 Task: Find connections with filter location Toledo with filter topic #Consultantswith filter profile language Potuguese with filter current company Kimberly-Clark Professional with filter school Visvesvaraya National Institute of Technology with filter industry Dentists with filter service category User Experience Writing with filter keywords title Store Manager
Action: Mouse moved to (569, 210)
Screenshot: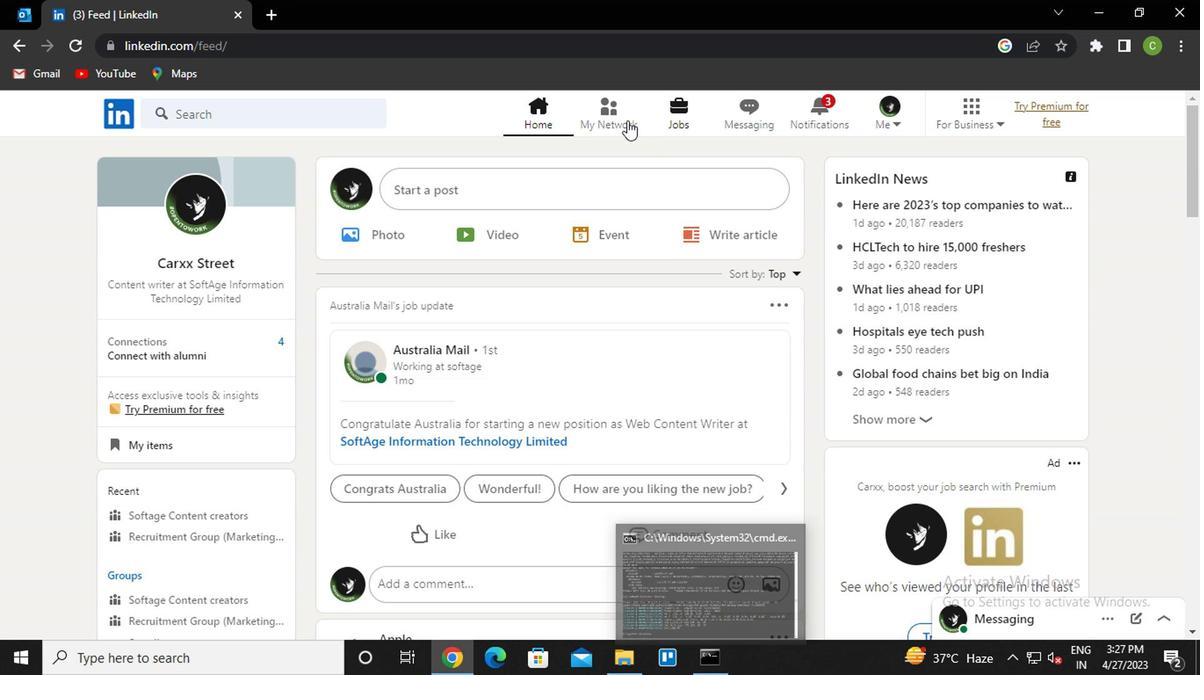 
Action: Mouse pressed left at (569, 210)
Screenshot: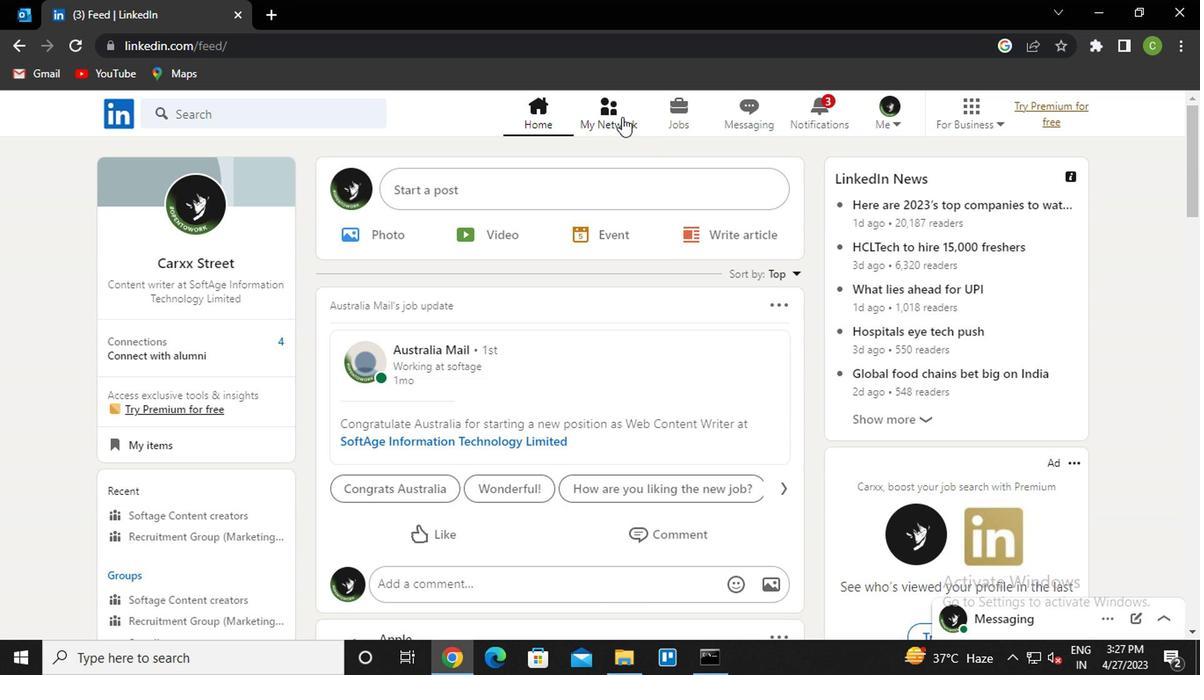
Action: Mouse moved to (307, 283)
Screenshot: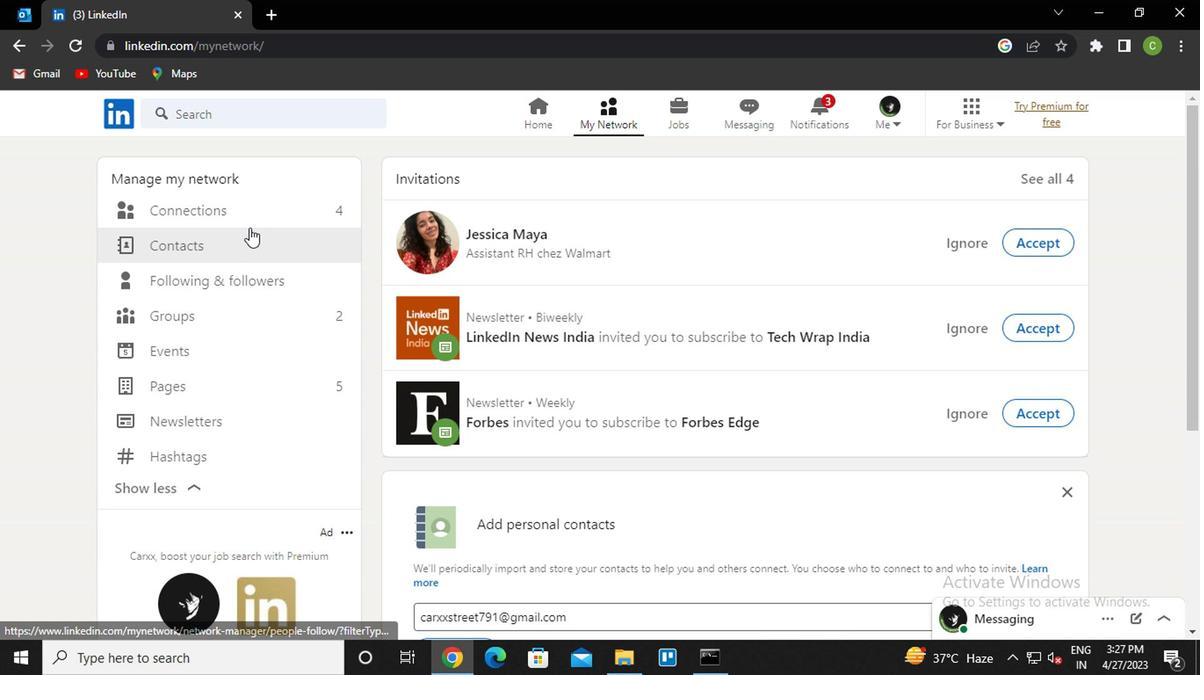 
Action: Mouse pressed left at (307, 283)
Screenshot: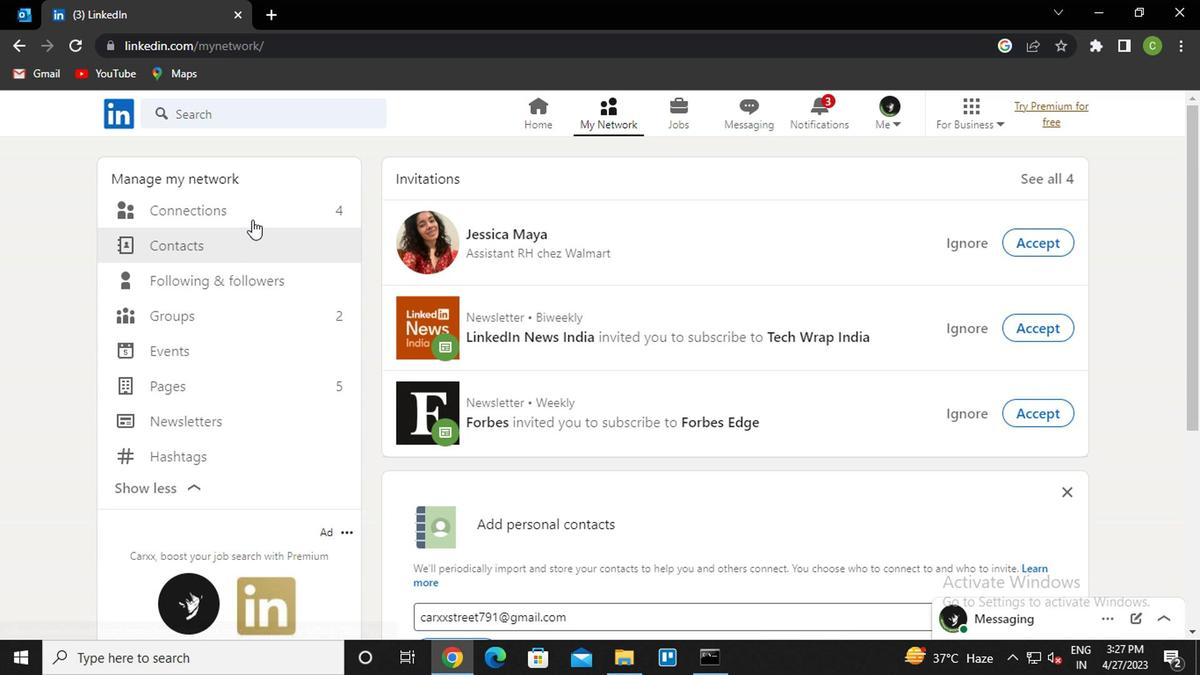 
Action: Mouse moved to (644, 272)
Screenshot: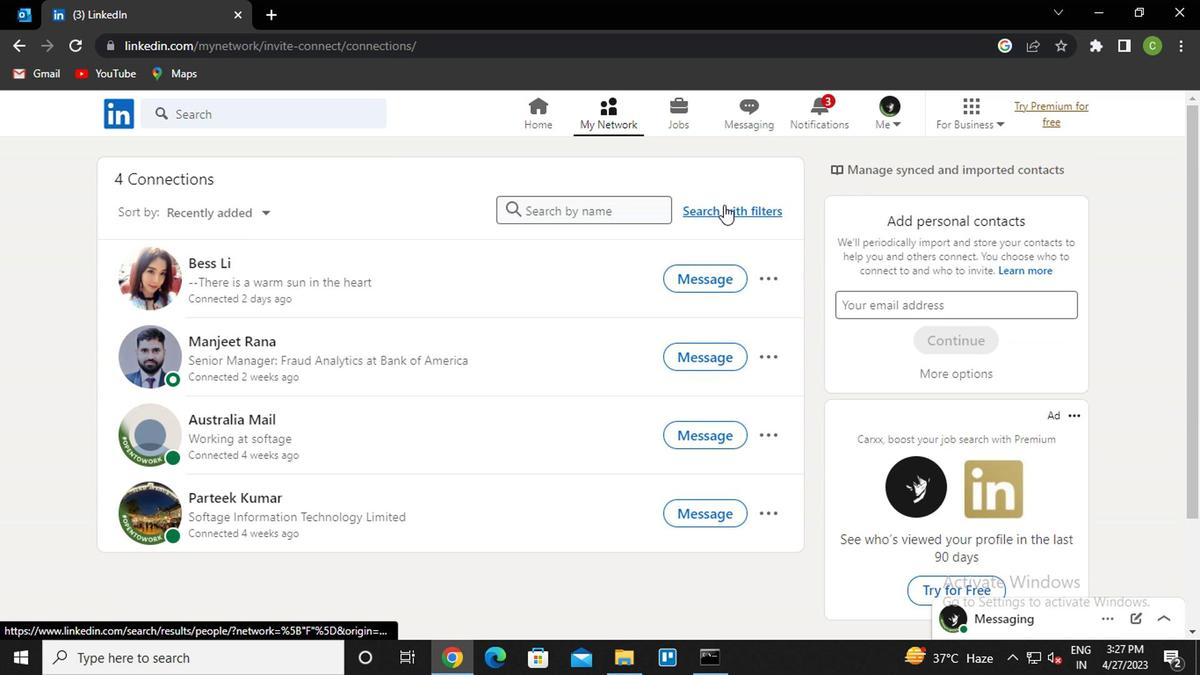 
Action: Mouse pressed left at (644, 272)
Screenshot: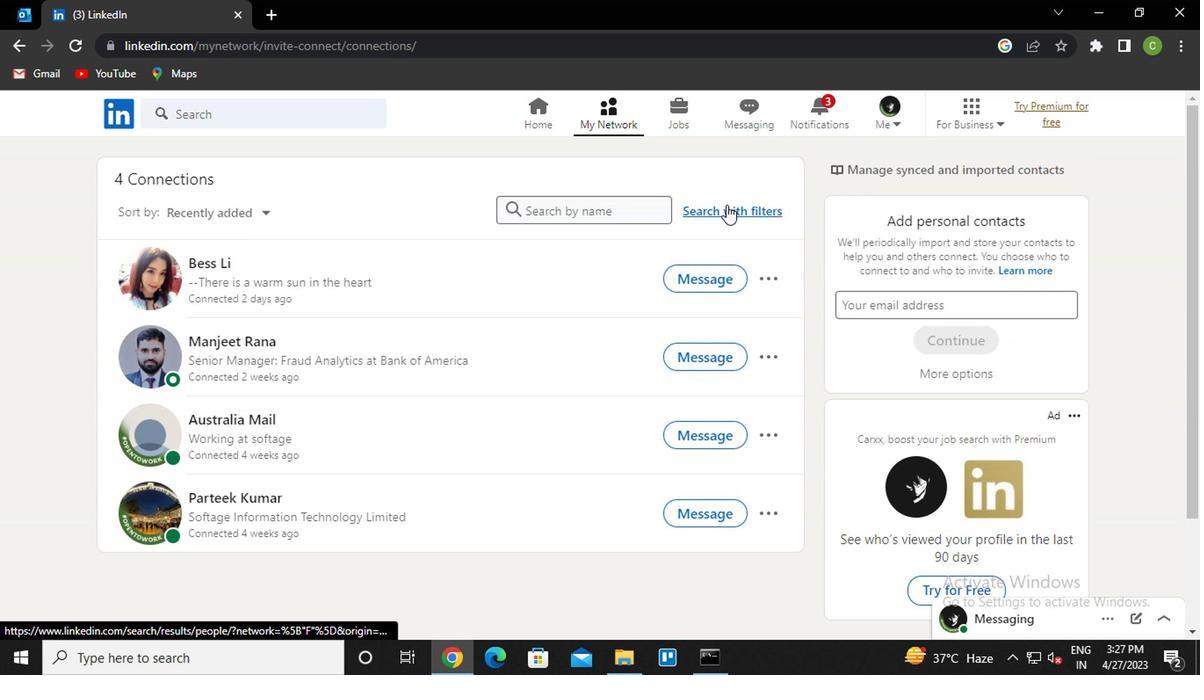 
Action: Mouse moved to (599, 245)
Screenshot: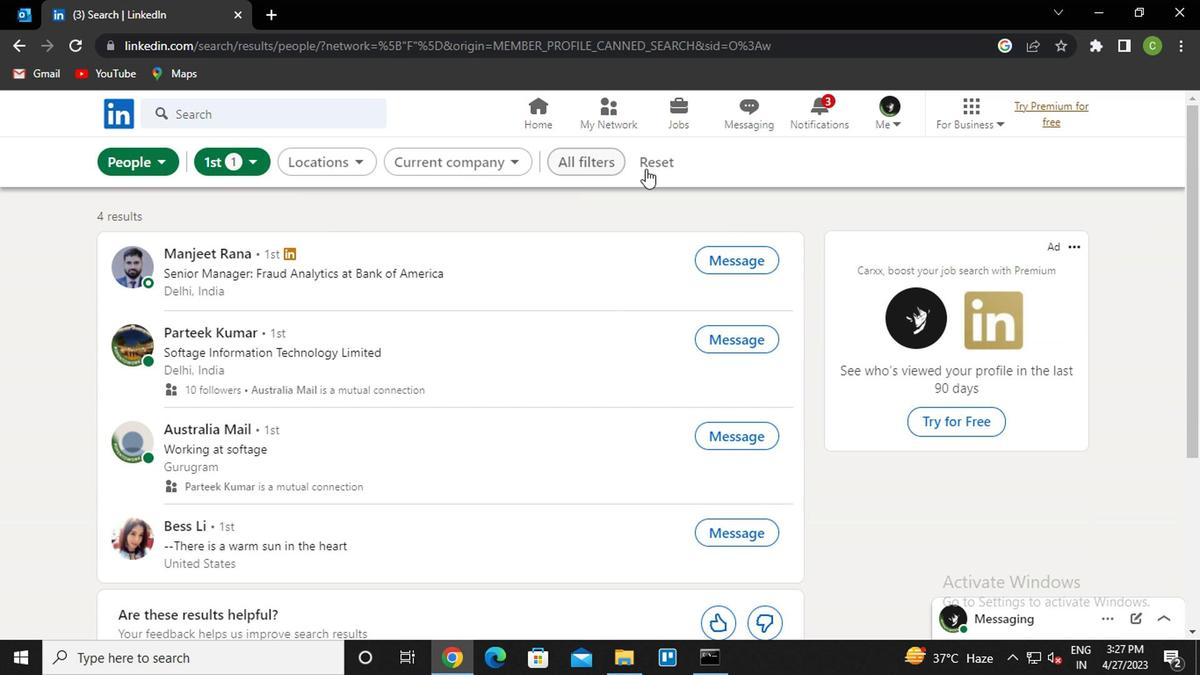 
Action: Mouse pressed left at (599, 245)
Screenshot: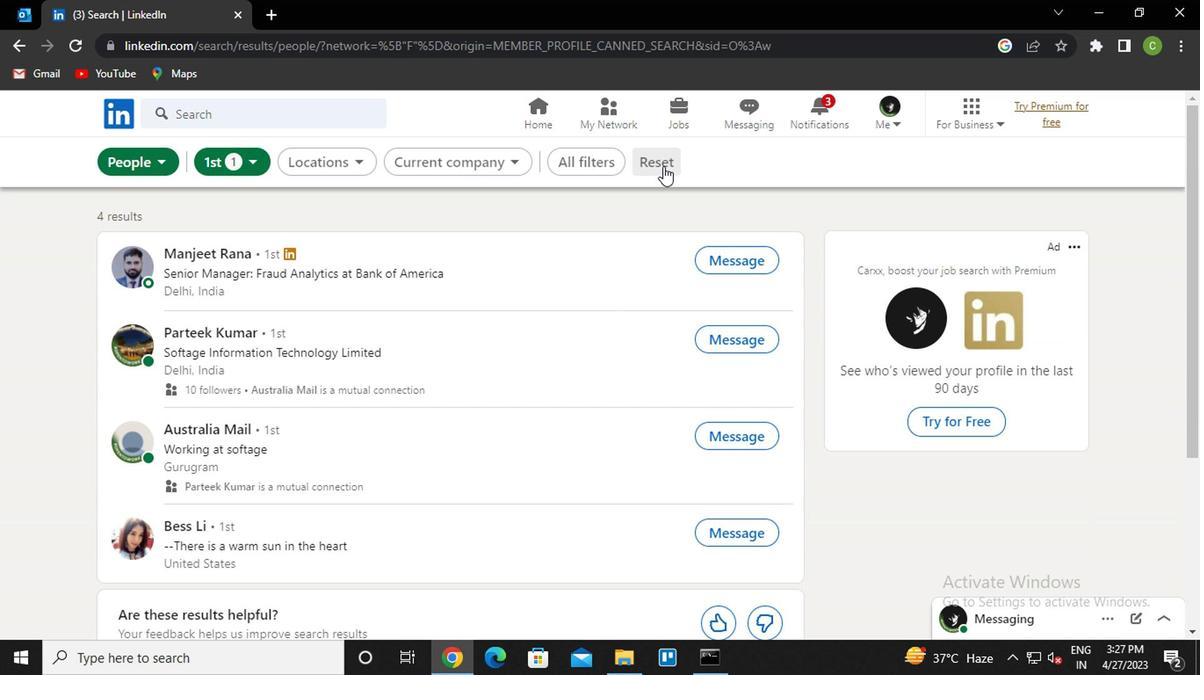 
Action: Mouse moved to (560, 242)
Screenshot: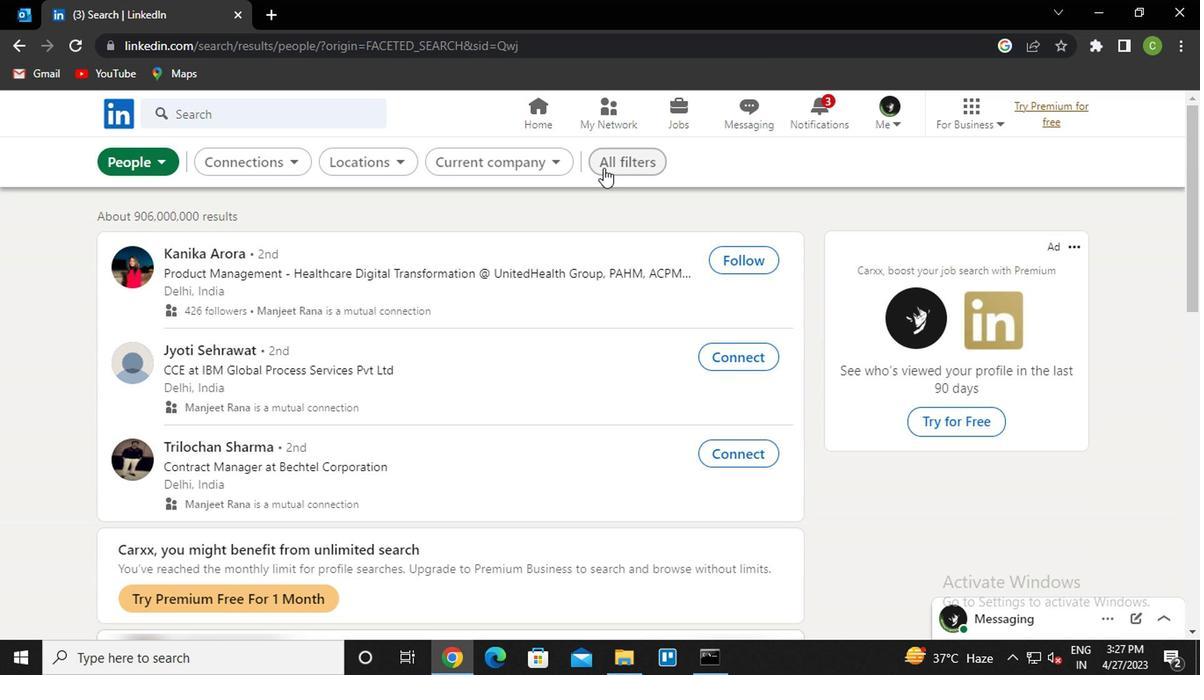 
Action: Mouse pressed left at (560, 242)
Screenshot: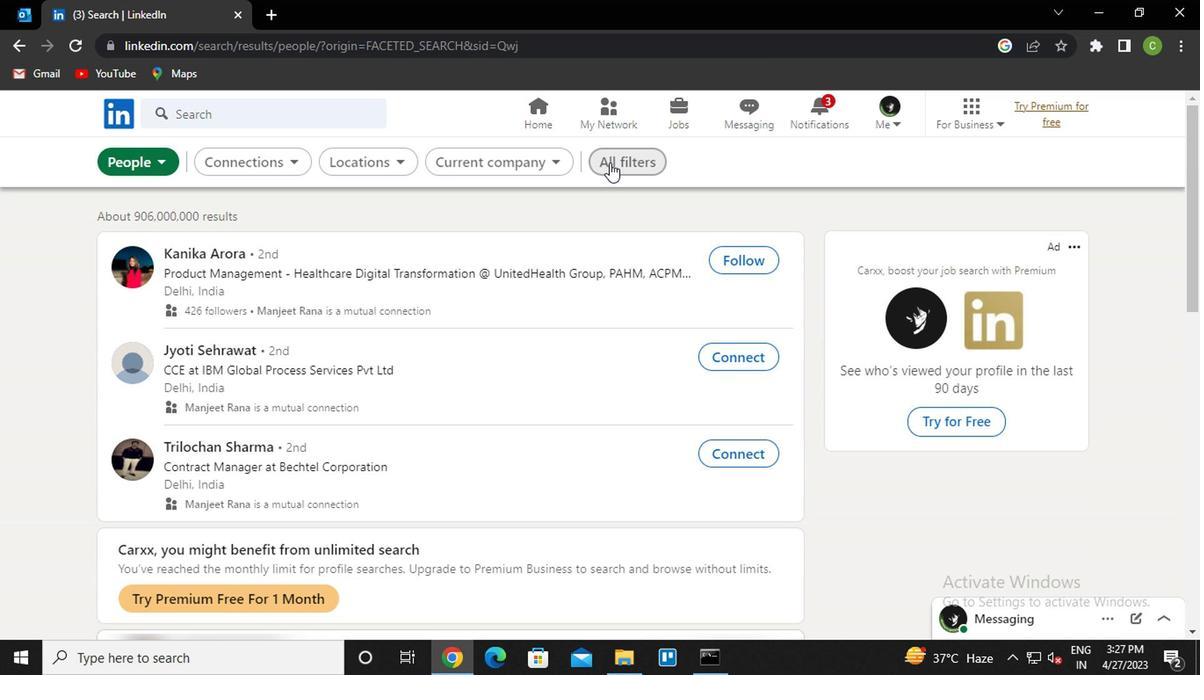 
Action: Mouse moved to (859, 377)
Screenshot: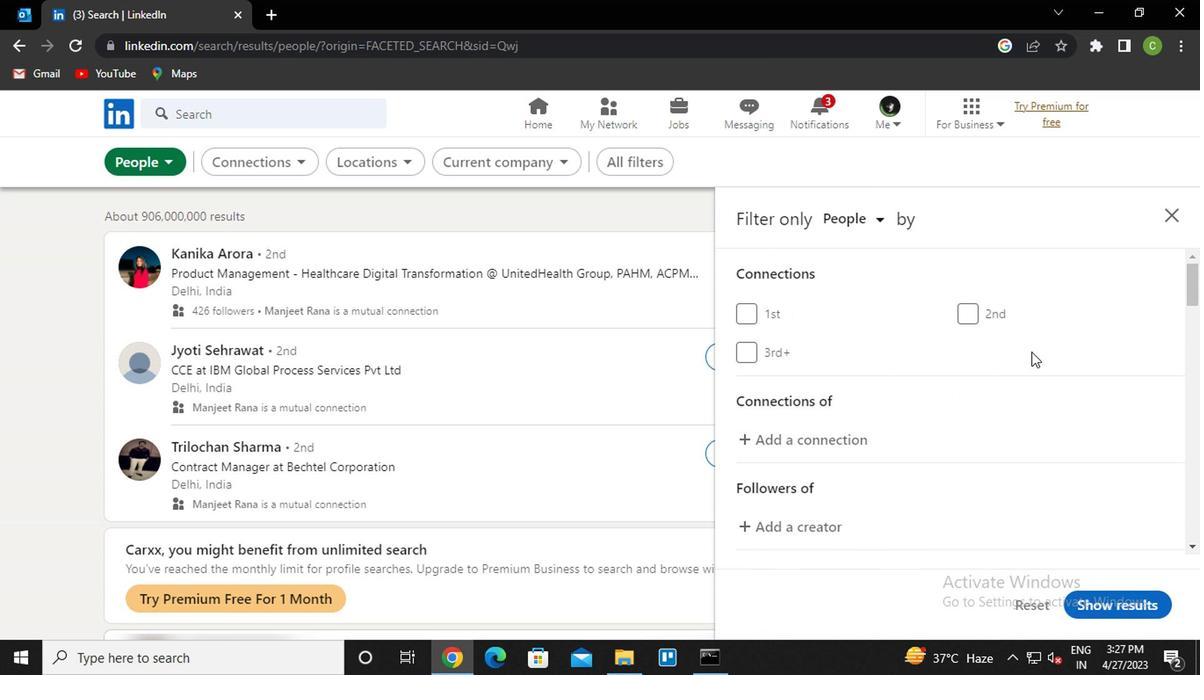 
Action: Mouse scrolled (859, 376) with delta (0, 0)
Screenshot: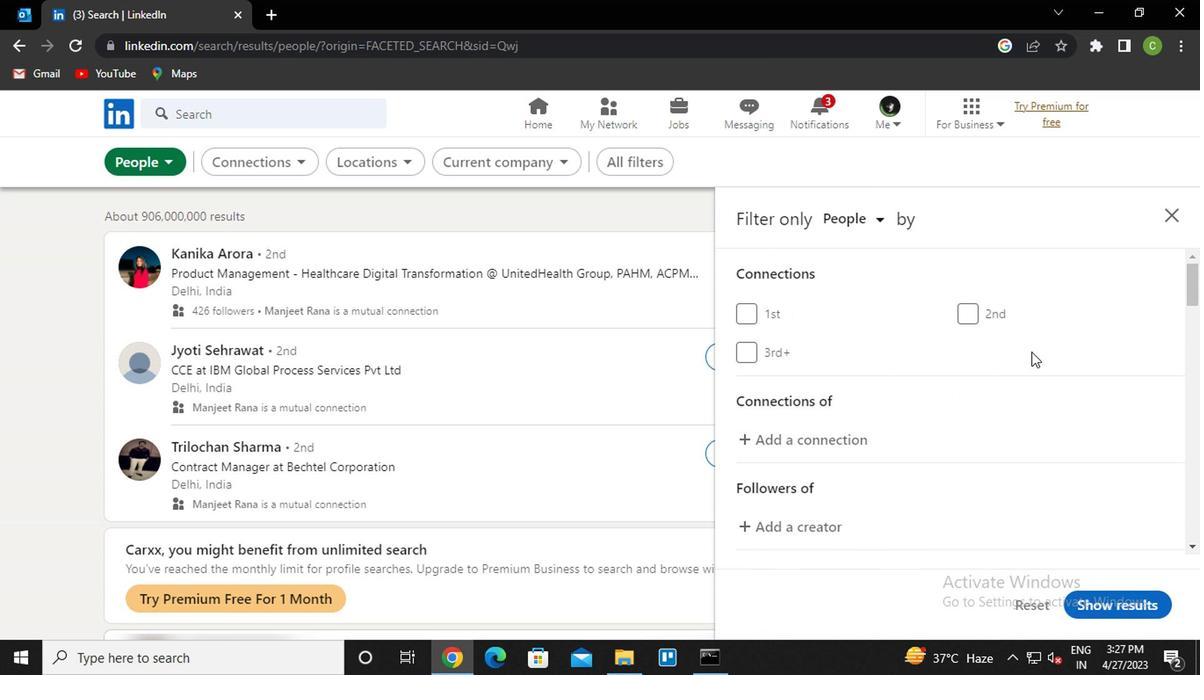 
Action: Mouse moved to (857, 378)
Screenshot: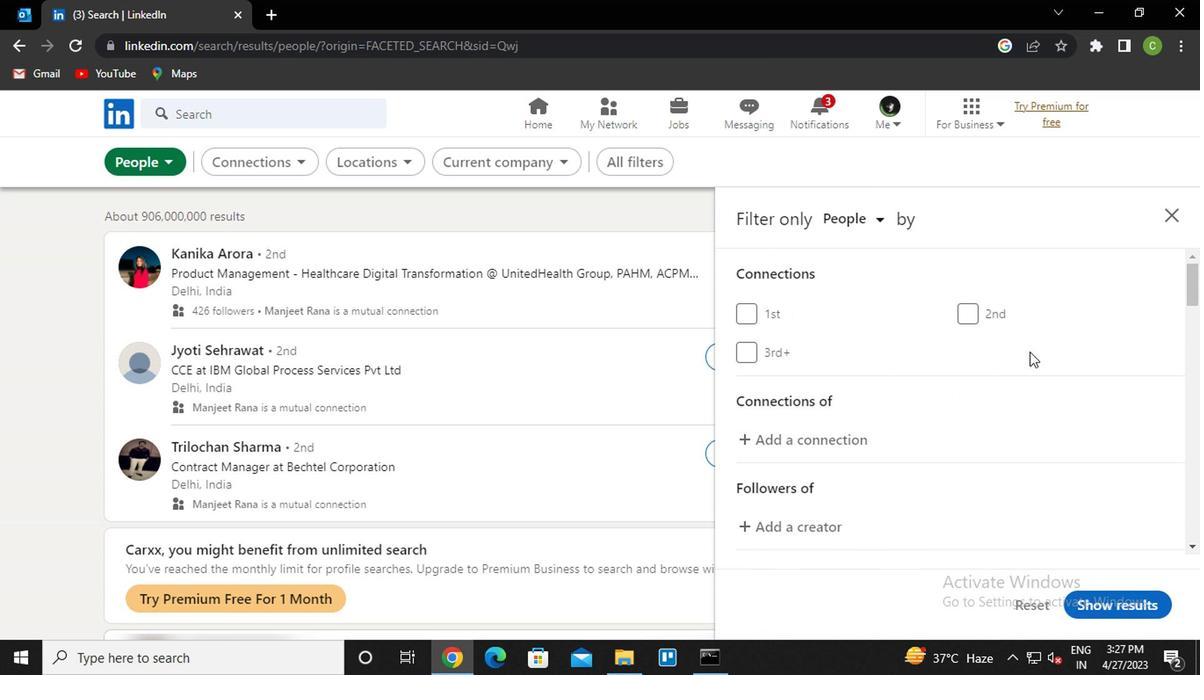 
Action: Mouse scrolled (857, 377) with delta (0, 0)
Screenshot: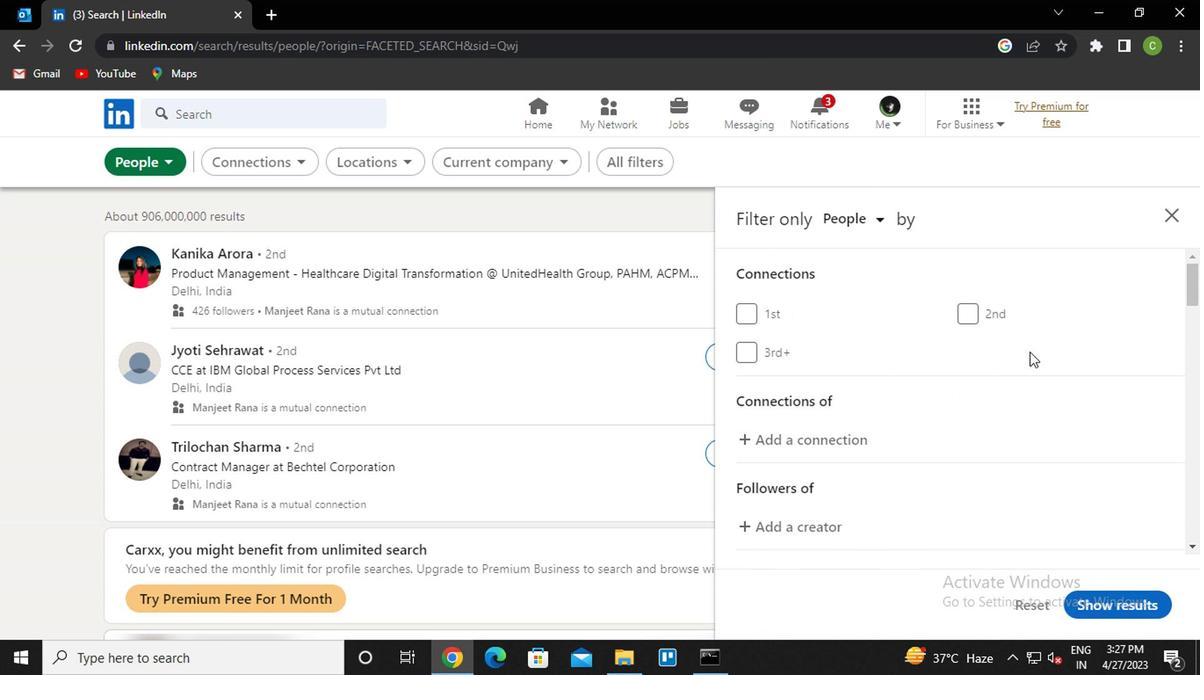 
Action: Mouse moved to (801, 408)
Screenshot: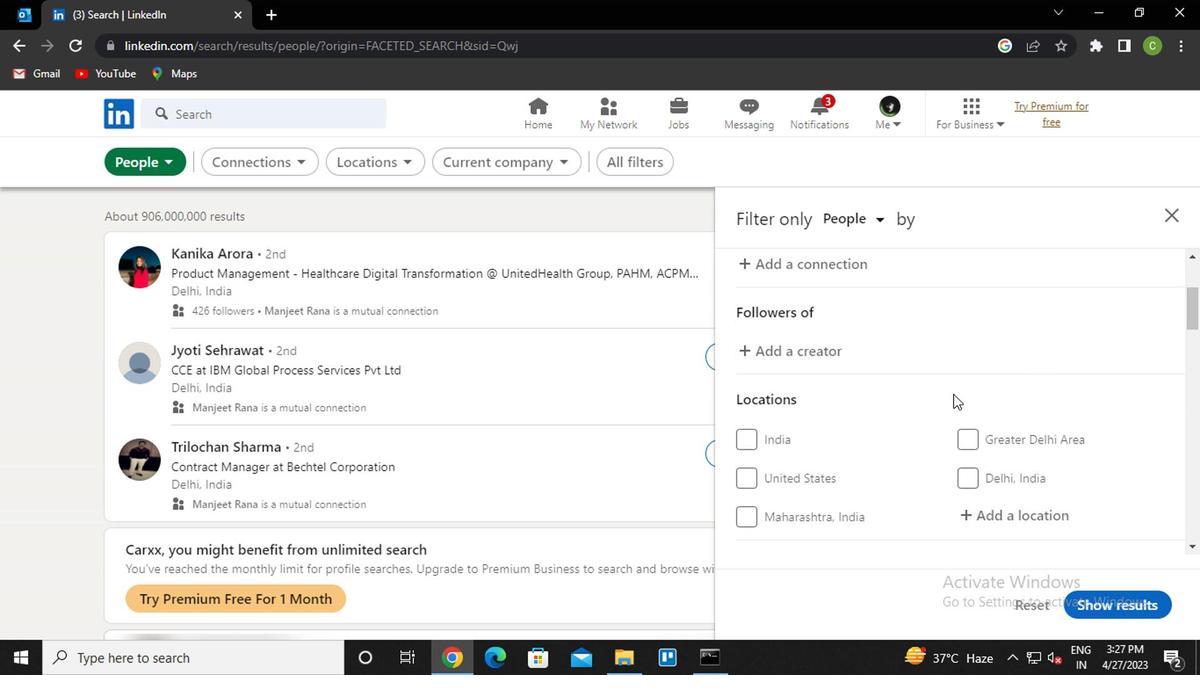 
Action: Mouse scrolled (801, 407) with delta (0, 0)
Screenshot: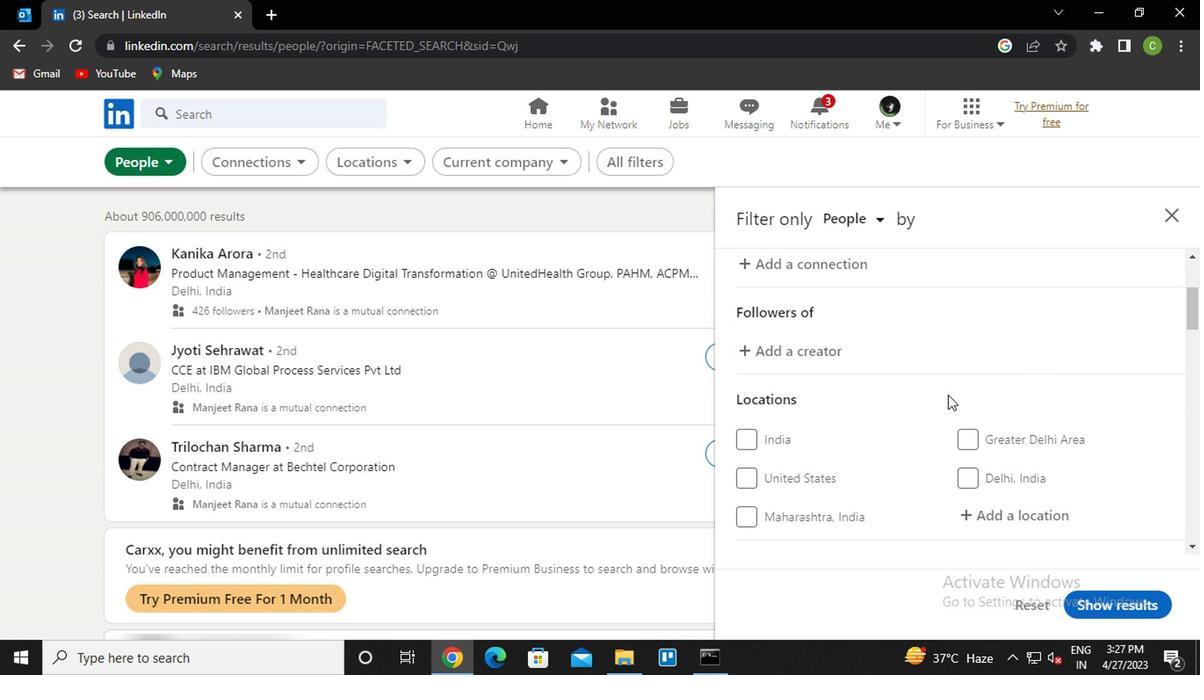 
Action: Mouse moved to (836, 425)
Screenshot: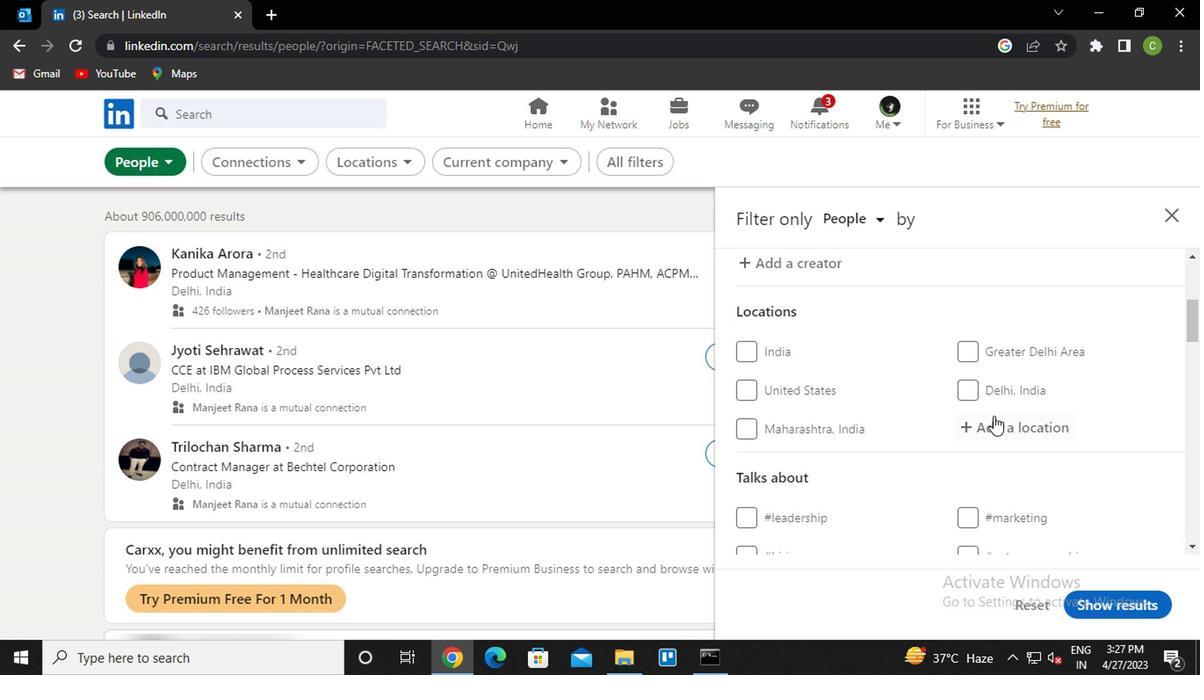 
Action: Mouse pressed left at (836, 425)
Screenshot: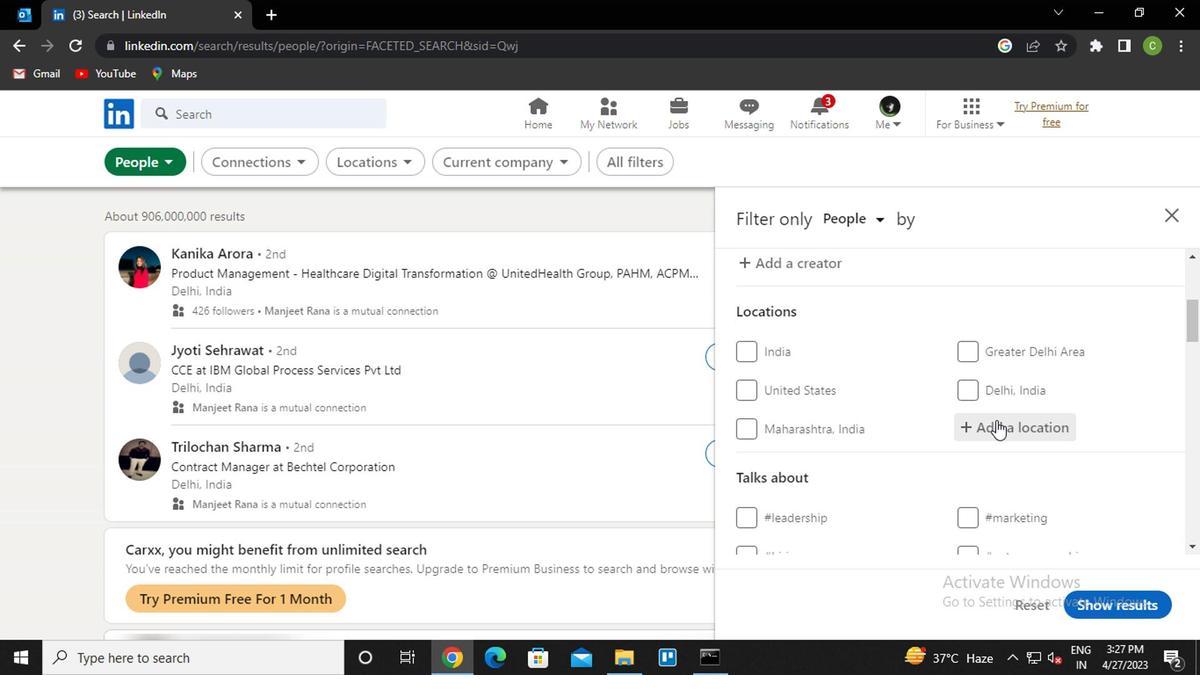 
Action: Key pressed <Key.caps_lock>t<Key.caps_lock>oledo<Key.down><Key.enter>
Screenshot: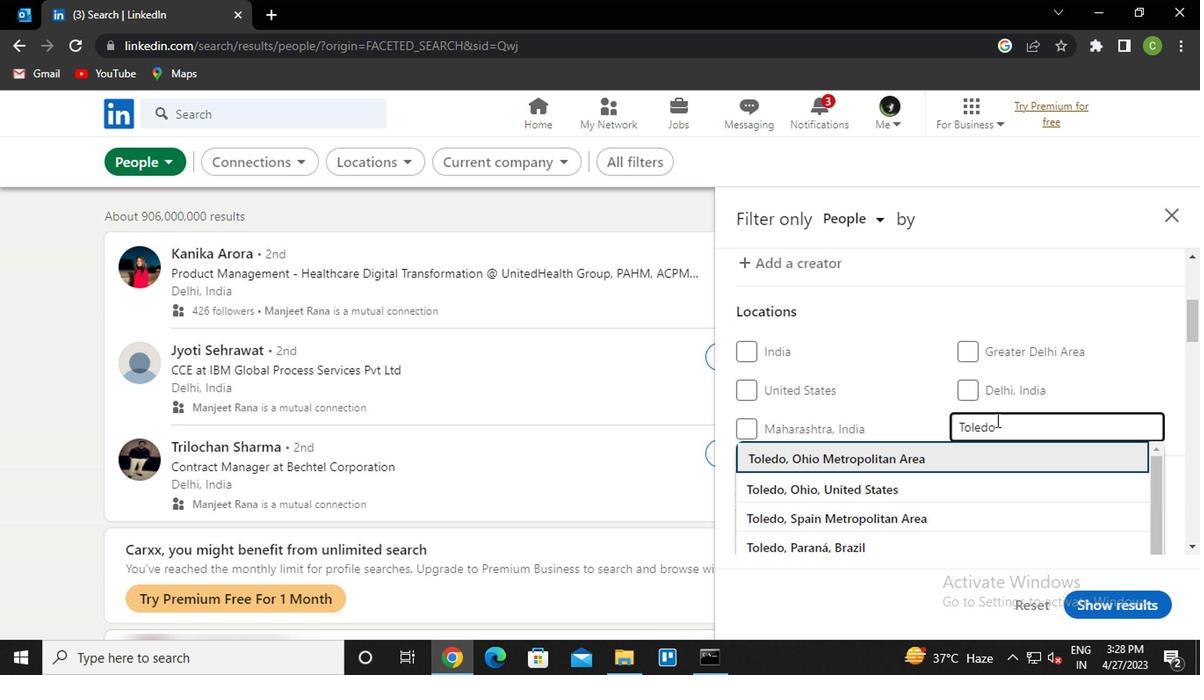 
Action: Mouse moved to (861, 427)
Screenshot: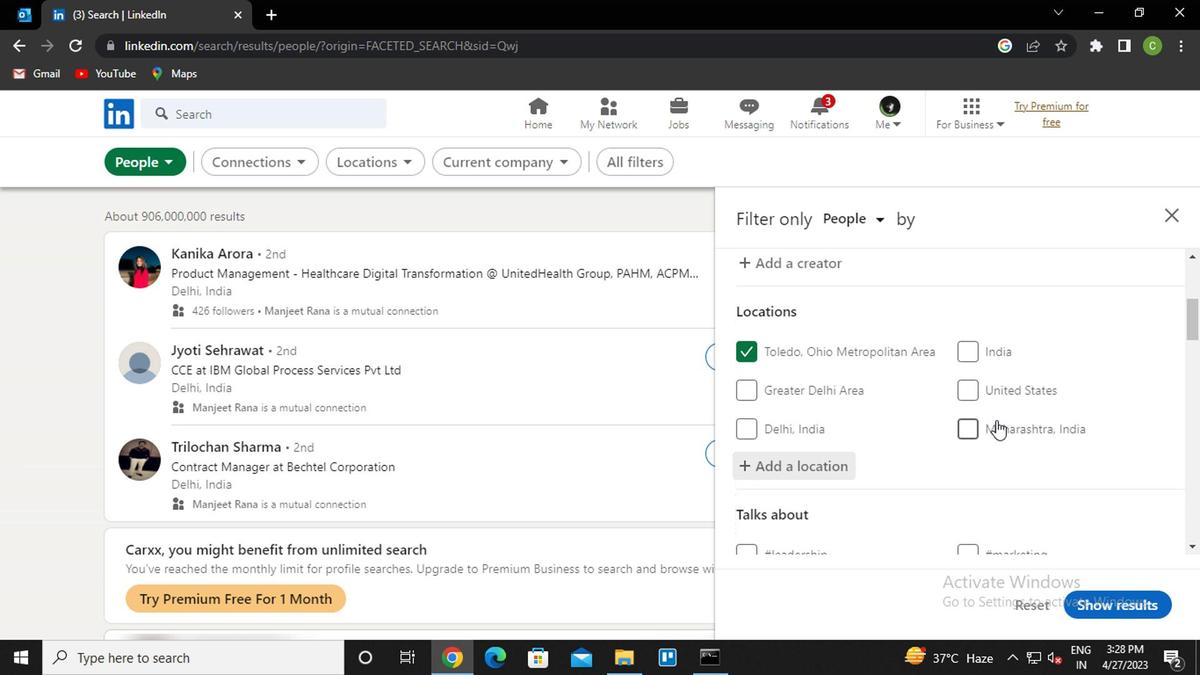 
Action: Mouse scrolled (861, 426) with delta (0, 0)
Screenshot: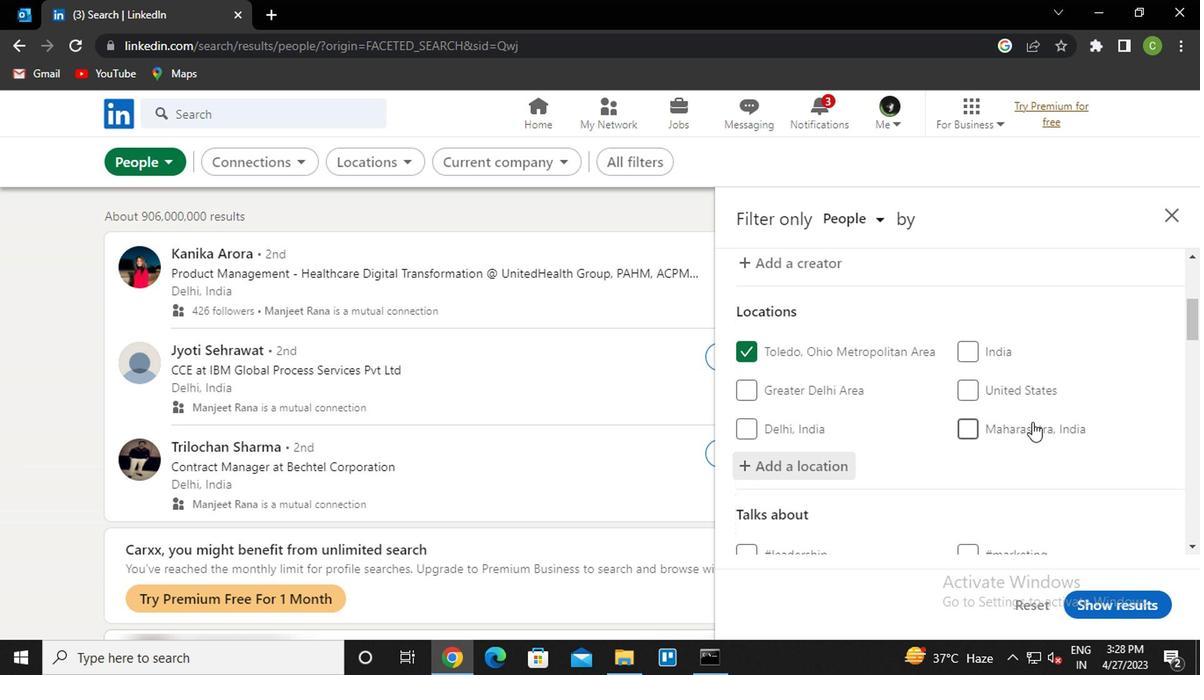 
Action: Mouse scrolled (861, 426) with delta (0, 0)
Screenshot: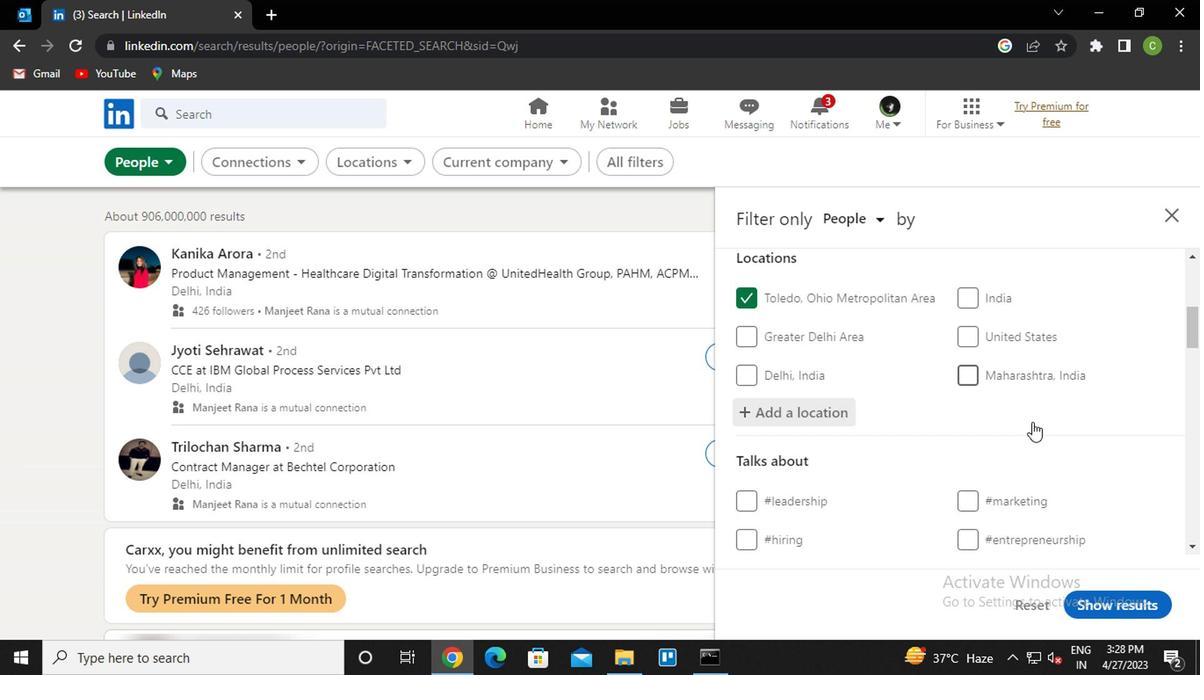
Action: Mouse moved to (841, 451)
Screenshot: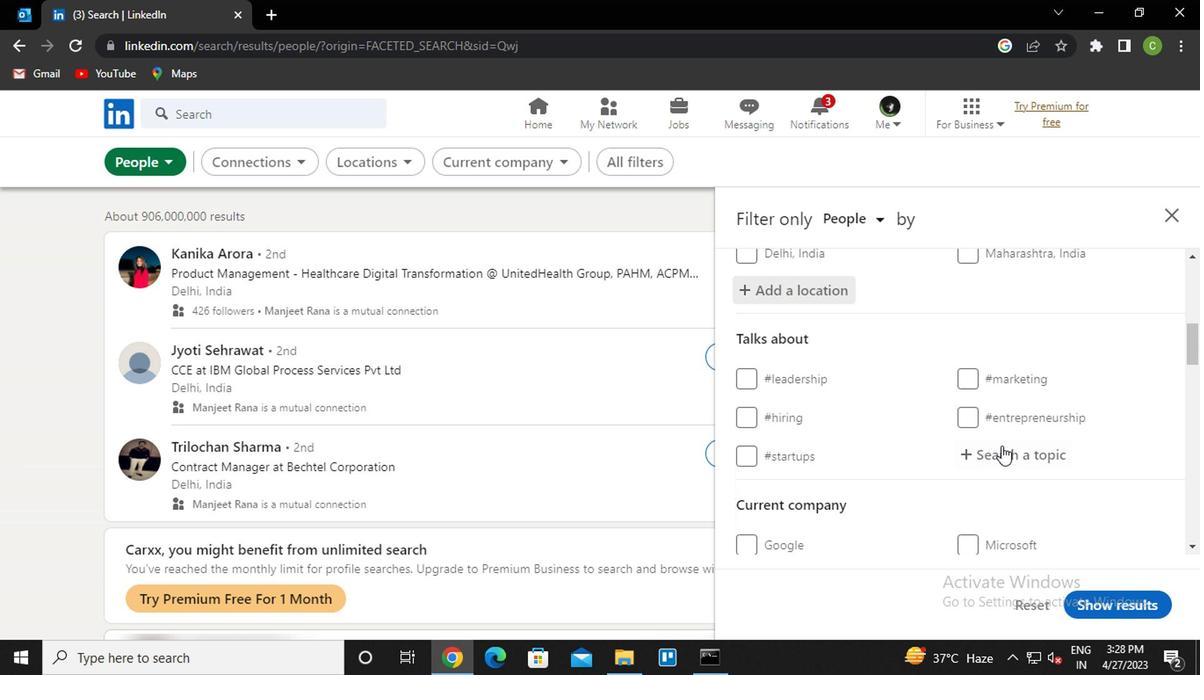 
Action: Mouse pressed left at (841, 451)
Screenshot: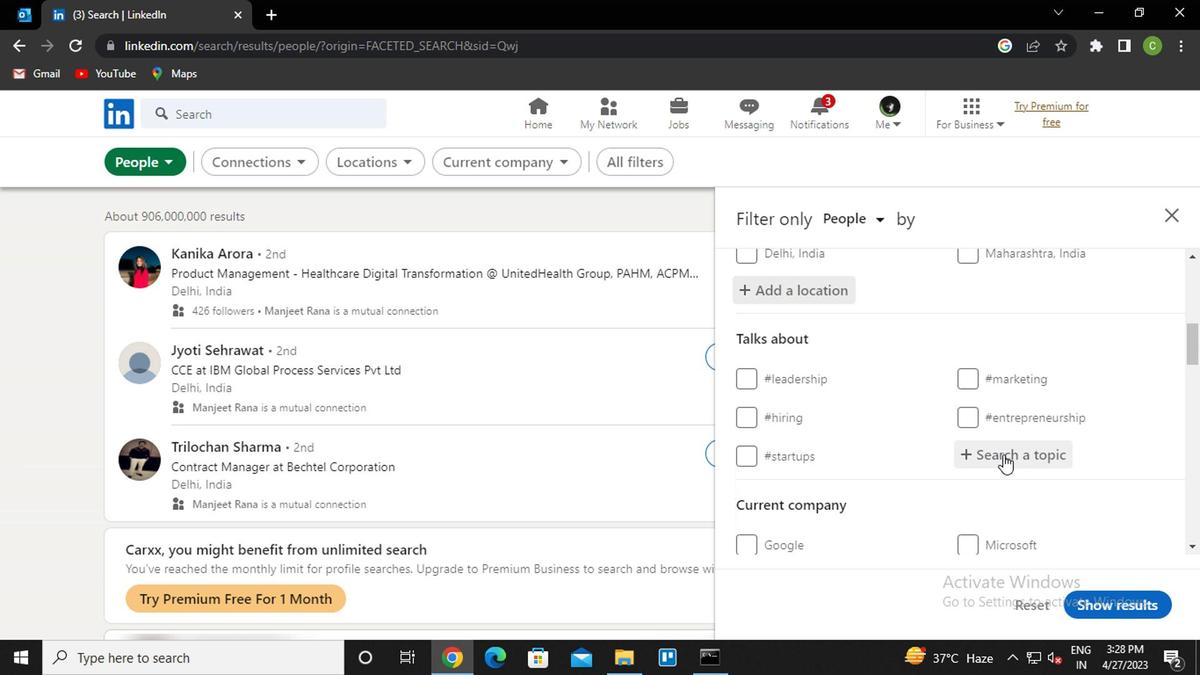
Action: Key pressed <Key.caps_lock>c<Key.caps_lock>onsult<Key.down><Key.down><Key.down><Key.enter>
Screenshot: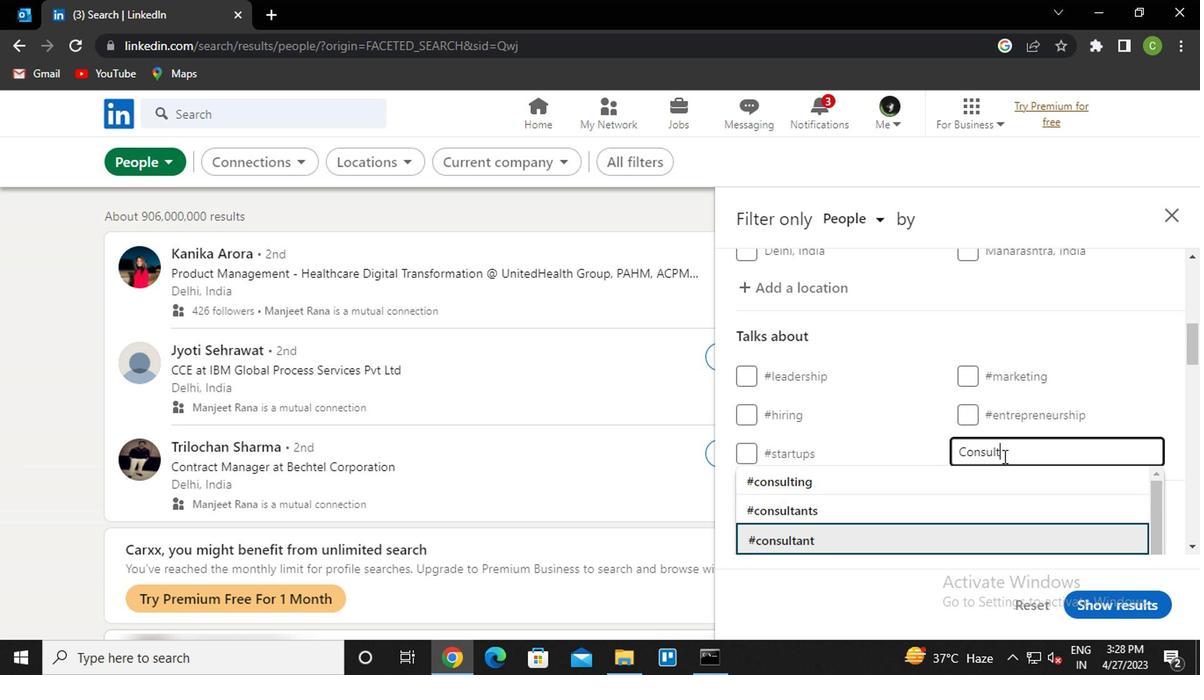 
Action: Mouse moved to (842, 452)
Screenshot: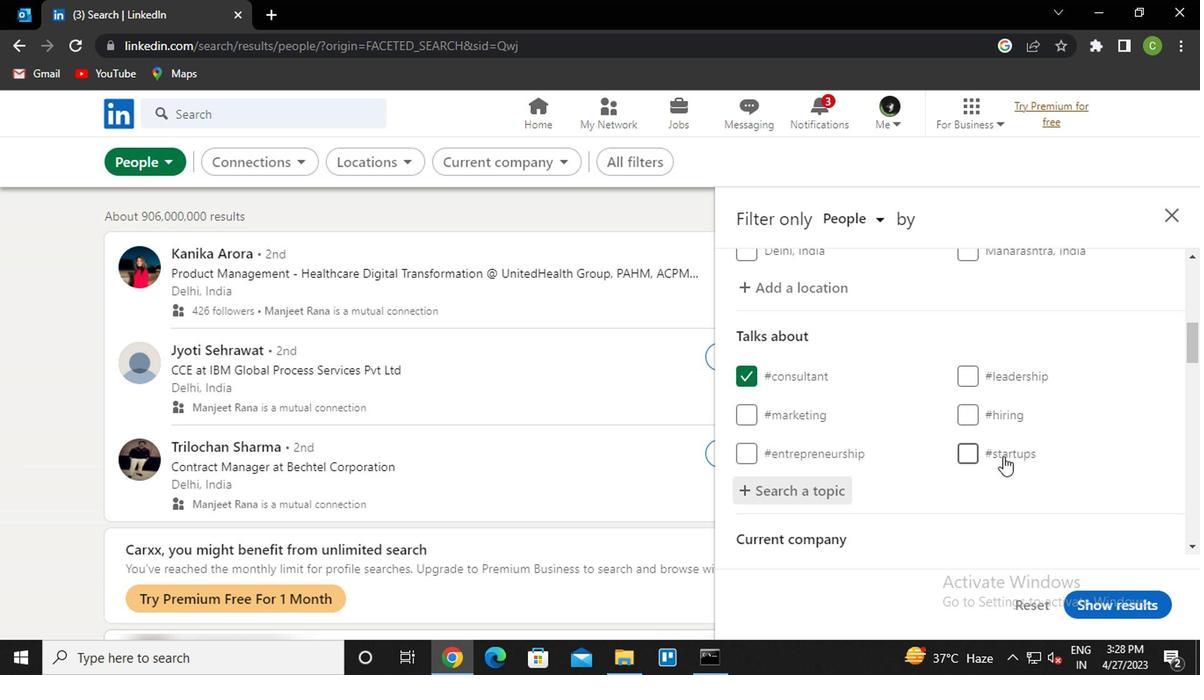 
Action: Mouse scrolled (842, 451) with delta (0, 0)
Screenshot: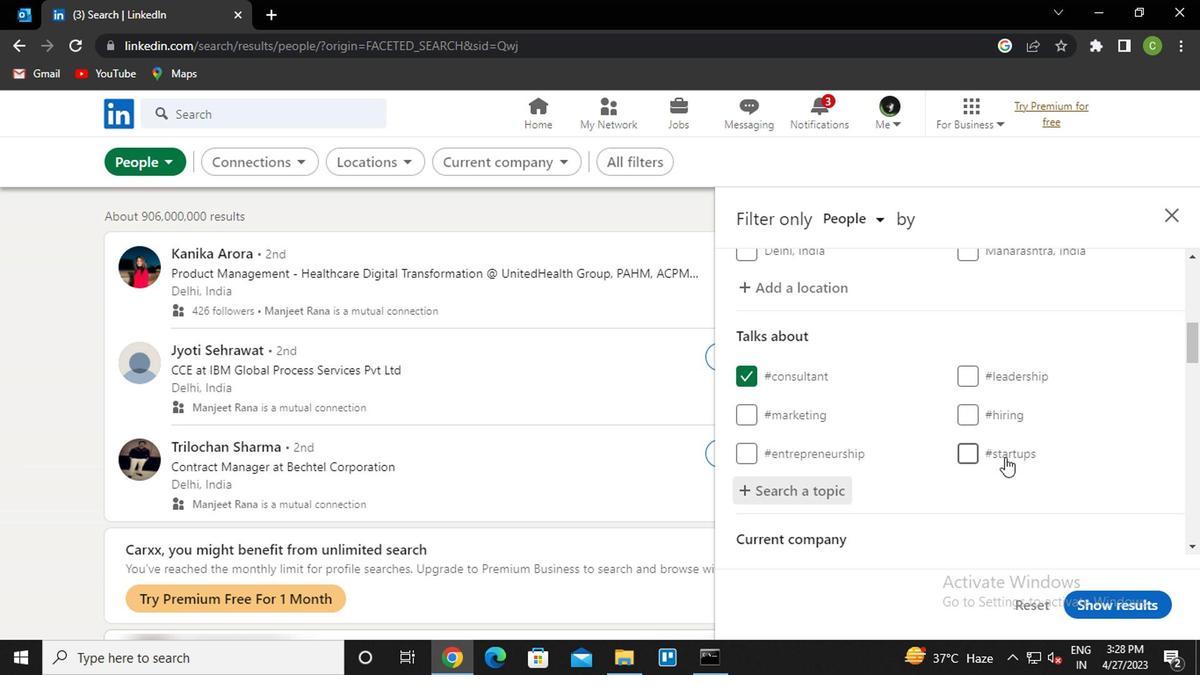 
Action: Mouse moved to (827, 449)
Screenshot: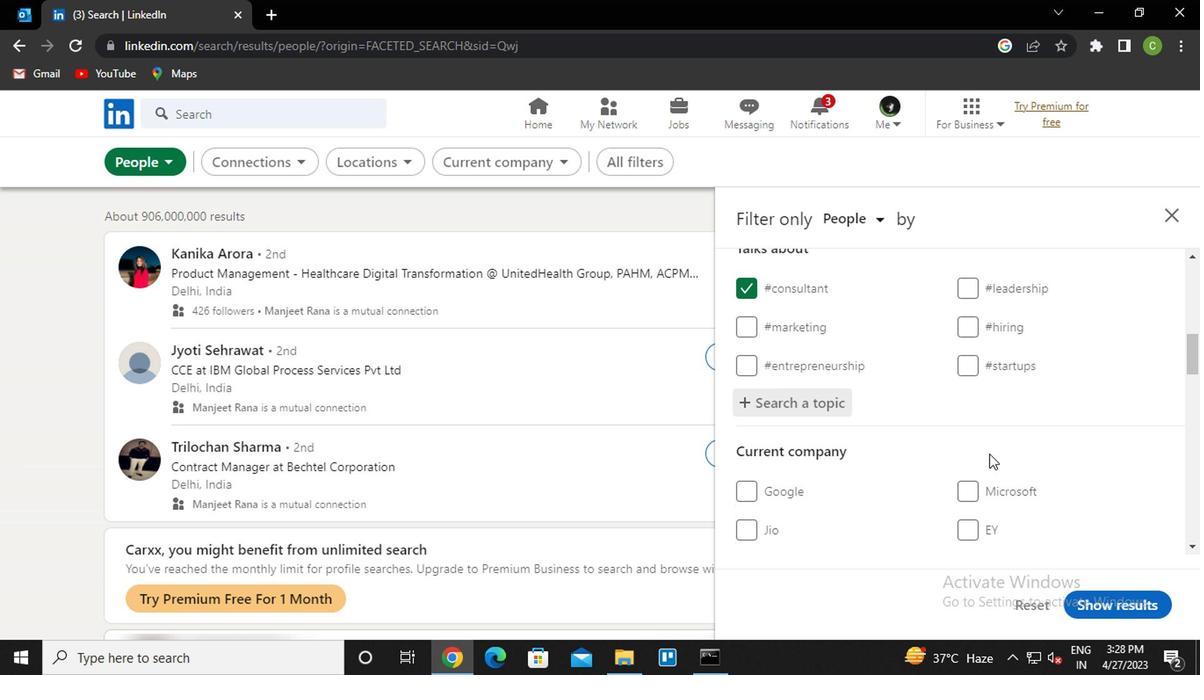 
Action: Mouse scrolled (827, 448) with delta (0, 0)
Screenshot: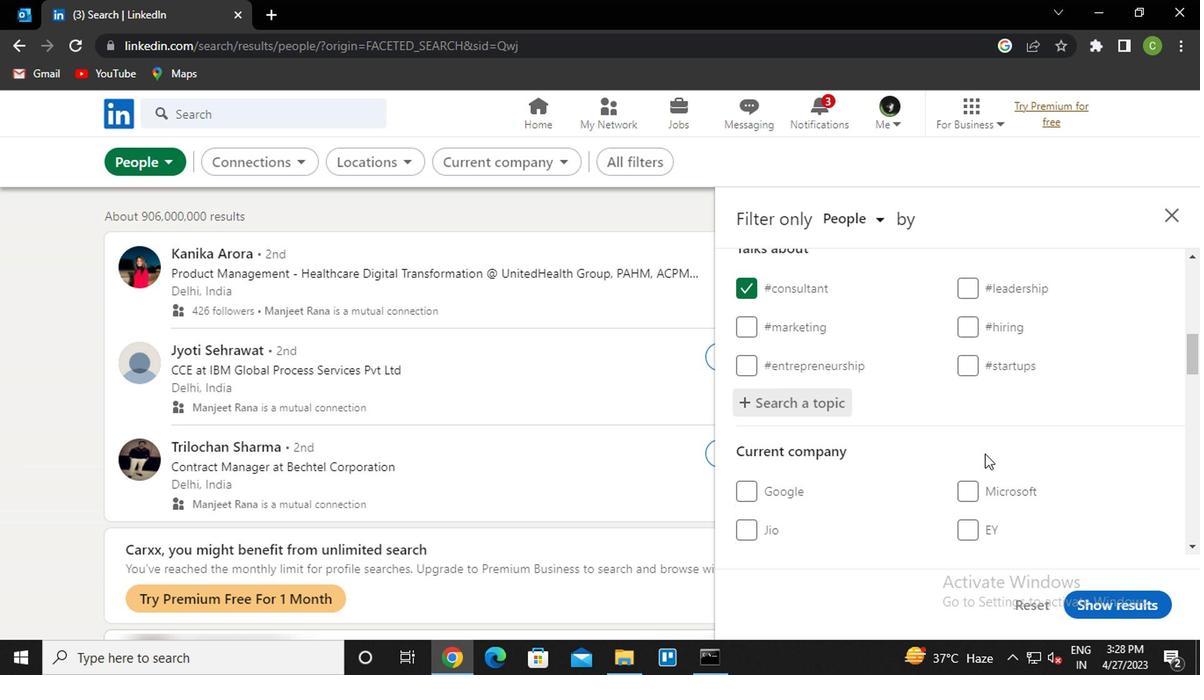 
Action: Mouse moved to (827, 449)
Screenshot: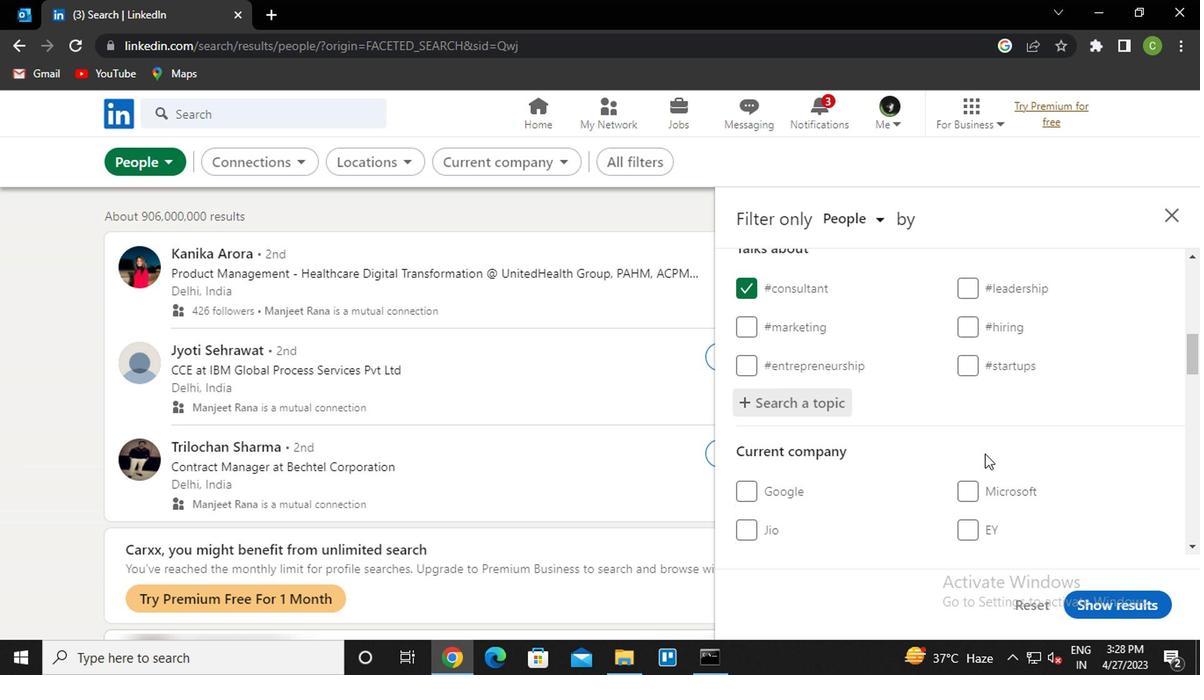 
Action: Mouse scrolled (827, 448) with delta (0, 0)
Screenshot: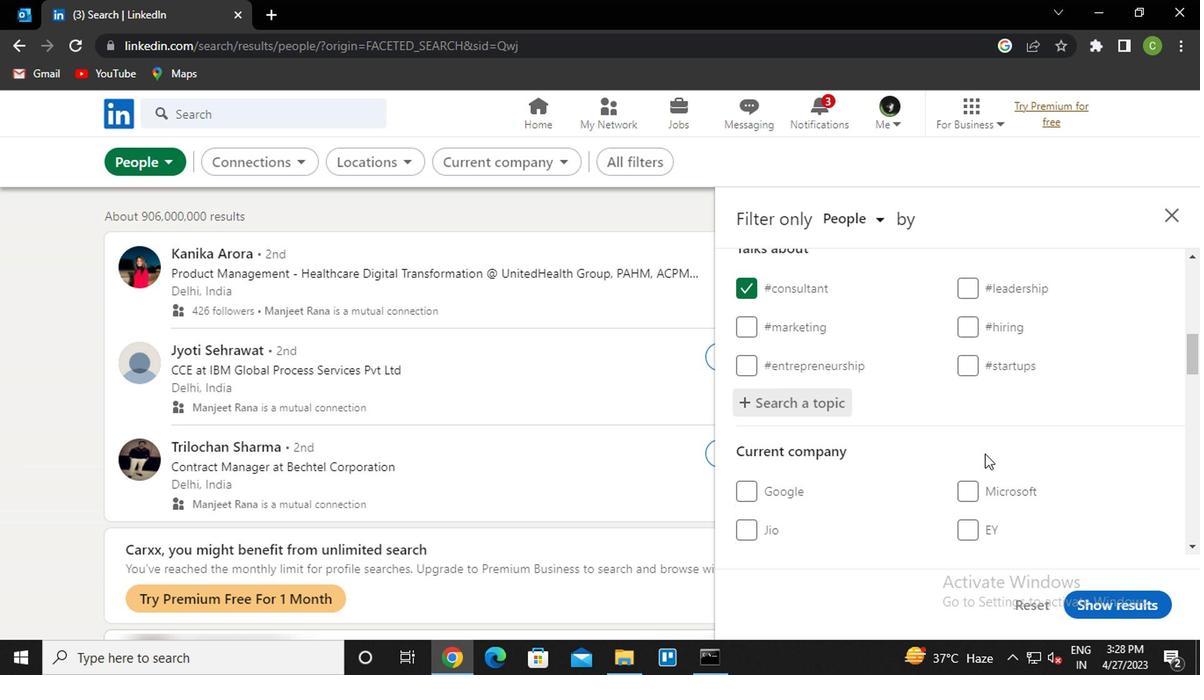 
Action: Mouse scrolled (827, 448) with delta (0, 0)
Screenshot: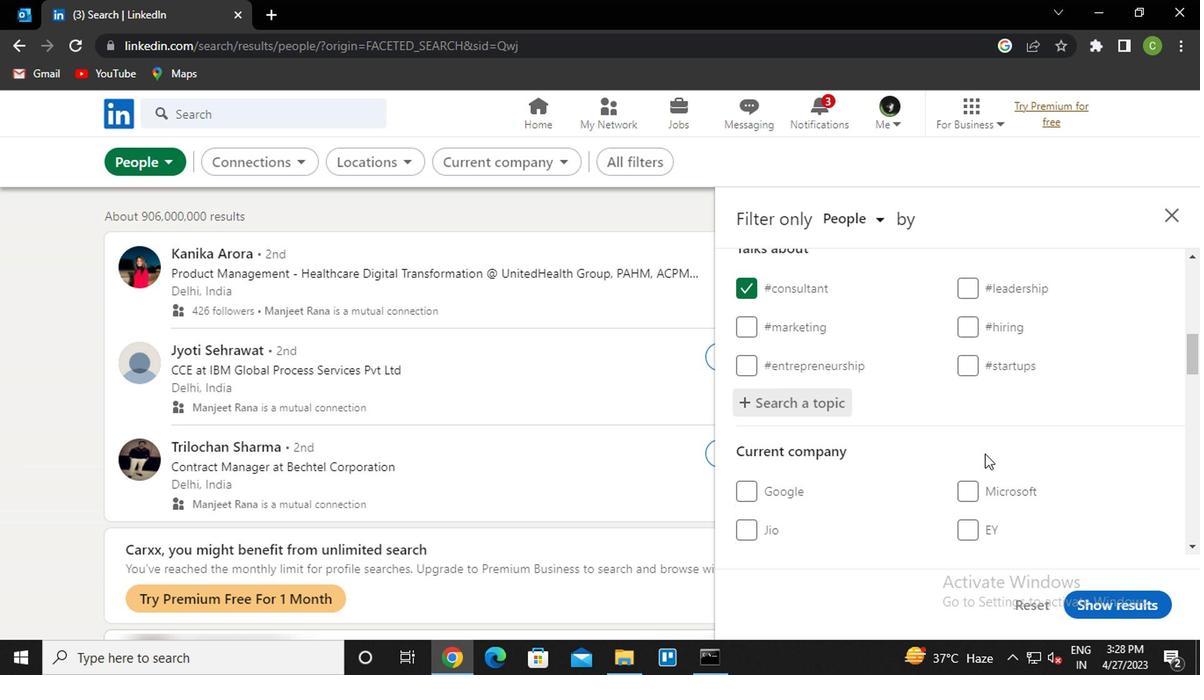 
Action: Mouse scrolled (827, 448) with delta (0, 0)
Screenshot: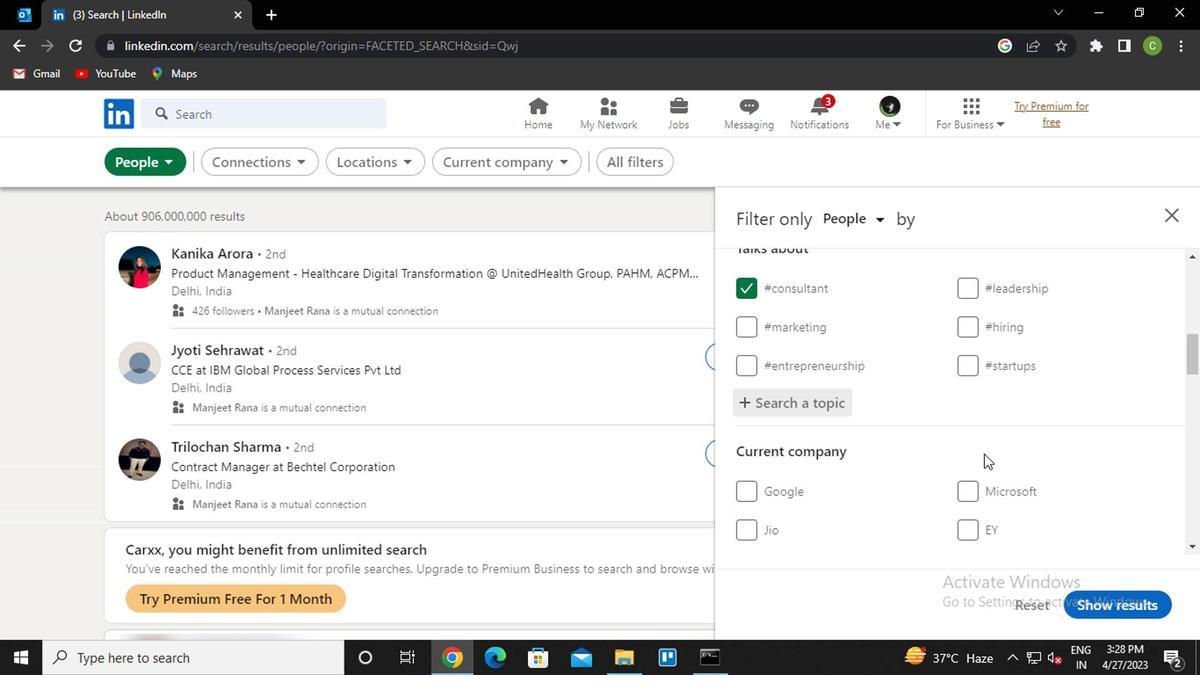 
Action: Mouse scrolled (827, 448) with delta (0, 0)
Screenshot: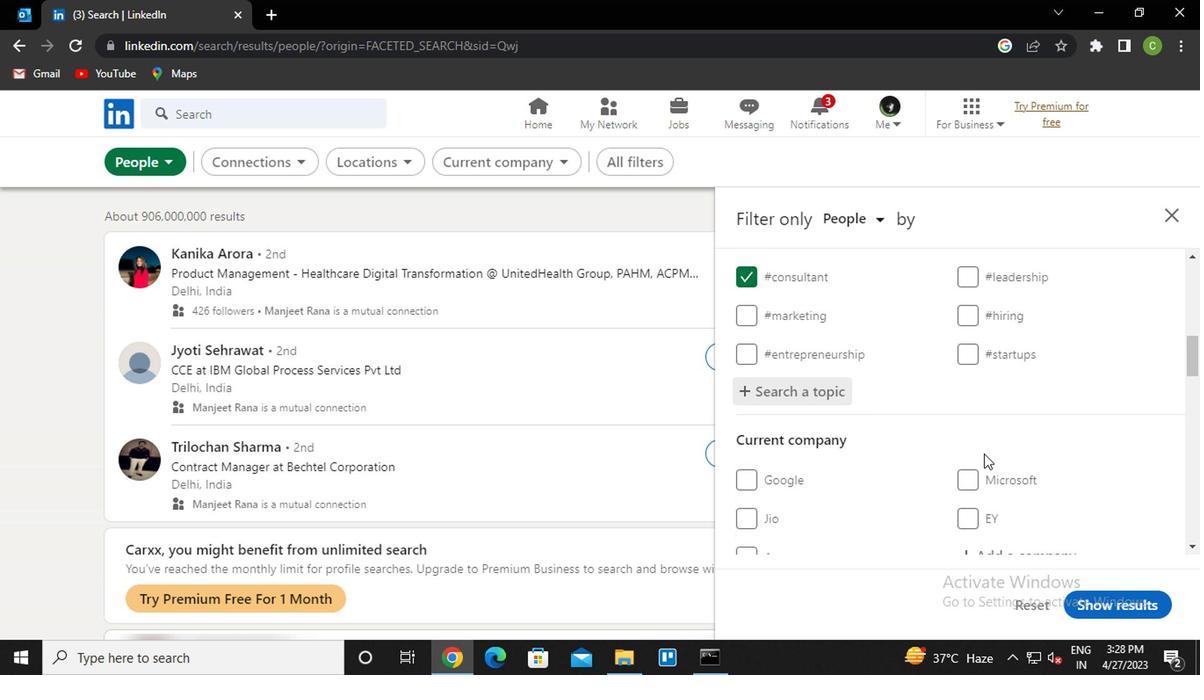 
Action: Mouse scrolled (827, 448) with delta (0, 0)
Screenshot: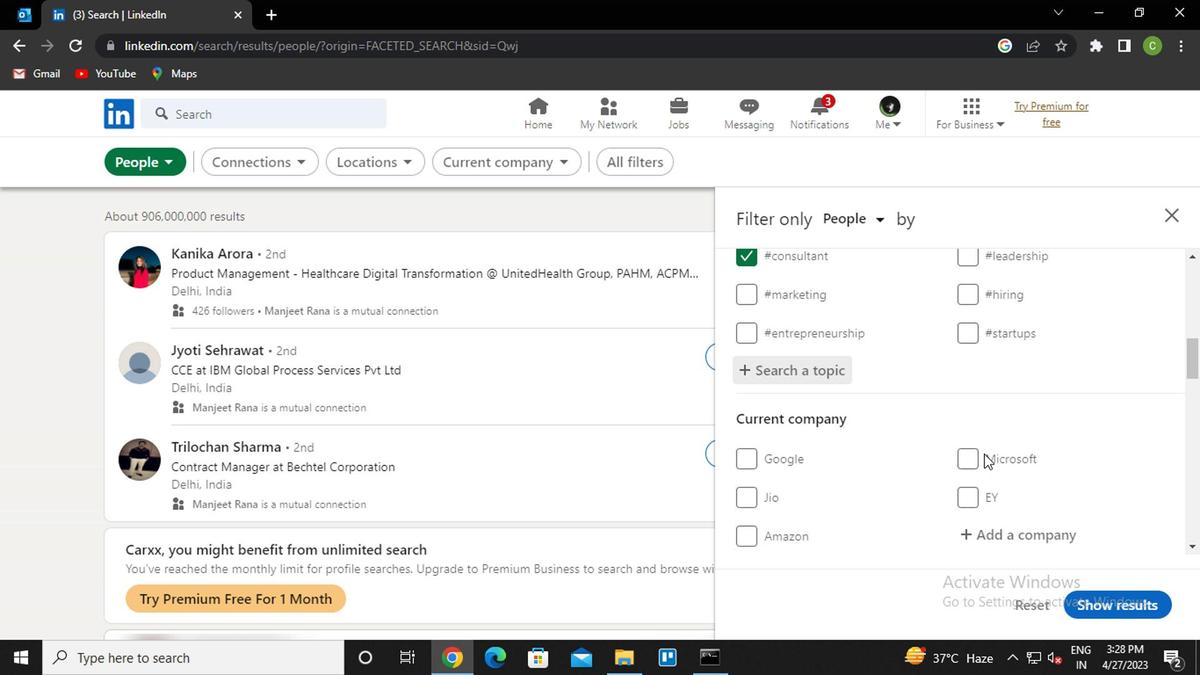 
Action: Mouse moved to (826, 450)
Screenshot: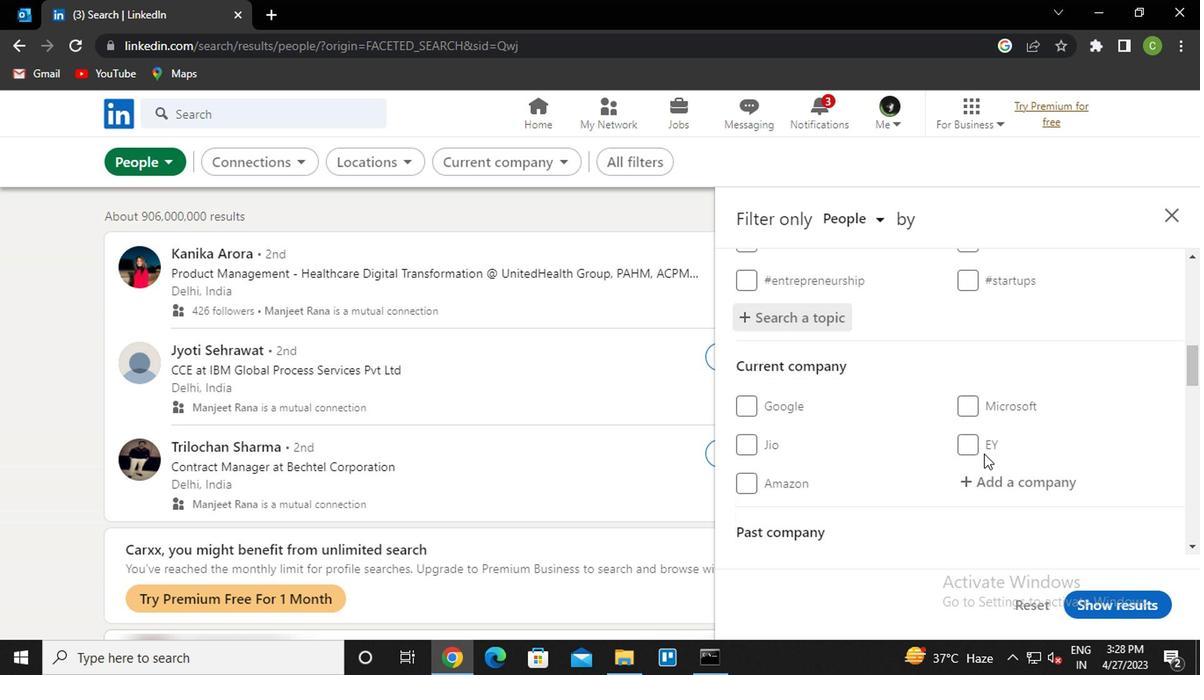 
Action: Mouse scrolled (826, 449) with delta (0, 0)
Screenshot: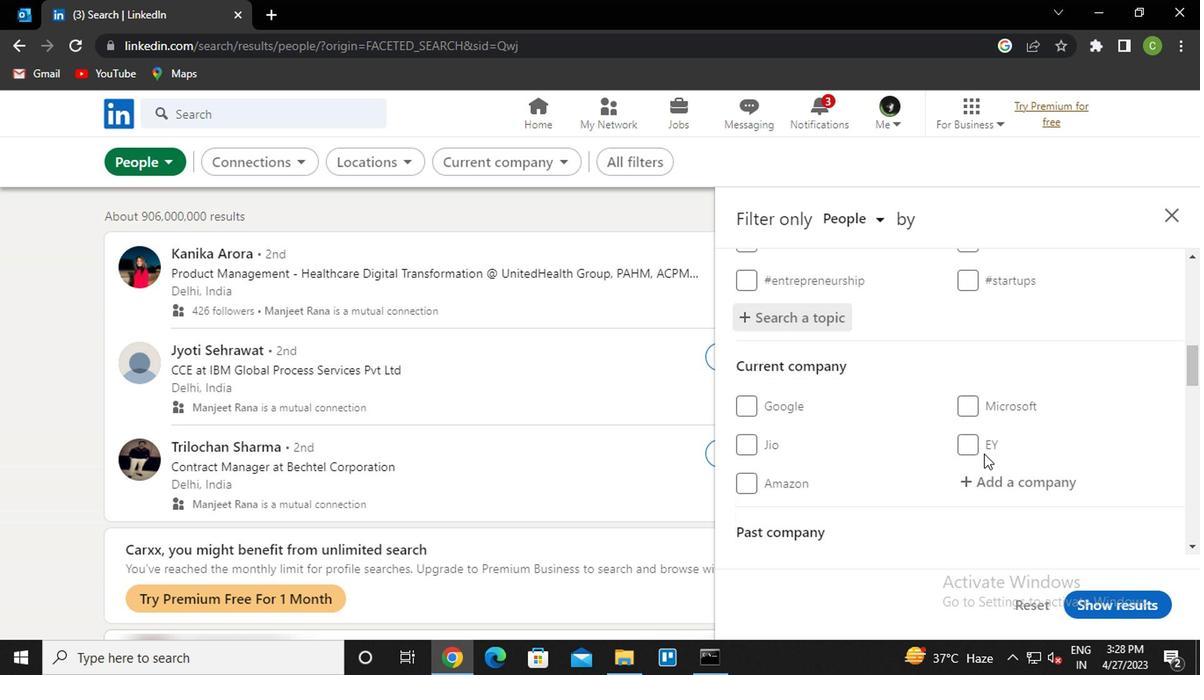 
Action: Mouse moved to (821, 453)
Screenshot: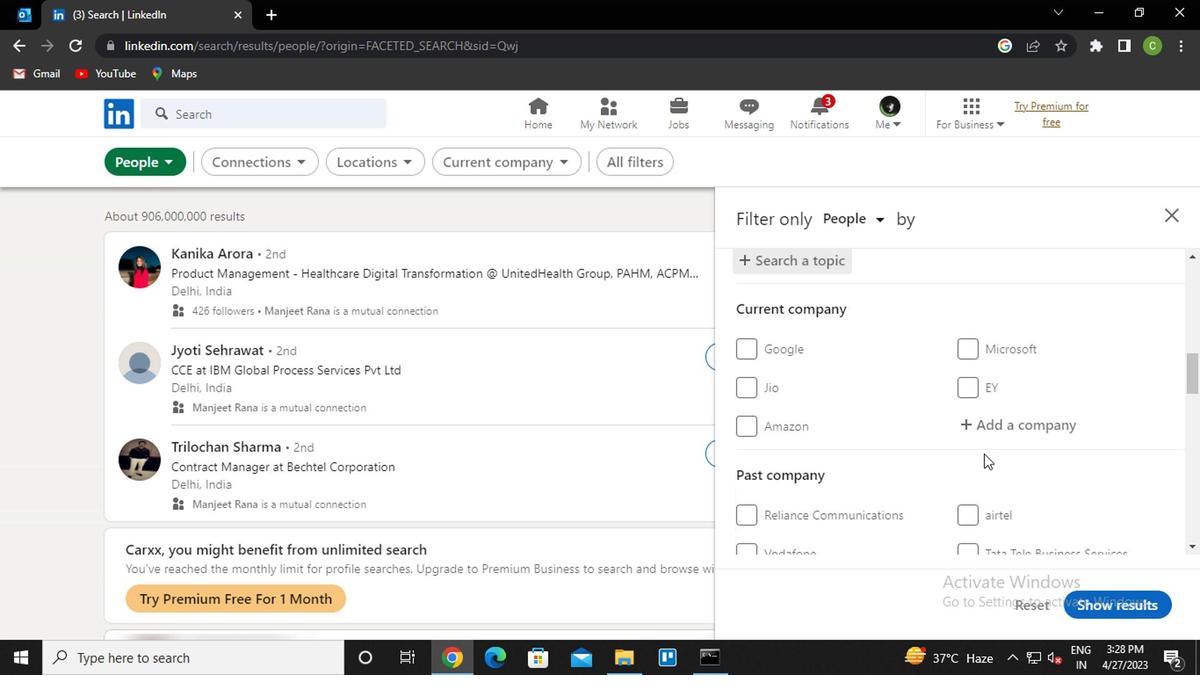 
Action: Mouse scrolled (821, 452) with delta (0, 0)
Screenshot: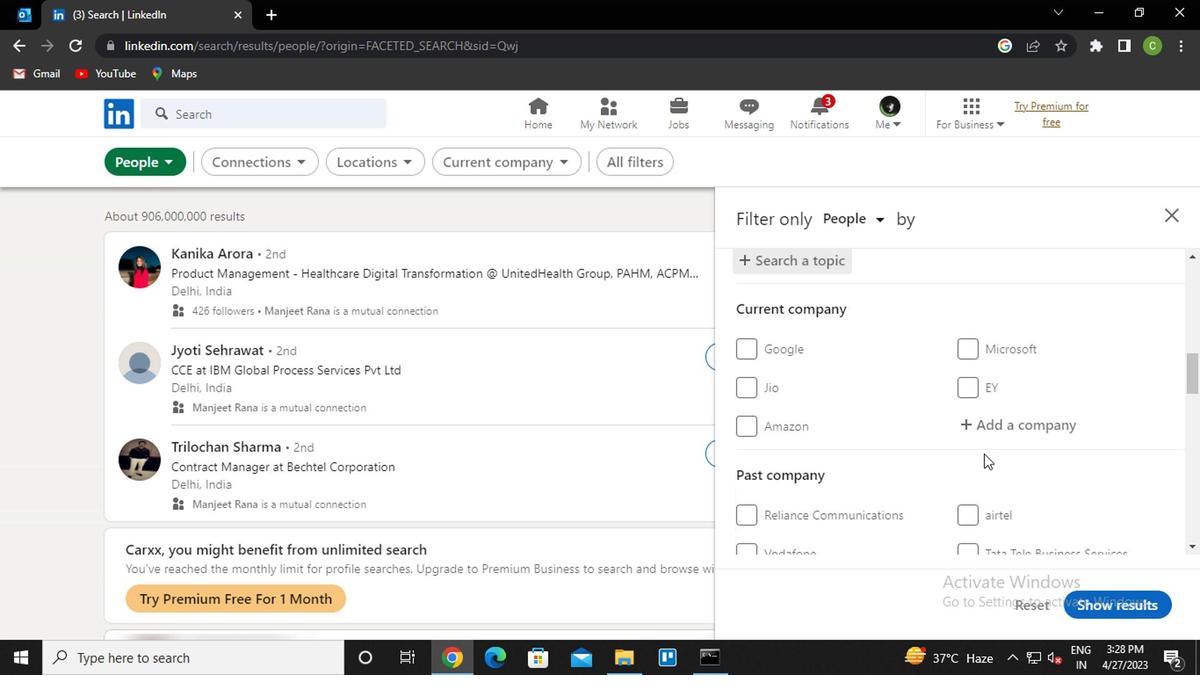 
Action: Mouse moved to (806, 459)
Screenshot: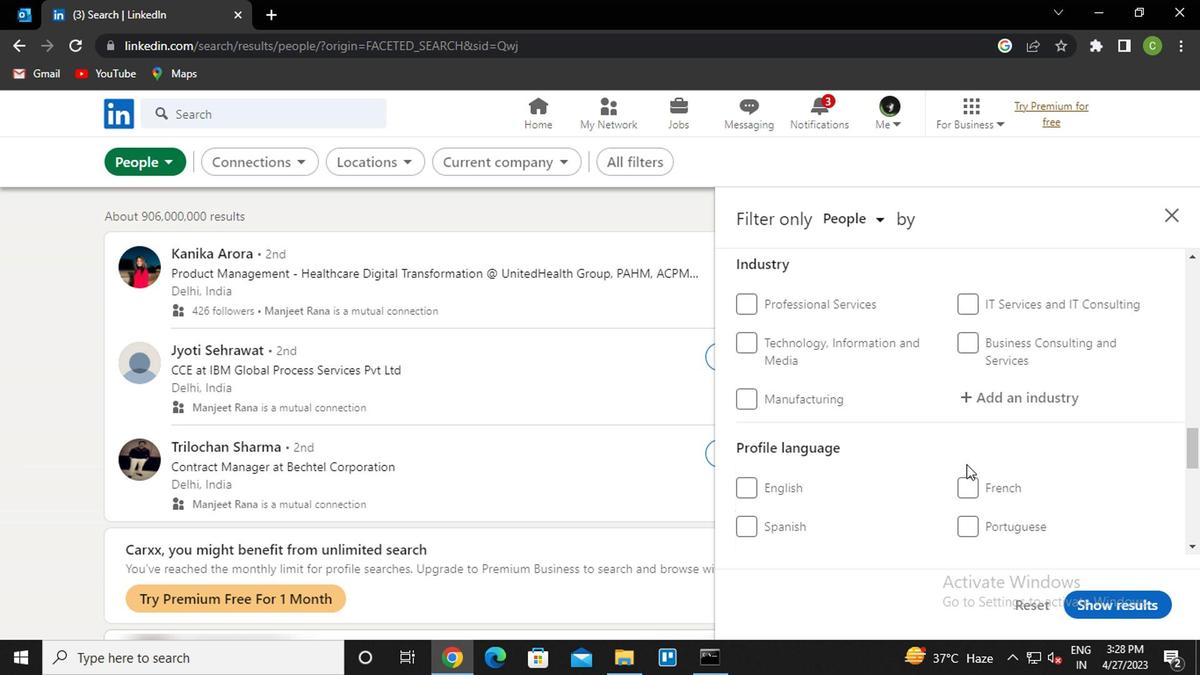 
Action: Mouse scrolled (806, 458) with delta (0, 0)
Screenshot: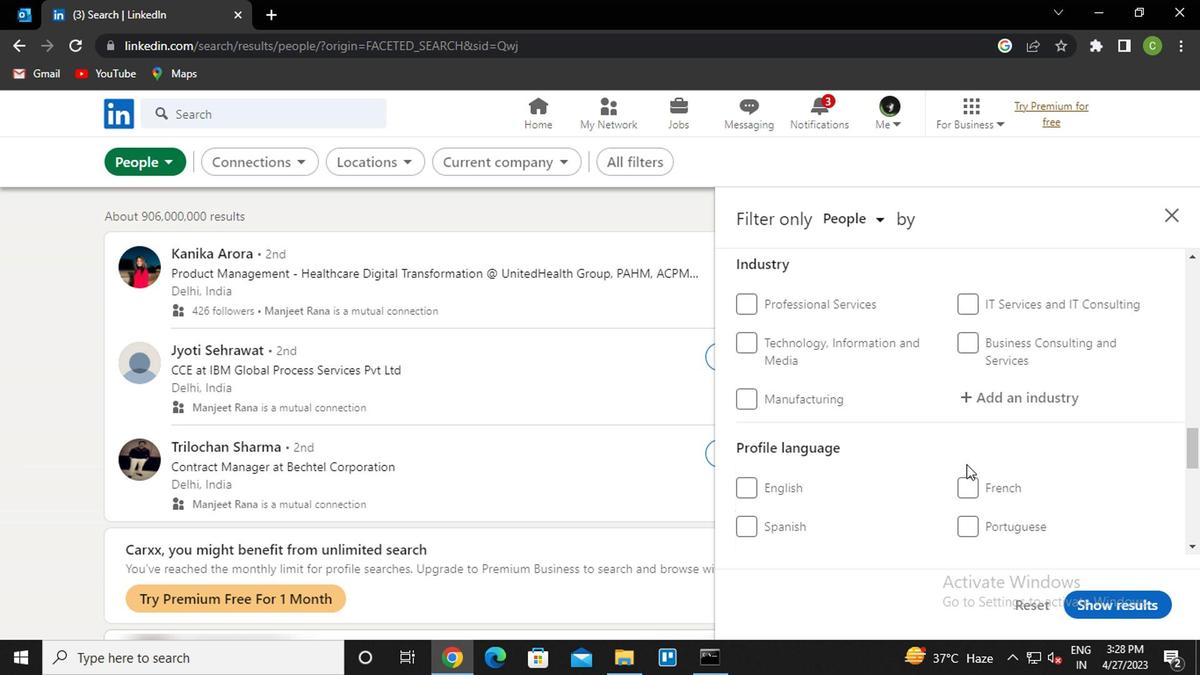 
Action: Mouse moved to (823, 429)
Screenshot: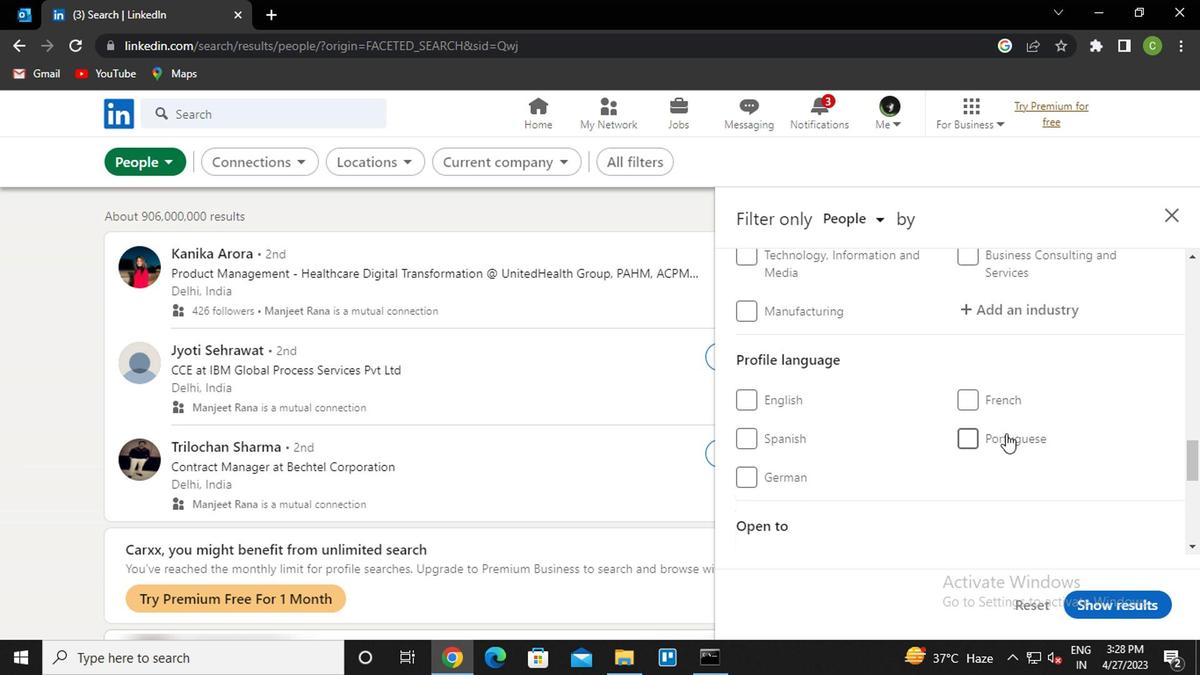 
Action: Mouse pressed left at (823, 429)
Screenshot: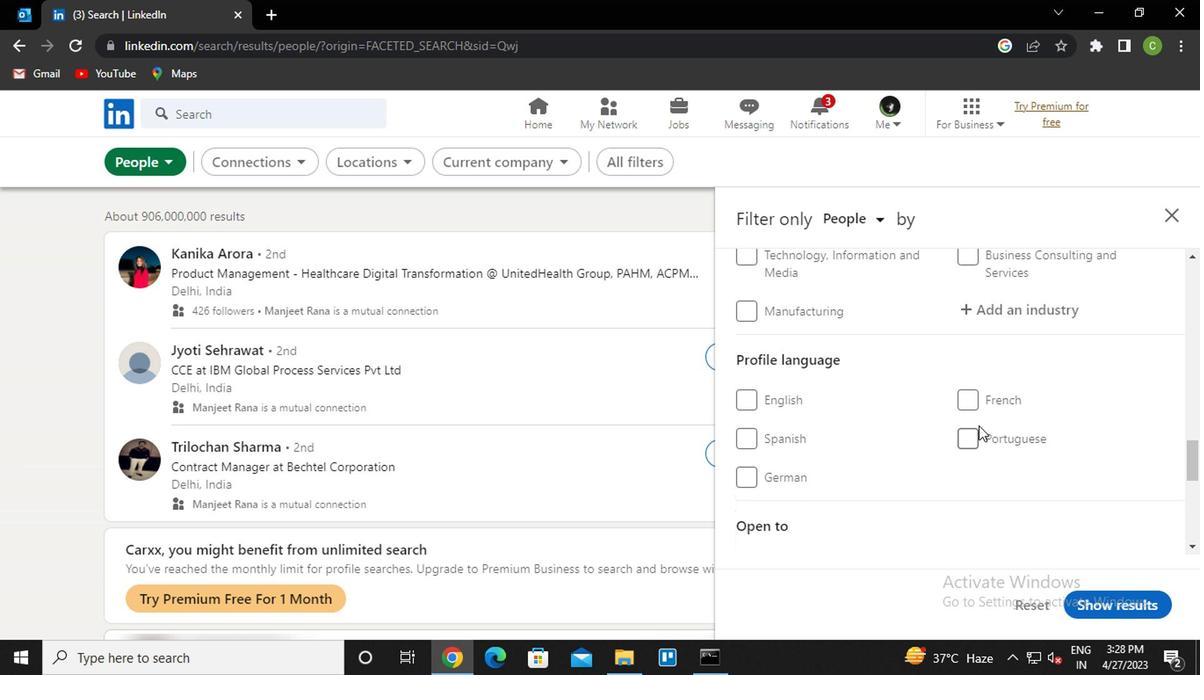 
Action: Mouse moved to (819, 435)
Screenshot: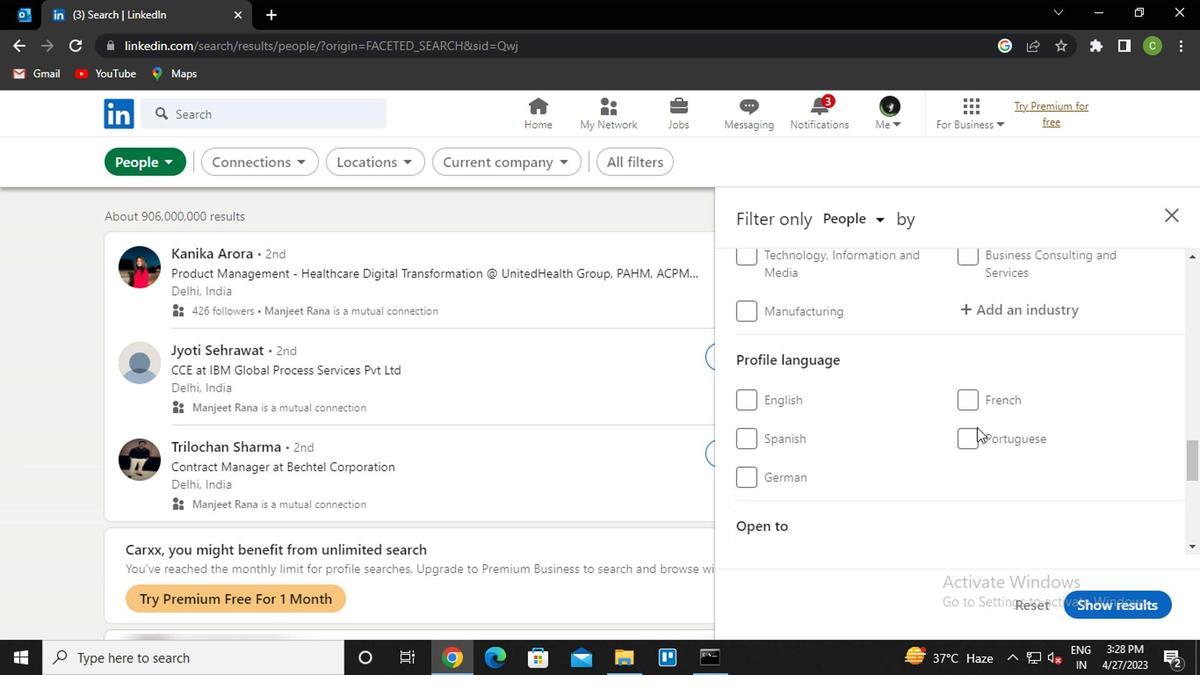 
Action: Mouse pressed left at (819, 435)
Screenshot: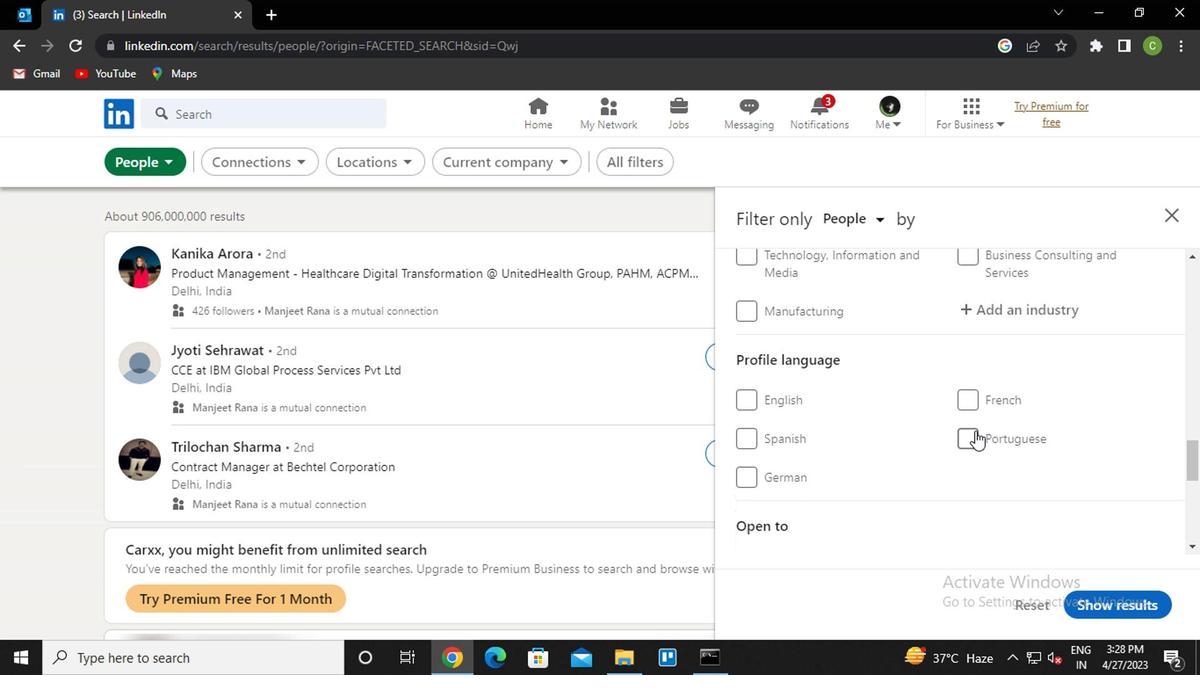 
Action: Mouse scrolled (819, 435) with delta (0, 0)
Screenshot: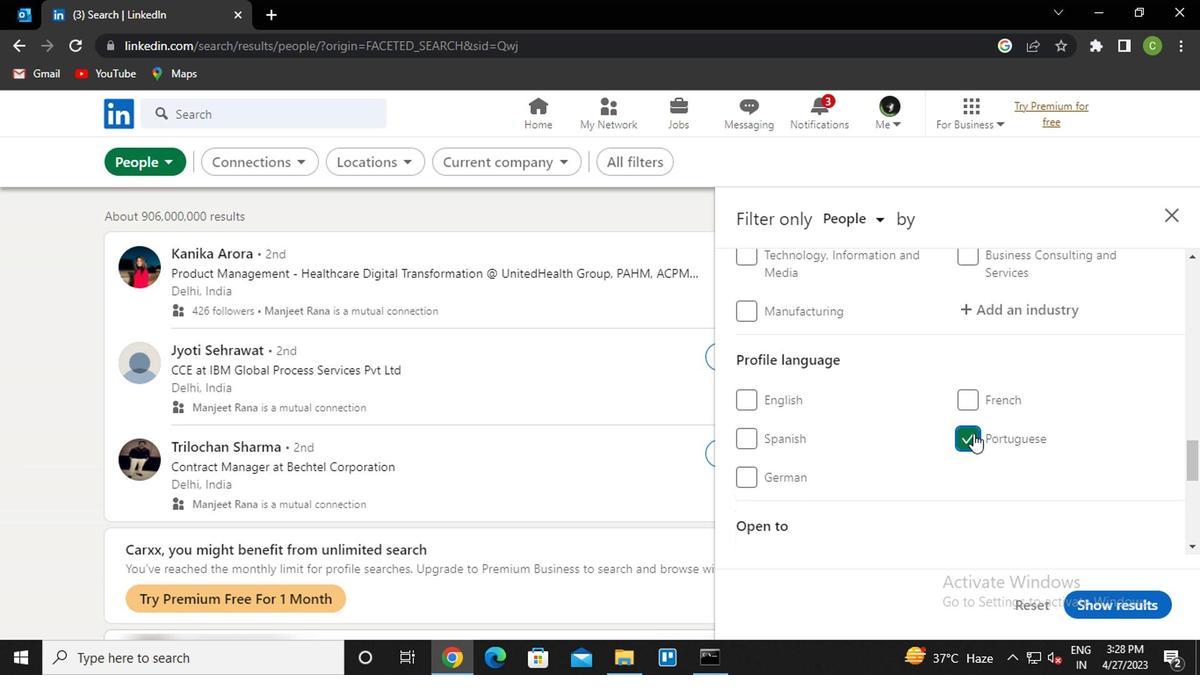 
Action: Mouse scrolled (819, 435) with delta (0, 0)
Screenshot: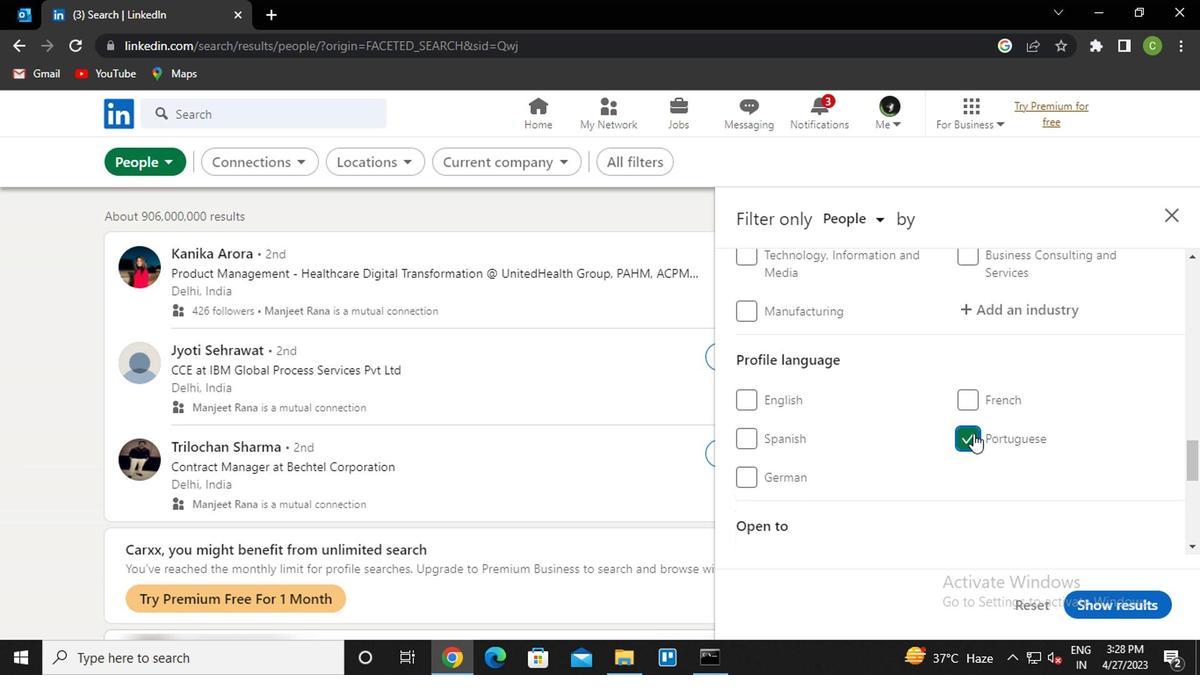
Action: Mouse scrolled (819, 435) with delta (0, 0)
Screenshot: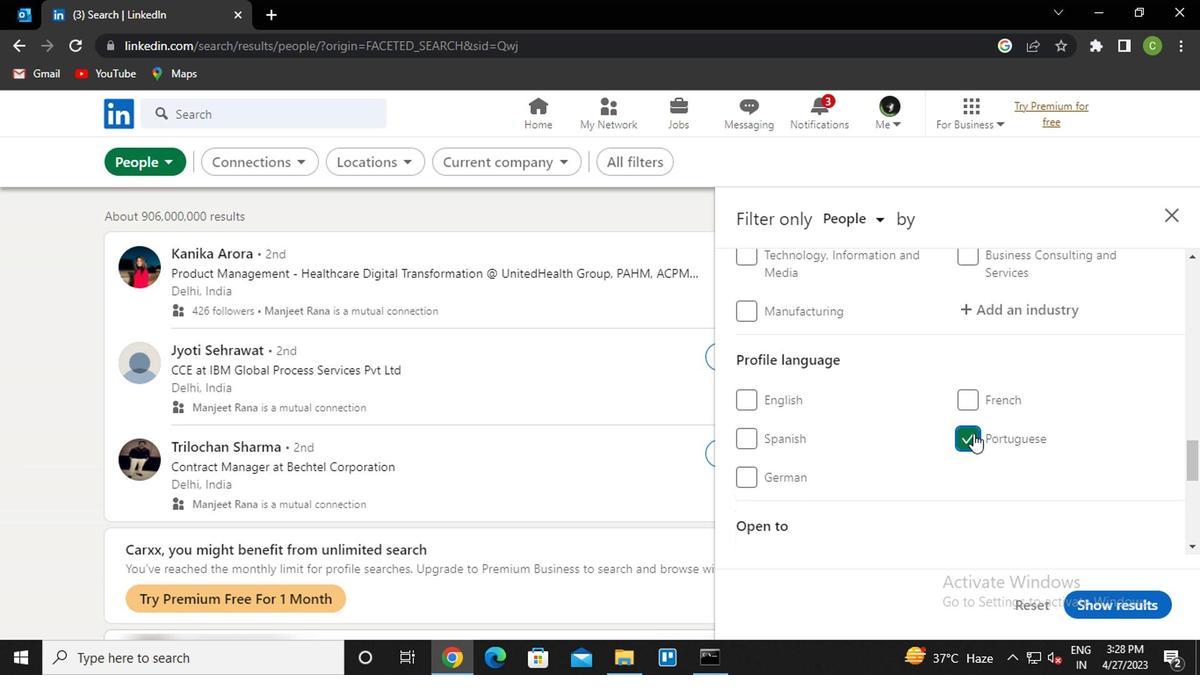 
Action: Mouse scrolled (819, 435) with delta (0, 0)
Screenshot: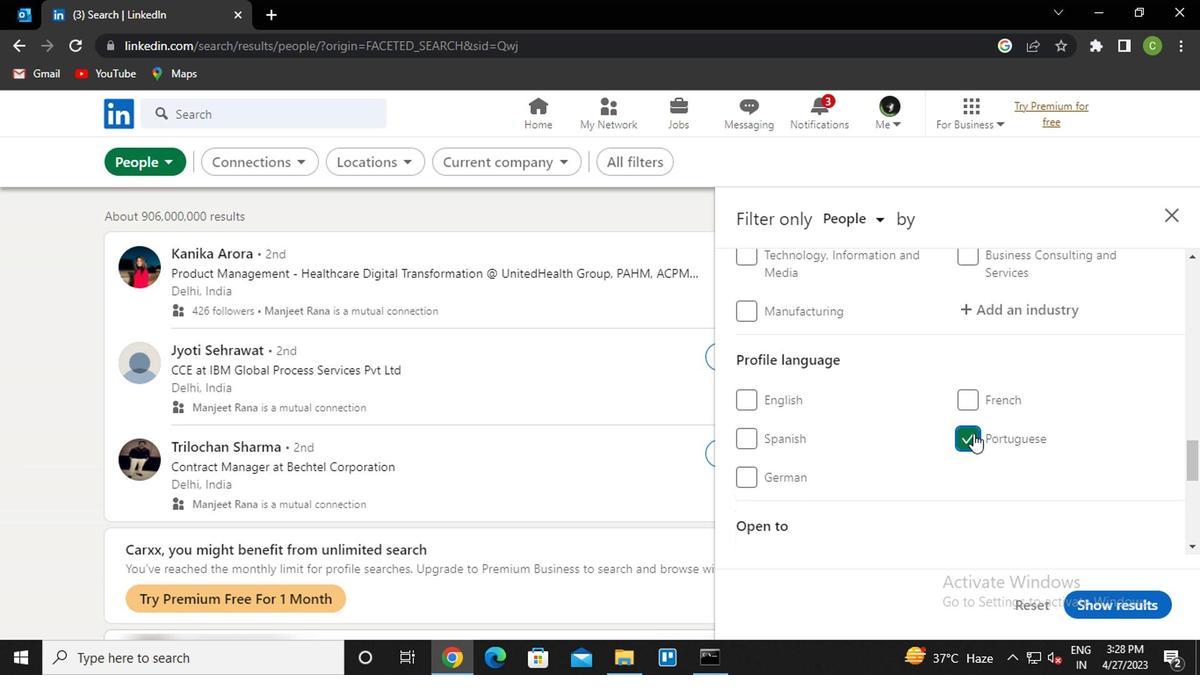 
Action: Mouse scrolled (819, 435) with delta (0, 0)
Screenshot: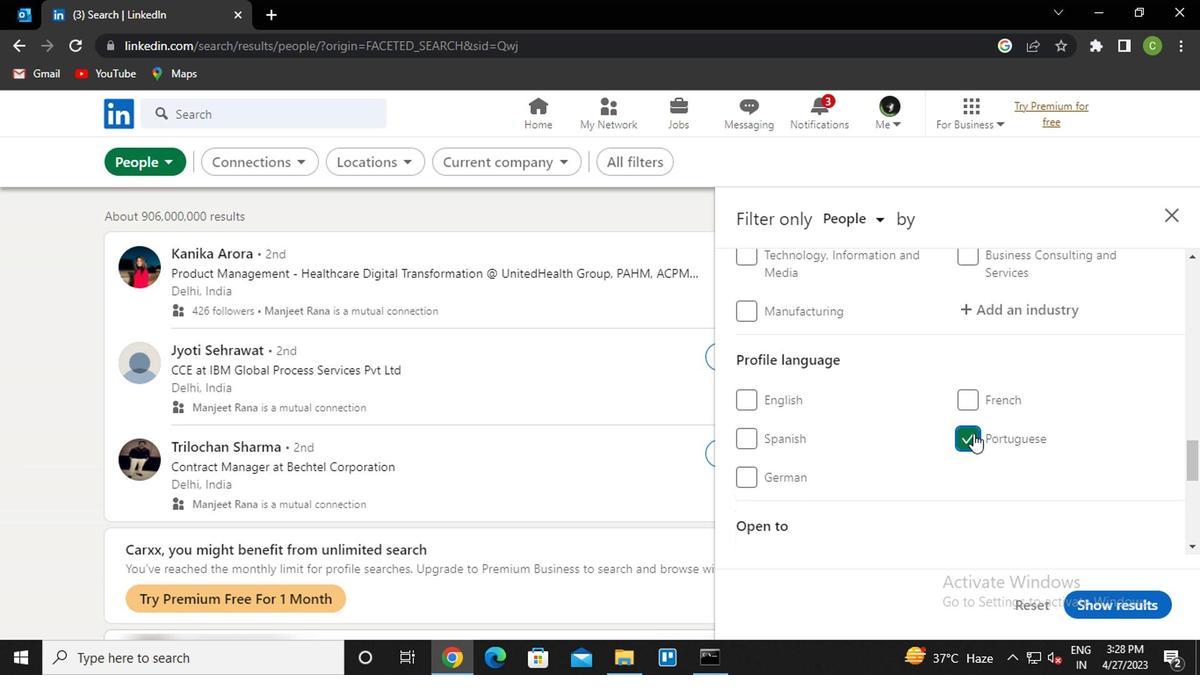 
Action: Mouse scrolled (819, 435) with delta (0, 0)
Screenshot: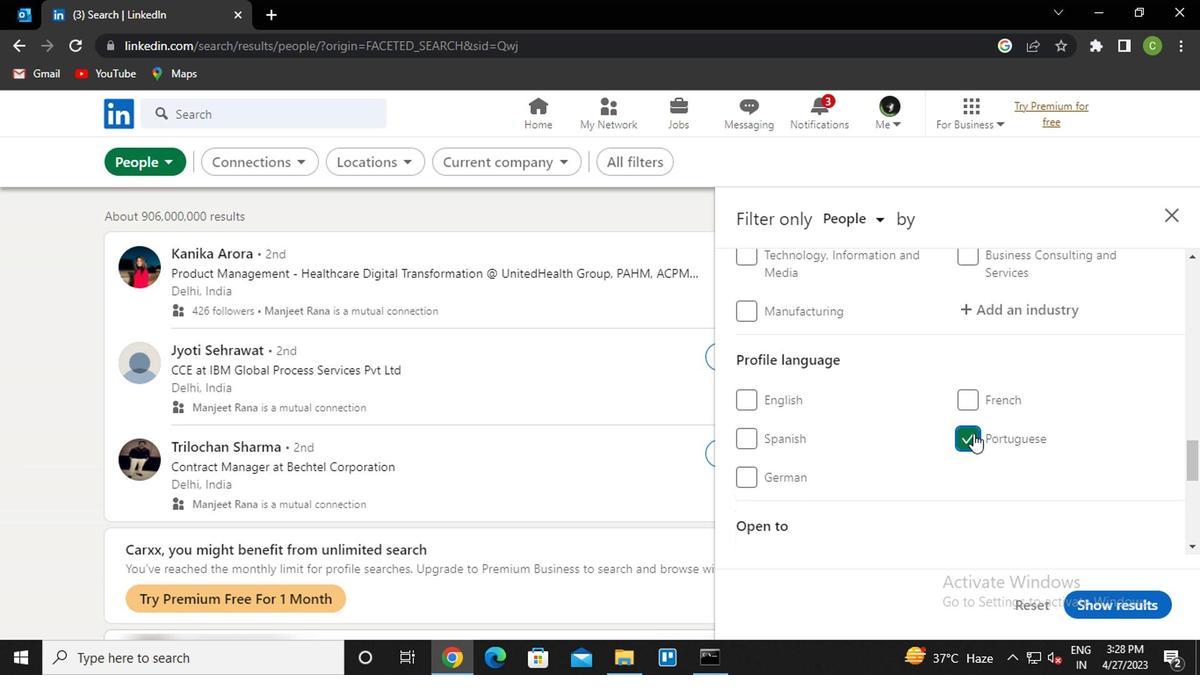 
Action: Mouse scrolled (819, 435) with delta (0, 0)
Screenshot: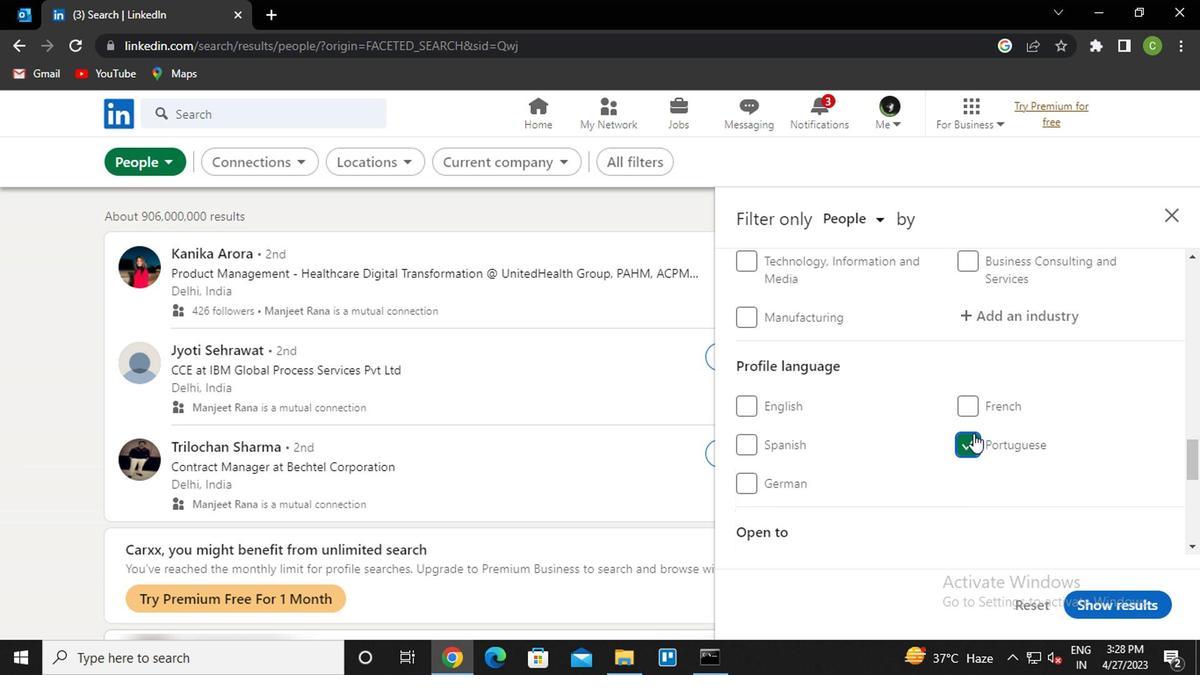
Action: Mouse moved to (813, 434)
Screenshot: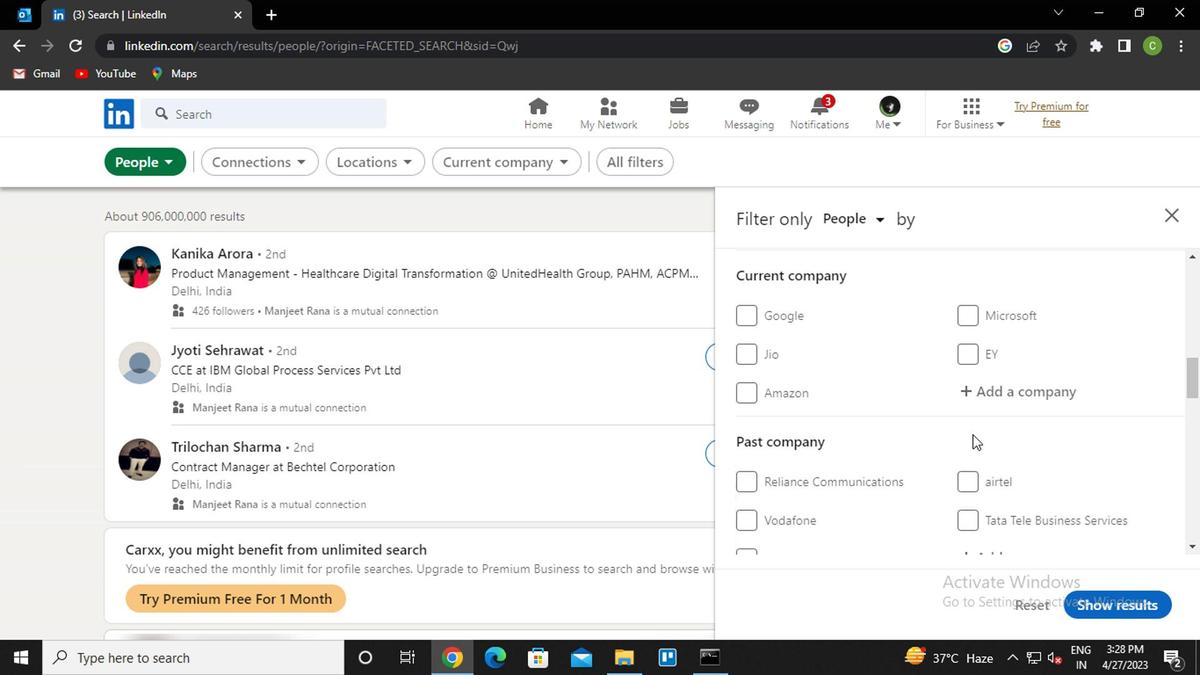 
Action: Mouse scrolled (813, 435) with delta (0, 0)
Screenshot: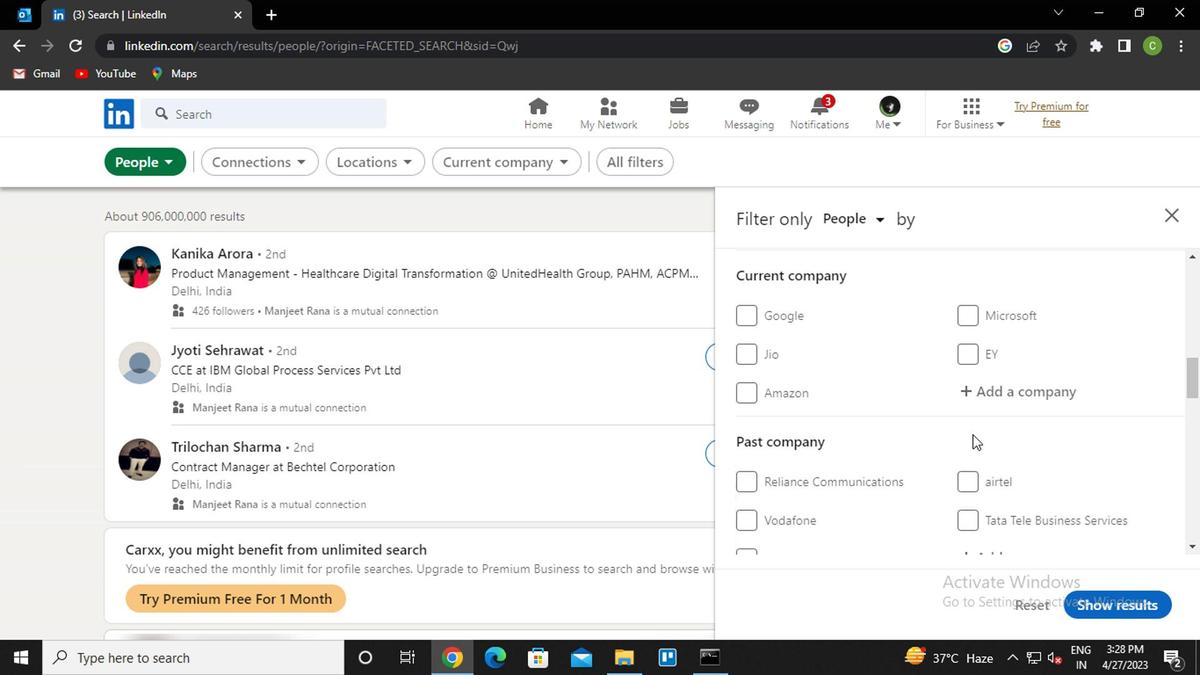 
Action: Mouse scrolled (813, 433) with delta (0, 0)
Screenshot: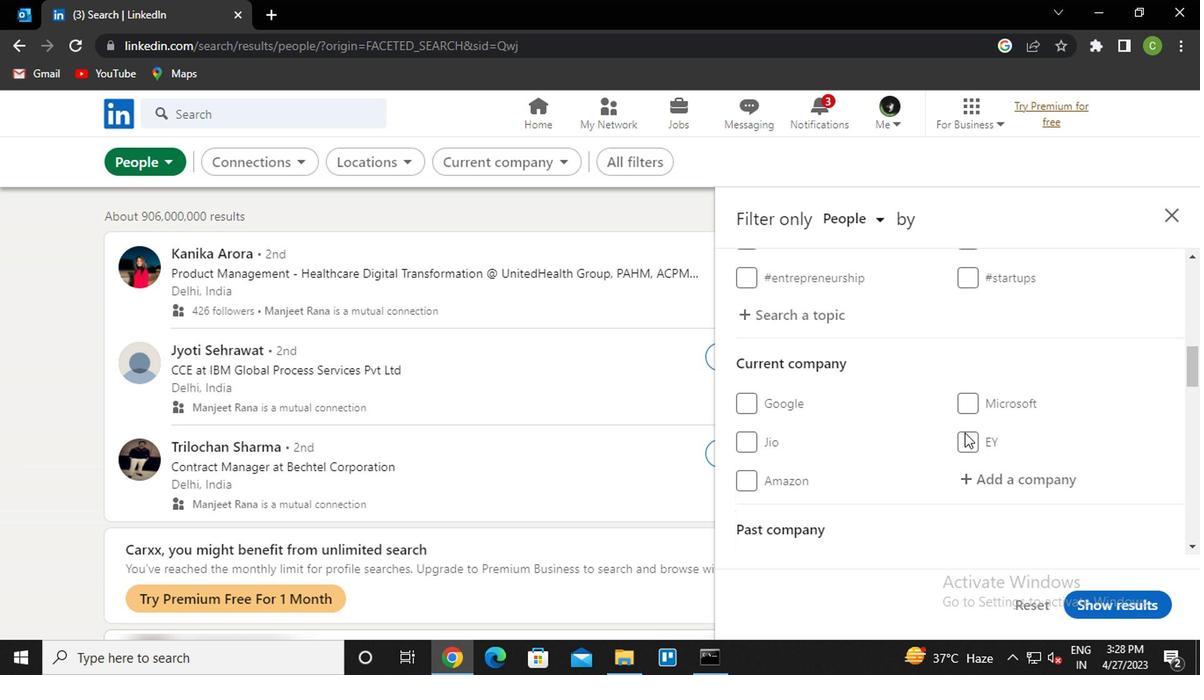 
Action: Mouse moved to (813, 433)
Screenshot: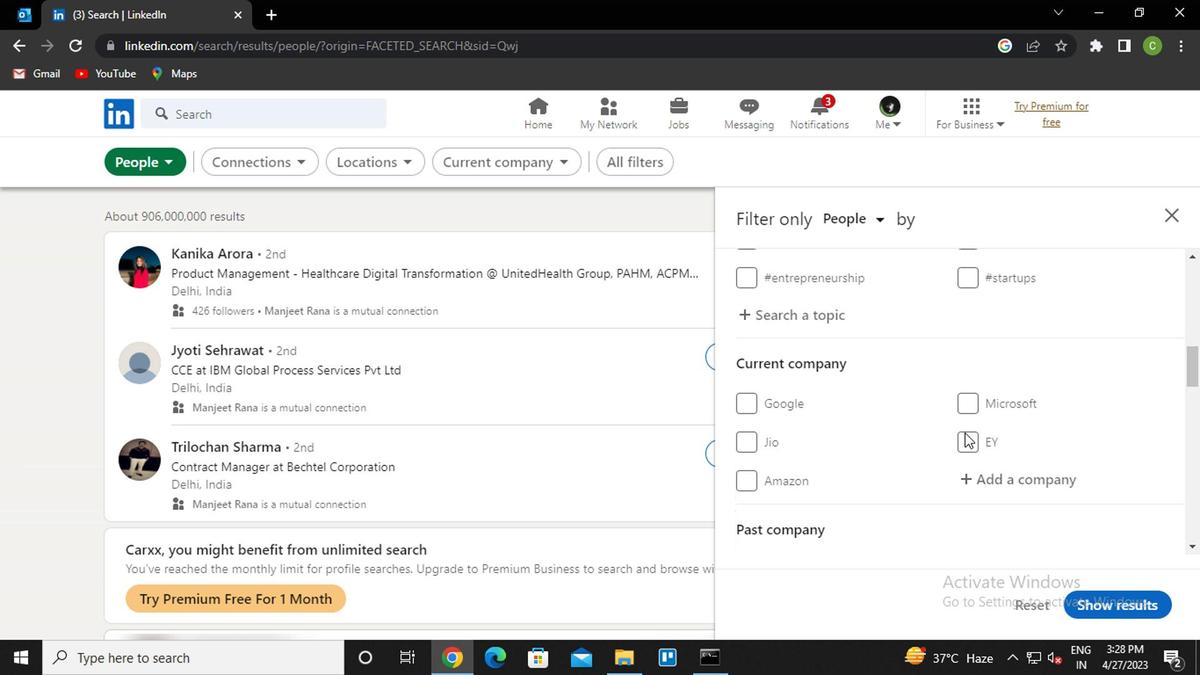 
Action: Mouse scrolled (813, 432) with delta (0, 0)
Screenshot: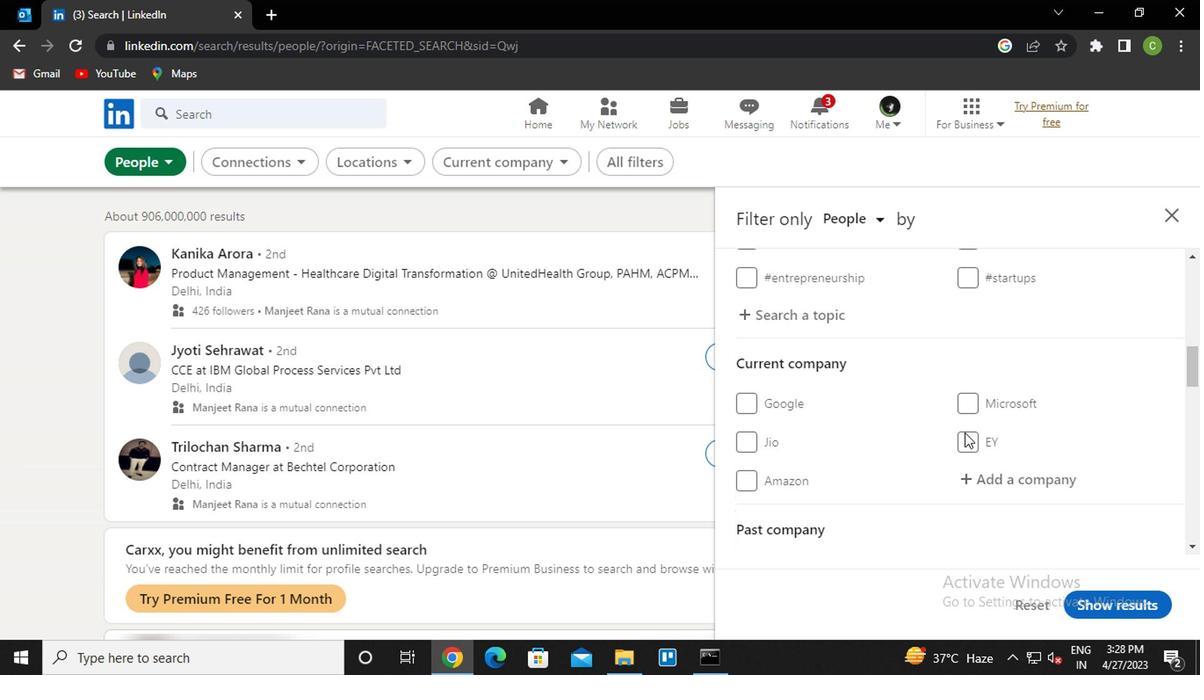 
Action: Mouse moved to (854, 340)
Screenshot: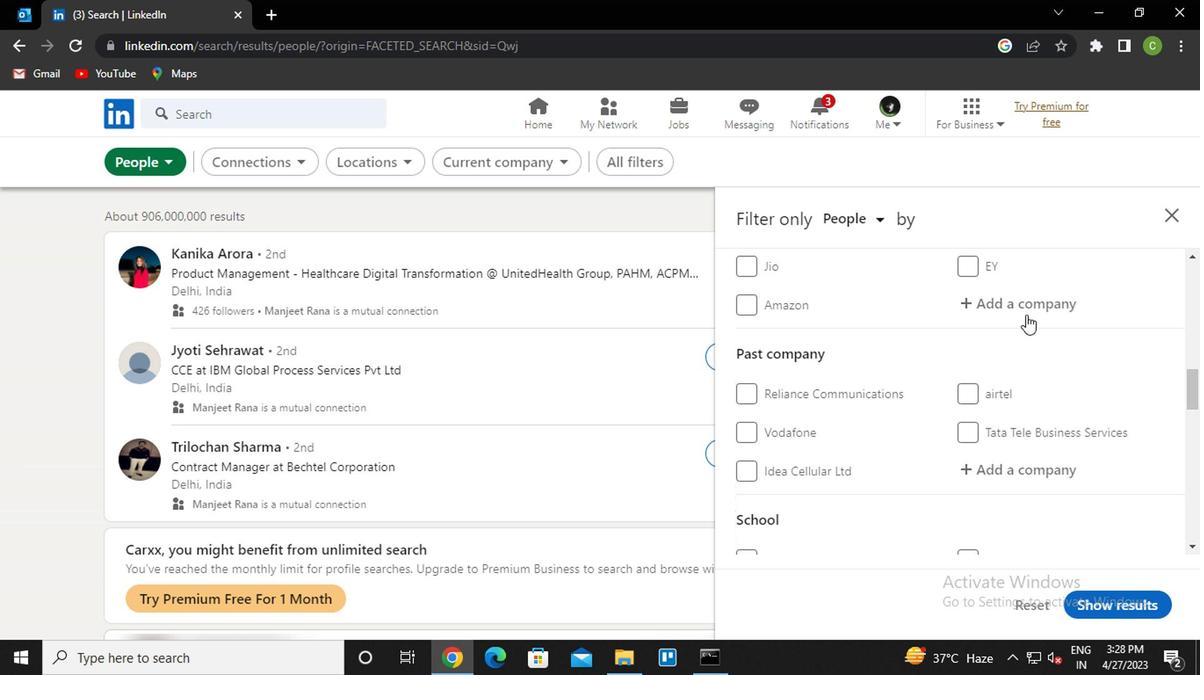 
Action: Mouse pressed left at (854, 340)
Screenshot: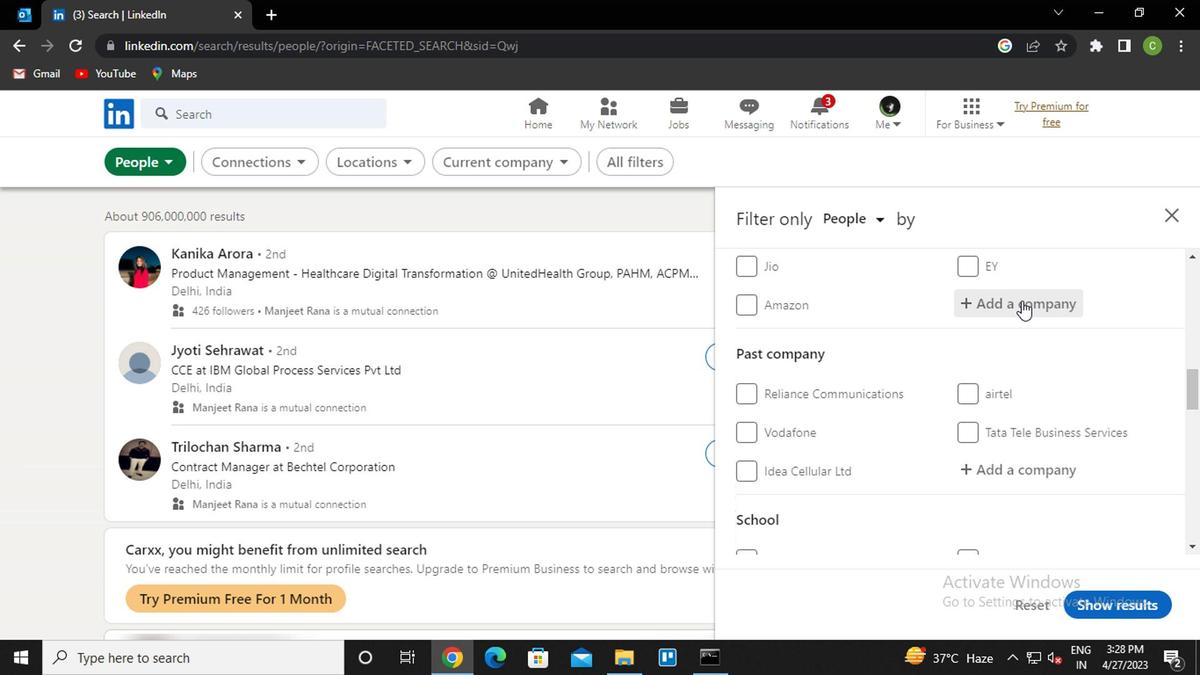 
Action: Key pressed <Key.caps_lock>k<Key.caps_lock>imber<Key.down><Key.down><Key.enter>
Screenshot: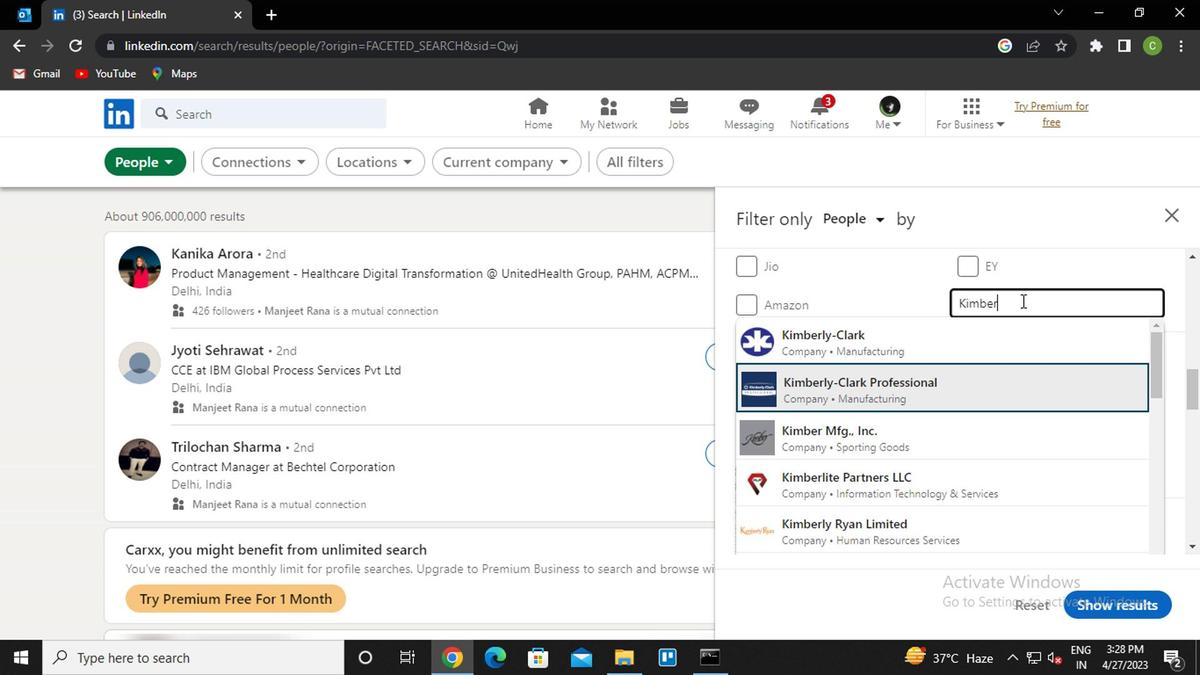 
Action: Mouse scrolled (854, 340) with delta (0, 0)
Screenshot: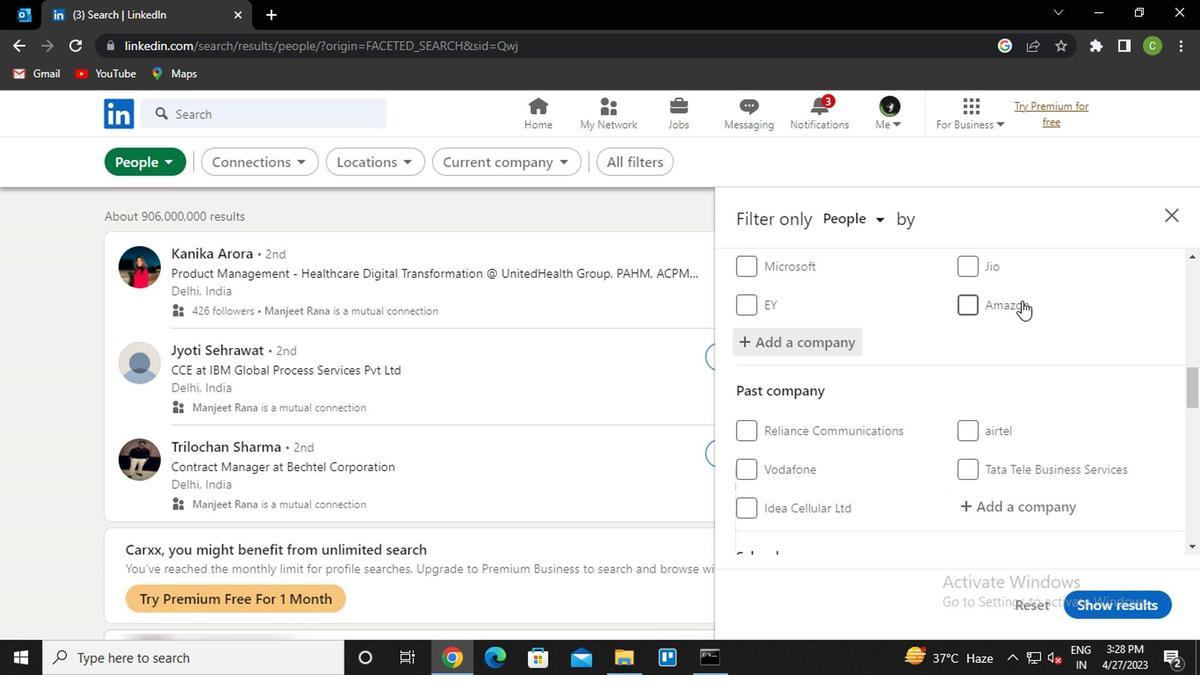 
Action: Mouse scrolled (854, 340) with delta (0, 0)
Screenshot: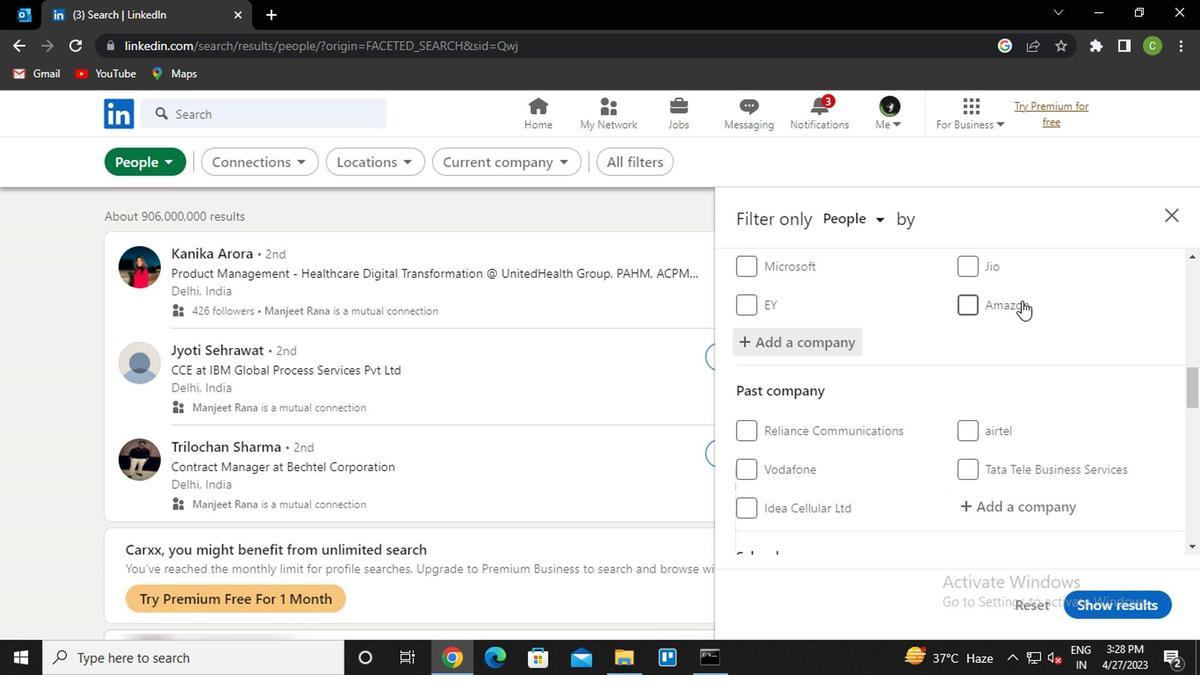 
Action: Mouse scrolled (854, 340) with delta (0, 0)
Screenshot: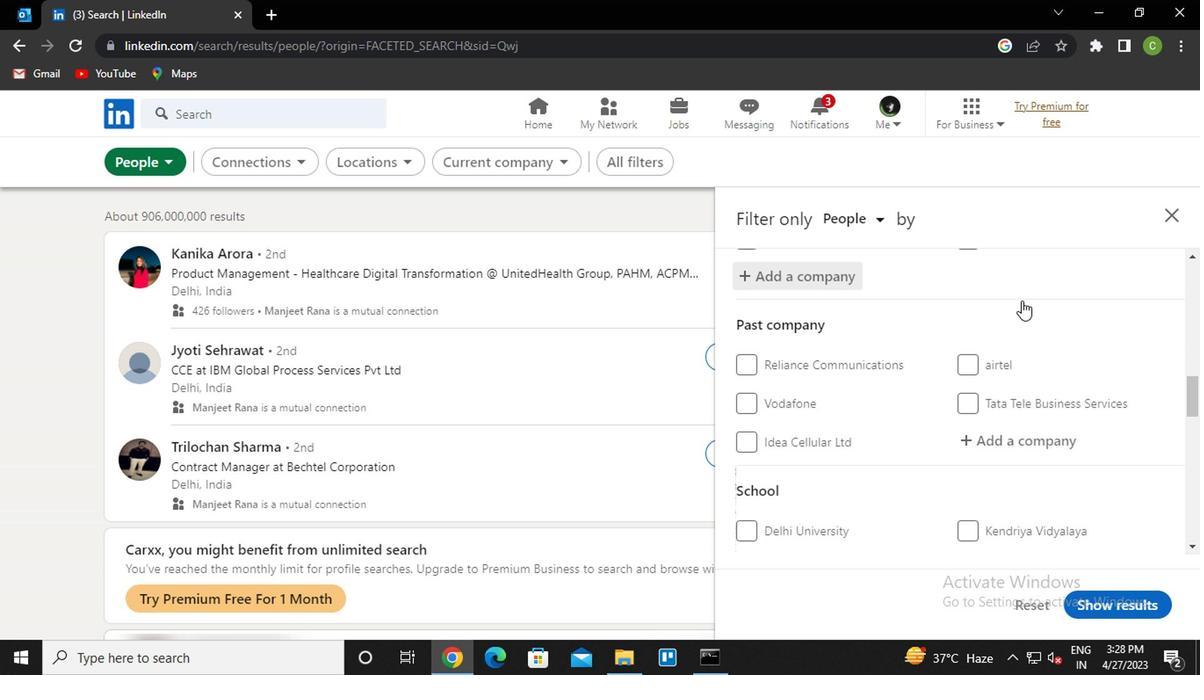 
Action: Mouse scrolled (854, 340) with delta (0, 0)
Screenshot: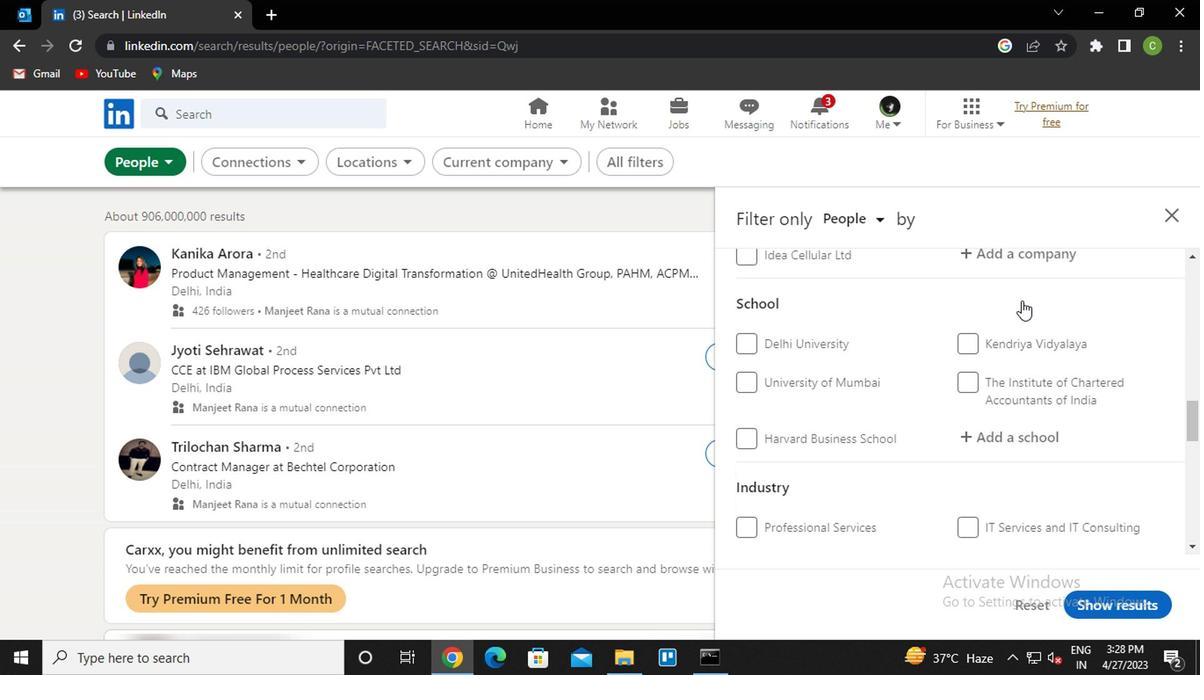 
Action: Mouse moved to (850, 372)
Screenshot: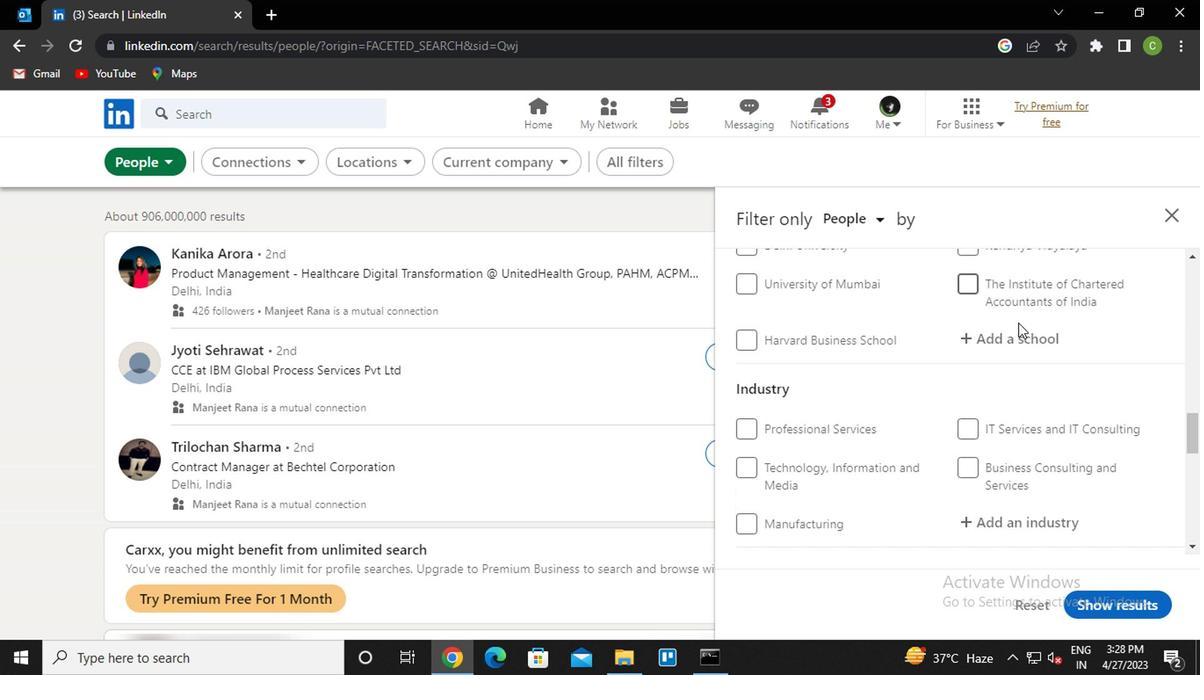 
Action: Mouse pressed left at (850, 372)
Screenshot: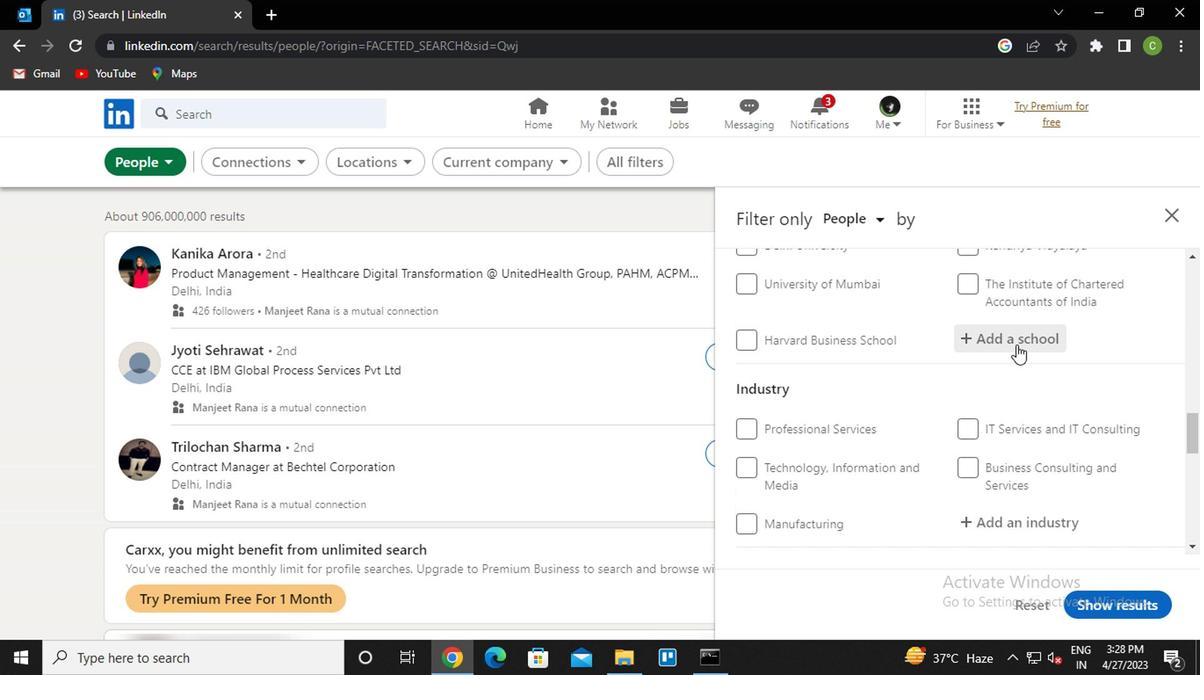 
Action: Key pressed <Key.caps_lock>v<Key.caps_lock>isves<Key.down><Key.down><Key.enter>
Screenshot: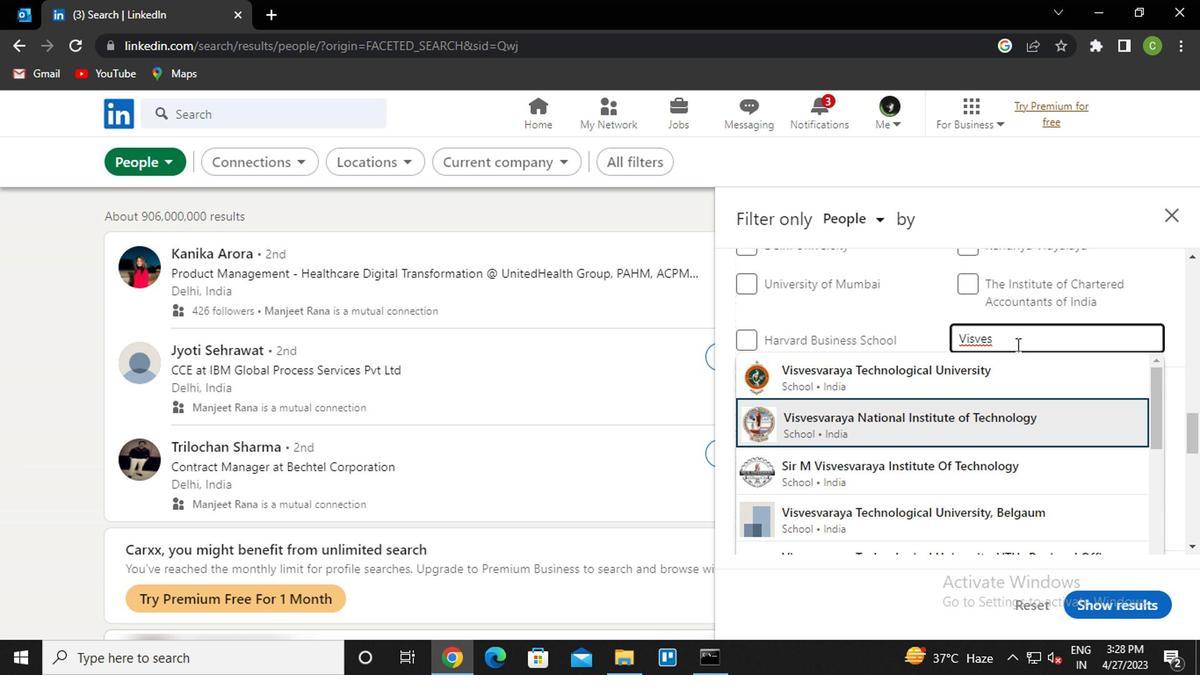 
Action: Mouse scrolled (850, 371) with delta (0, 0)
Screenshot: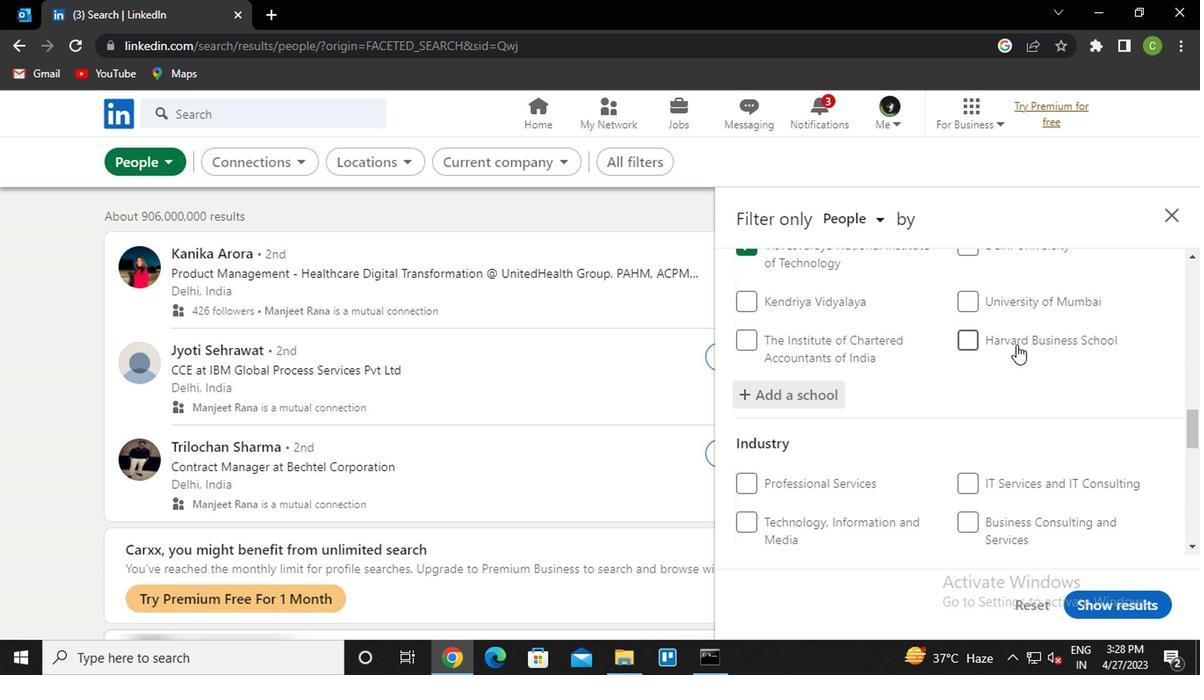 
Action: Mouse scrolled (850, 371) with delta (0, 0)
Screenshot: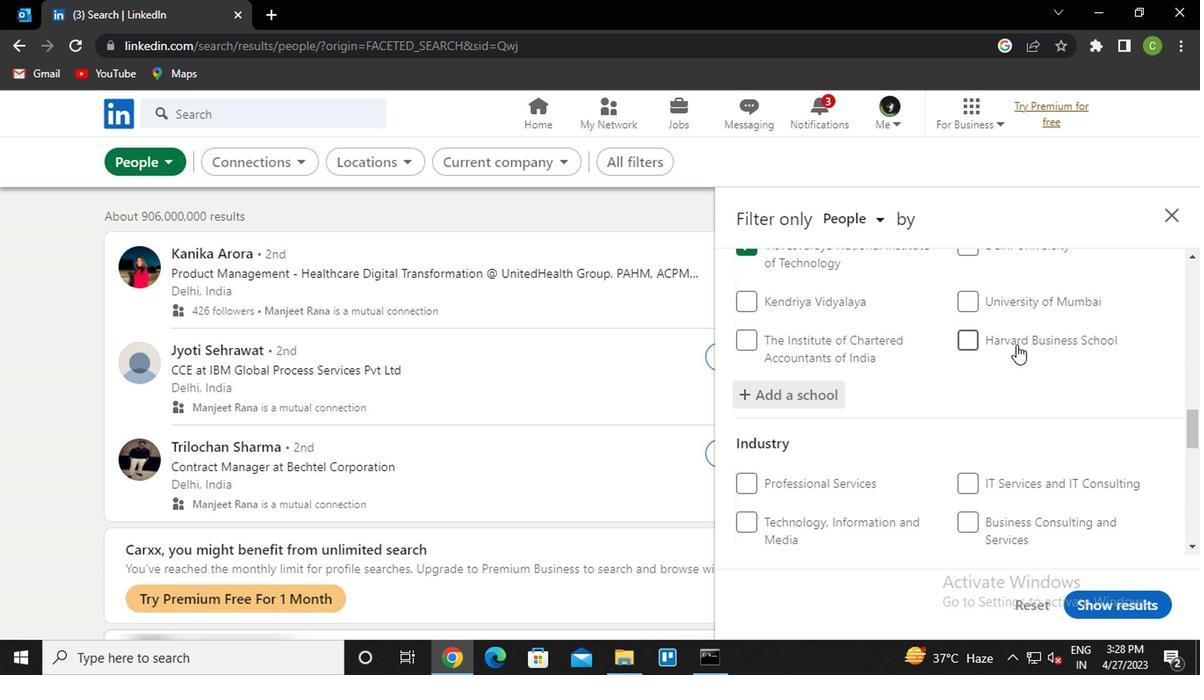 
Action: Mouse moved to (836, 408)
Screenshot: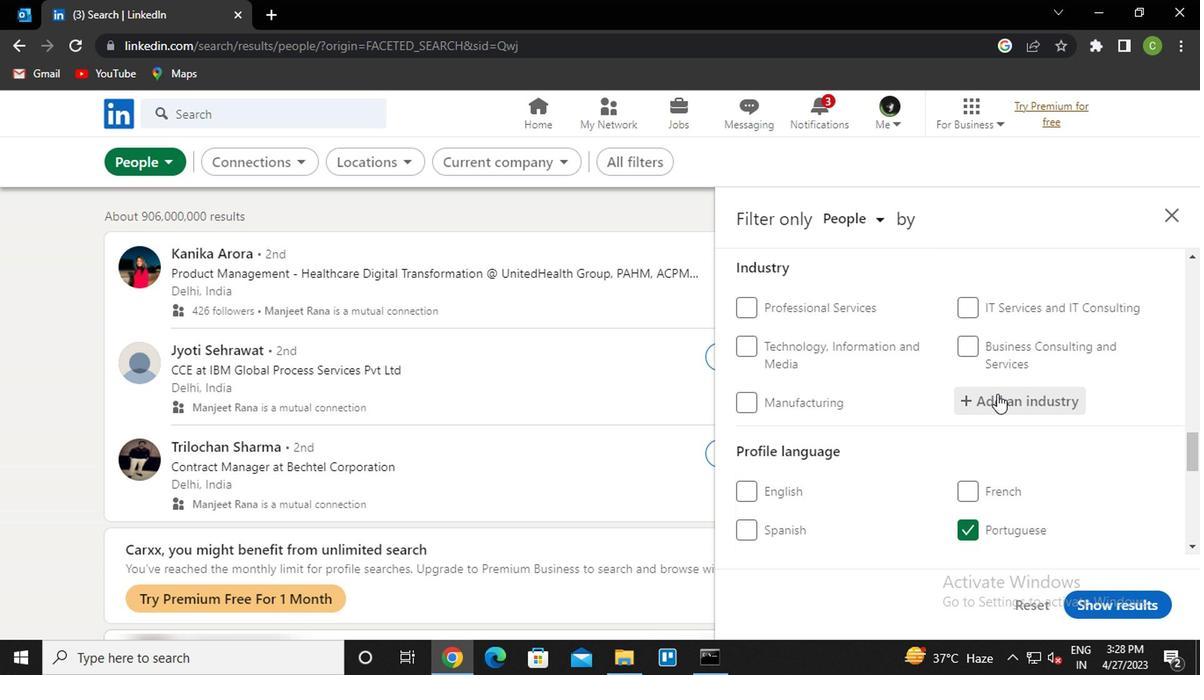 
Action: Mouse pressed left at (836, 408)
Screenshot: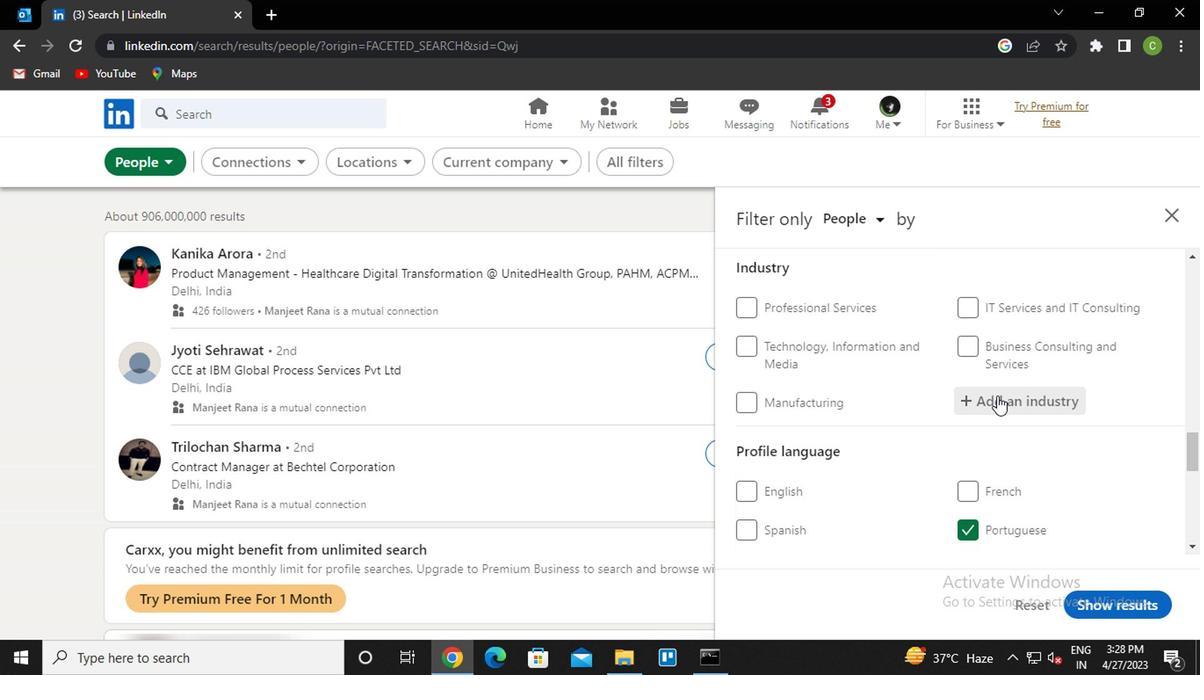 
Action: Key pressed <Key.caps_lock>d<Key.caps_lock>entis<Key.down><Key.enter>
Screenshot: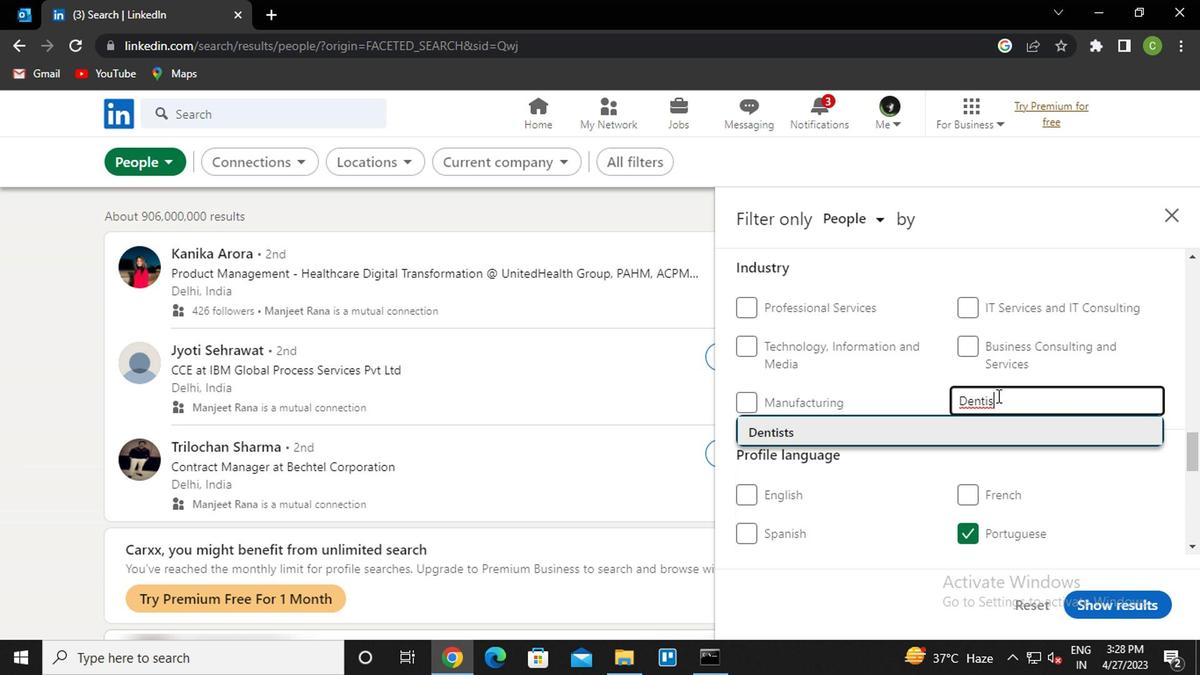 
Action: Mouse scrolled (836, 407) with delta (0, 0)
Screenshot: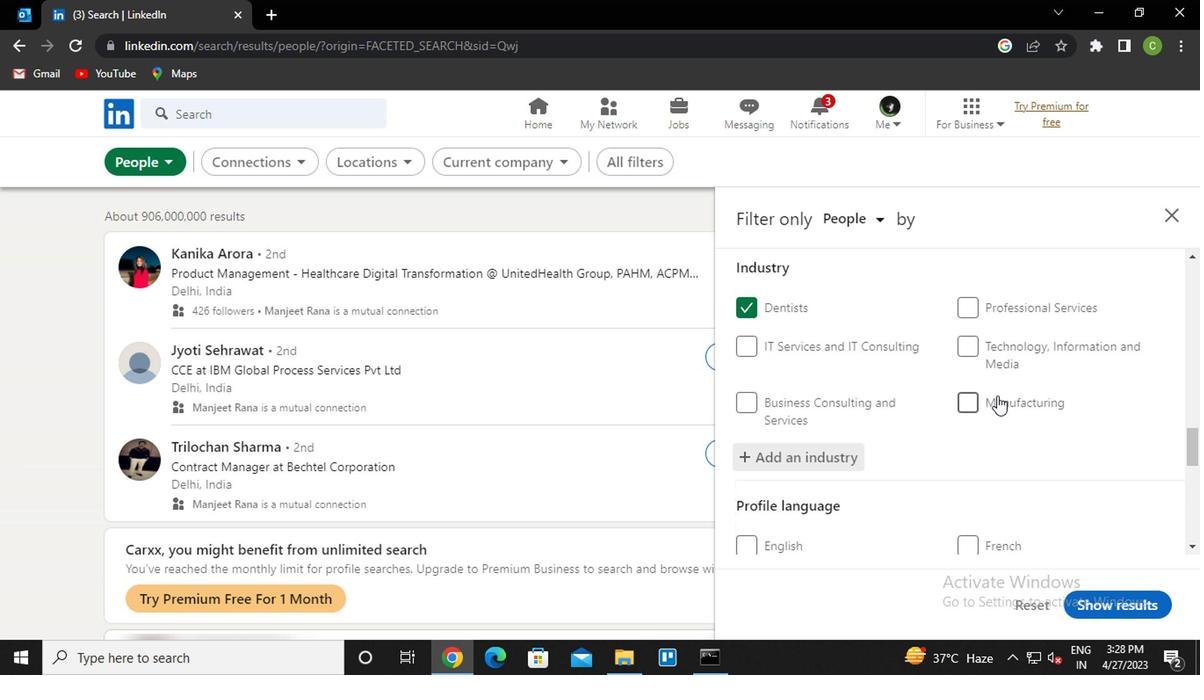 
Action: Mouse moved to (836, 410)
Screenshot: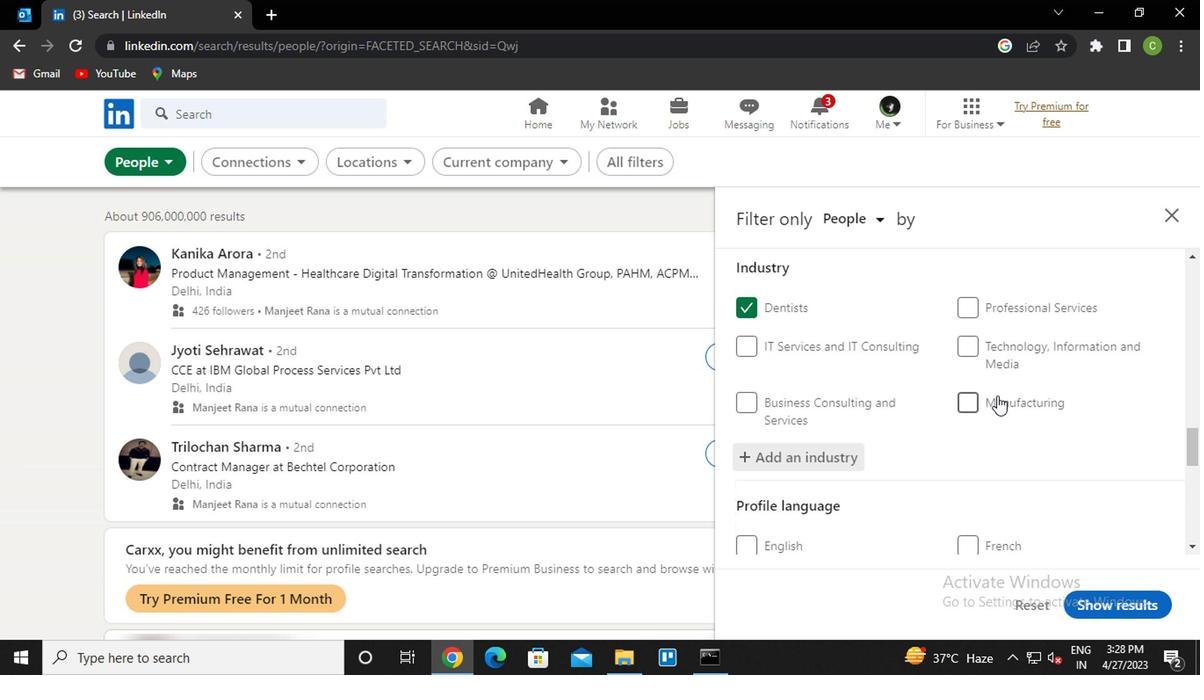 
Action: Mouse scrolled (836, 410) with delta (0, 0)
Screenshot: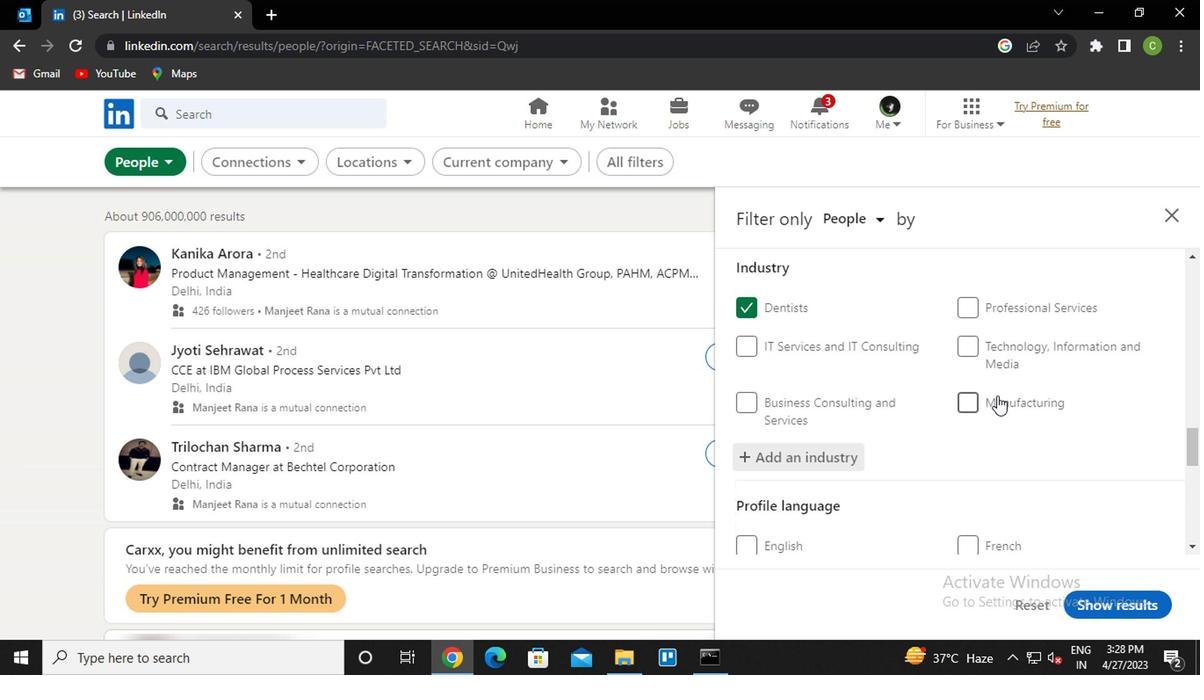 
Action: Mouse moved to (834, 411)
Screenshot: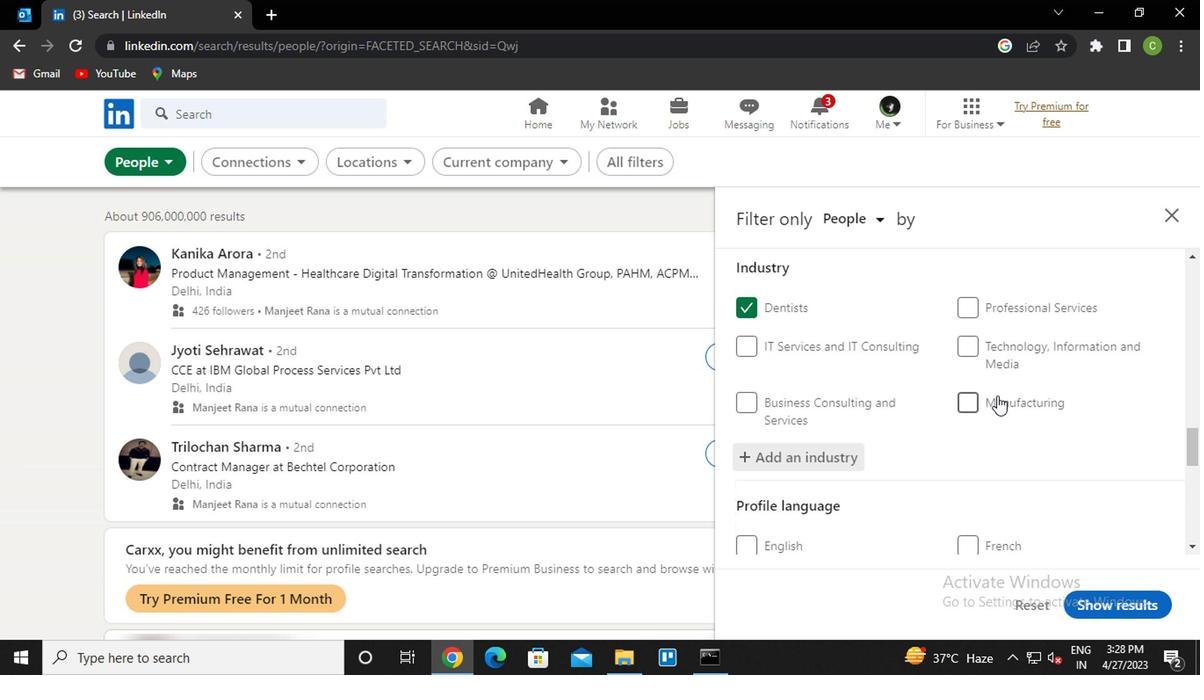 
Action: Mouse scrolled (834, 410) with delta (0, 0)
Screenshot: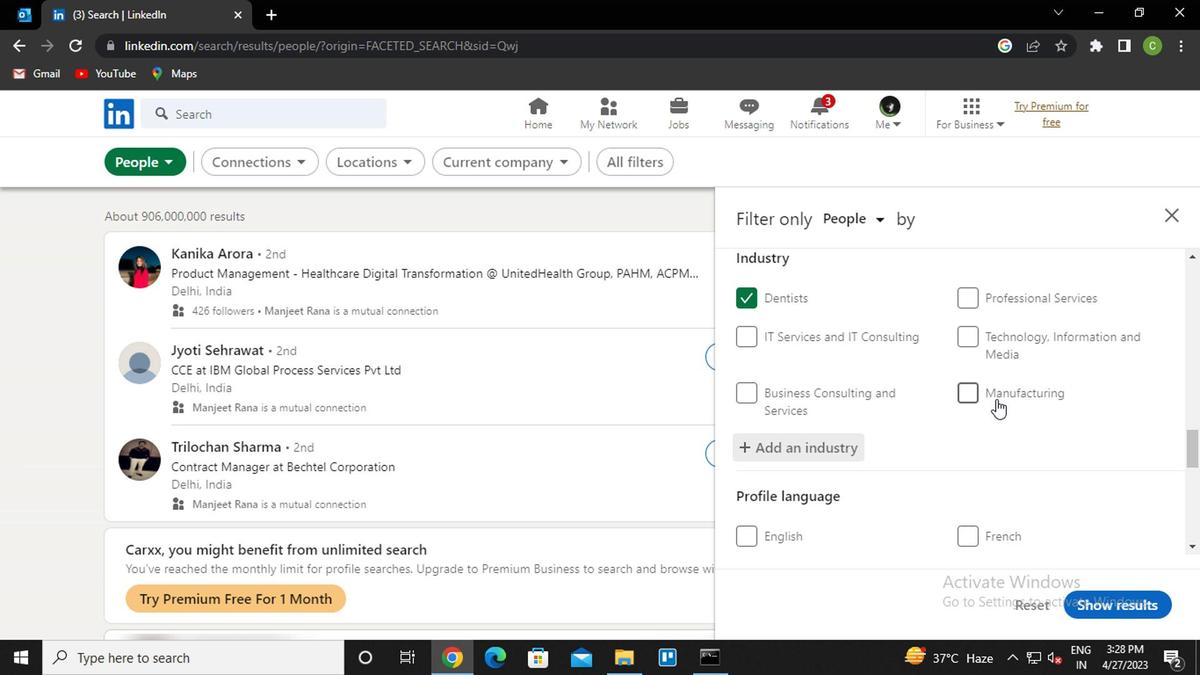 
Action: Mouse moved to (832, 413)
Screenshot: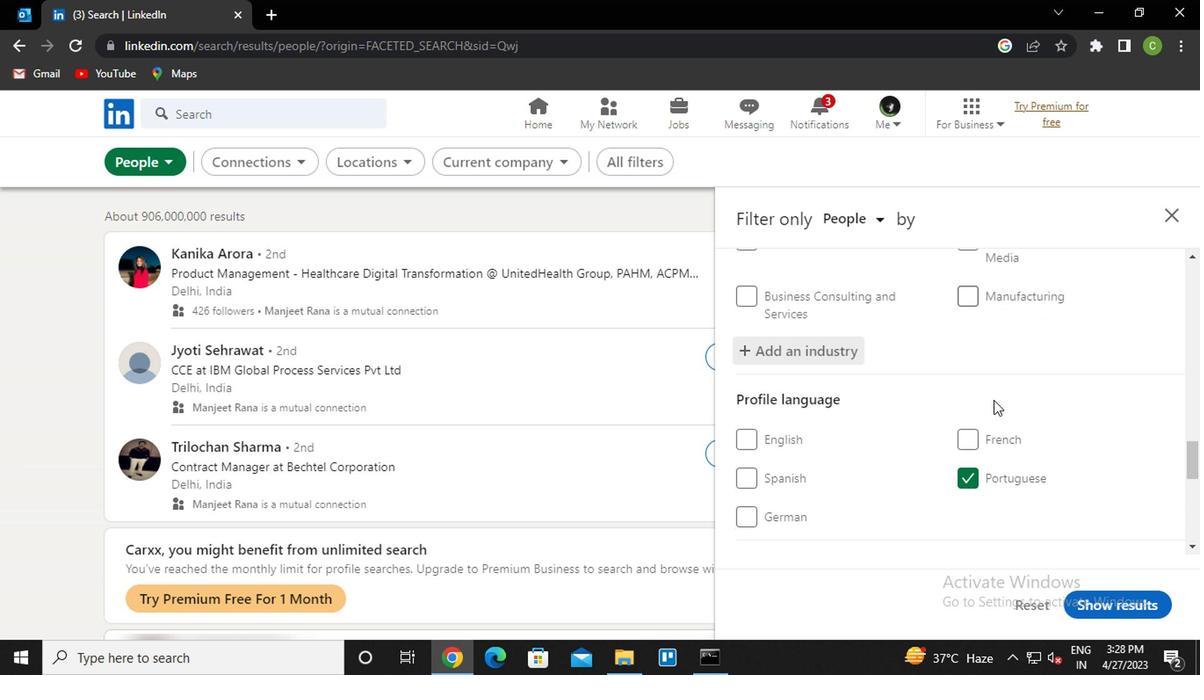 
Action: Mouse scrolled (832, 412) with delta (0, 0)
Screenshot: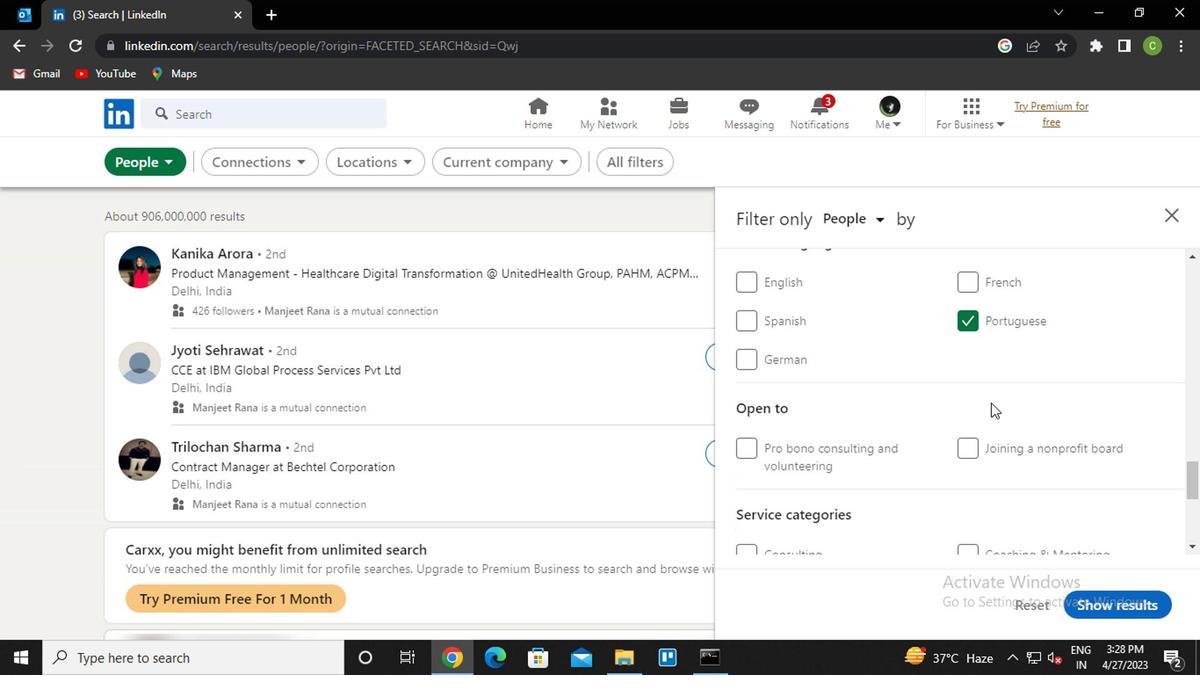 
Action: Mouse moved to (831, 413)
Screenshot: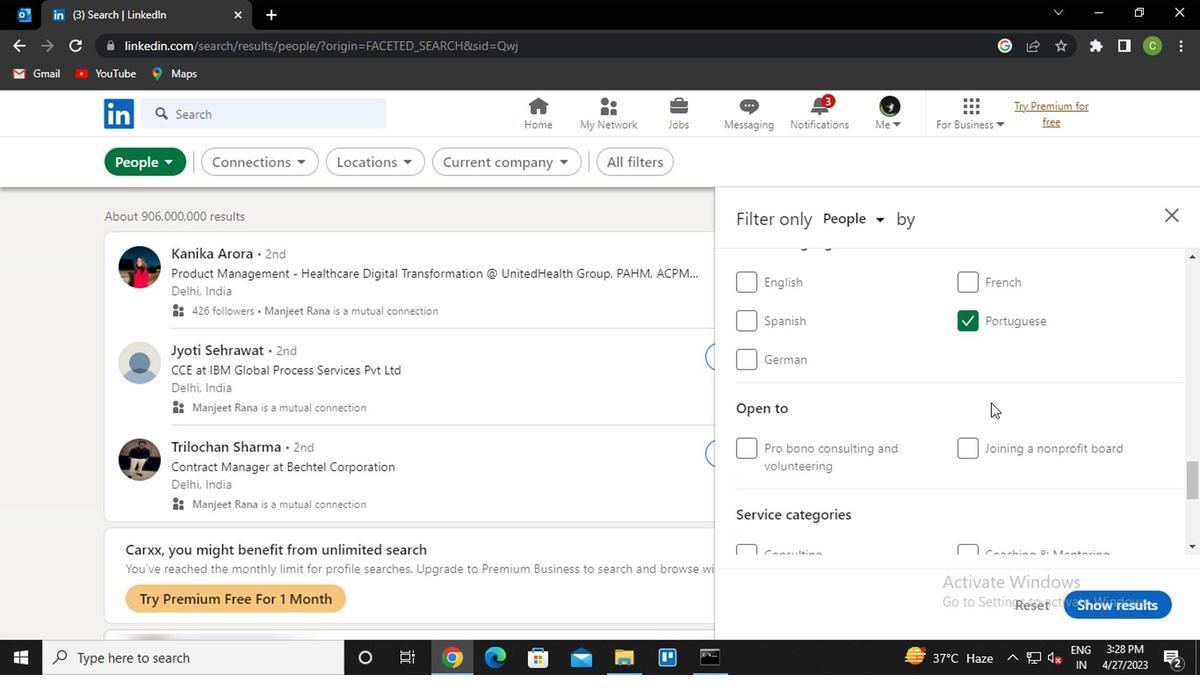 
Action: Mouse scrolled (831, 412) with delta (0, 0)
Screenshot: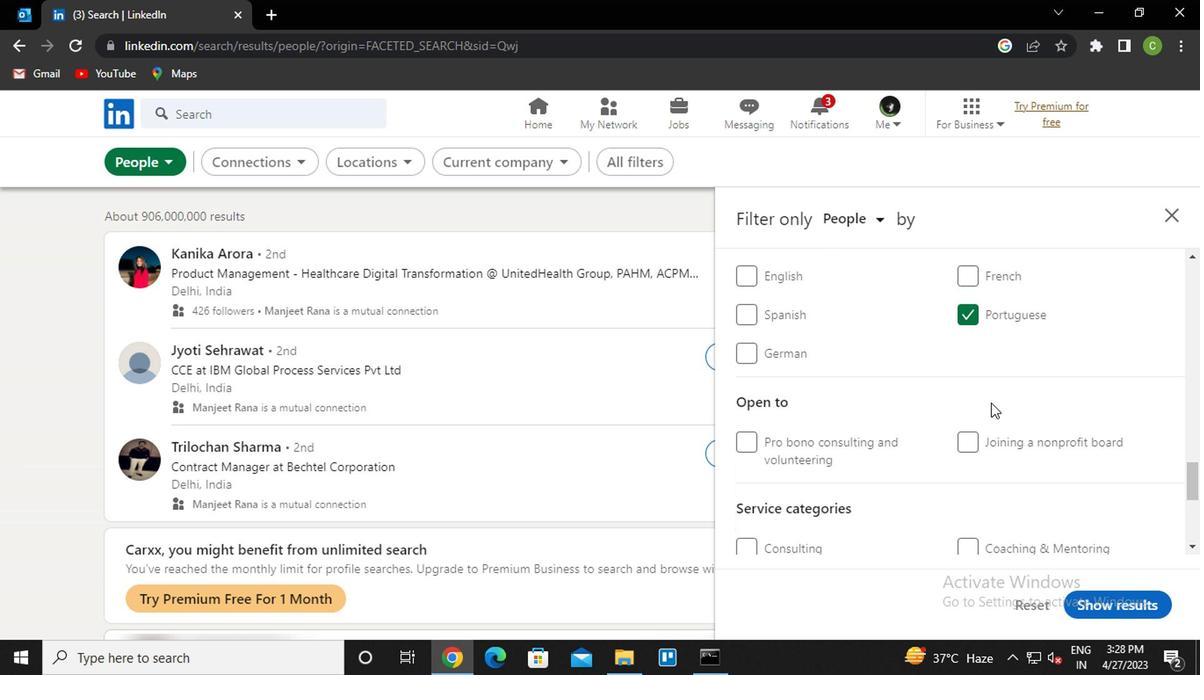 
Action: Mouse moved to (831, 413)
Screenshot: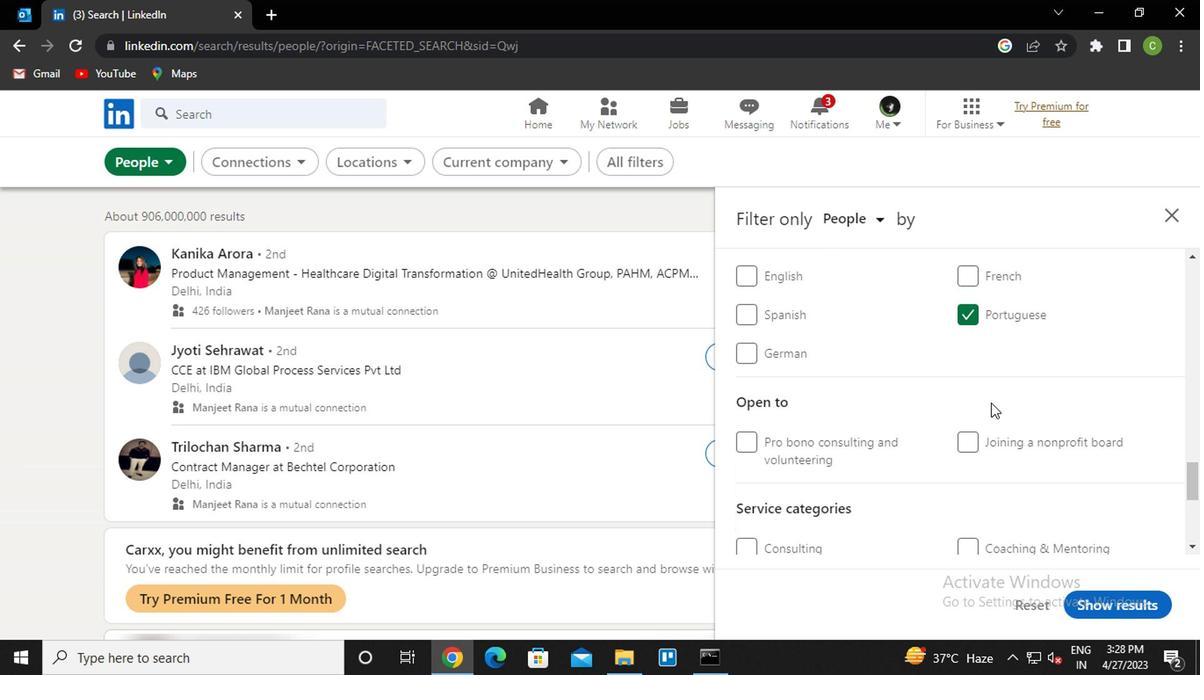 
Action: Mouse scrolled (831, 412) with delta (0, 0)
Screenshot: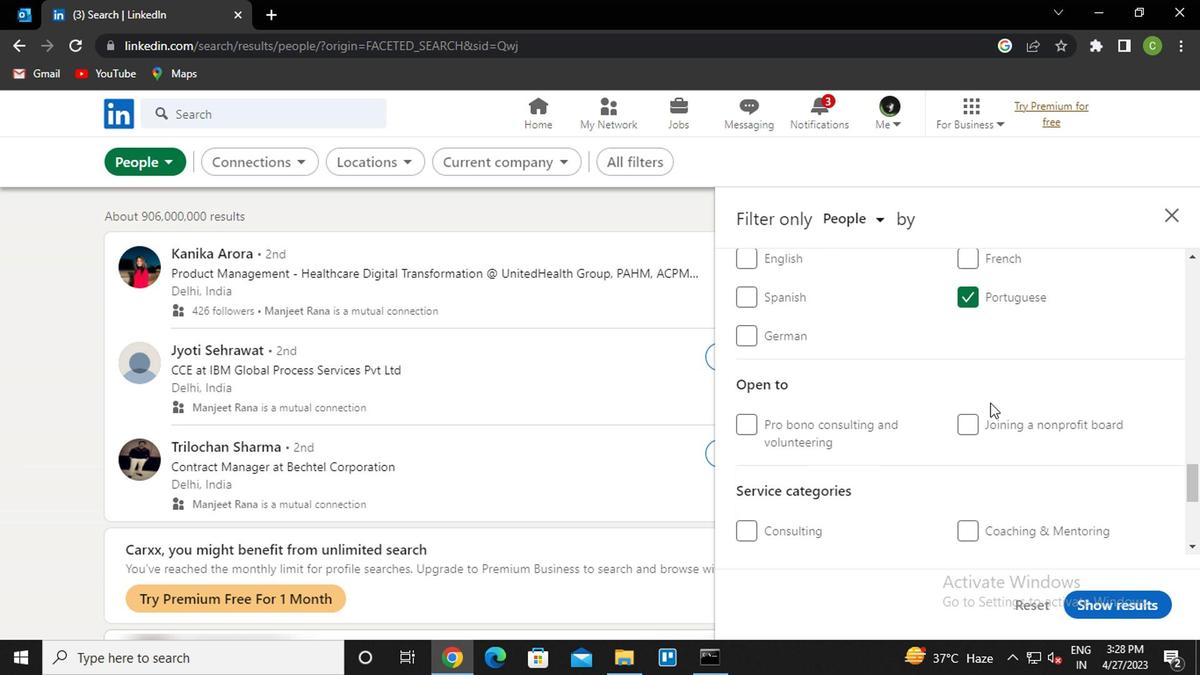 
Action: Mouse moved to (799, 381)
Screenshot: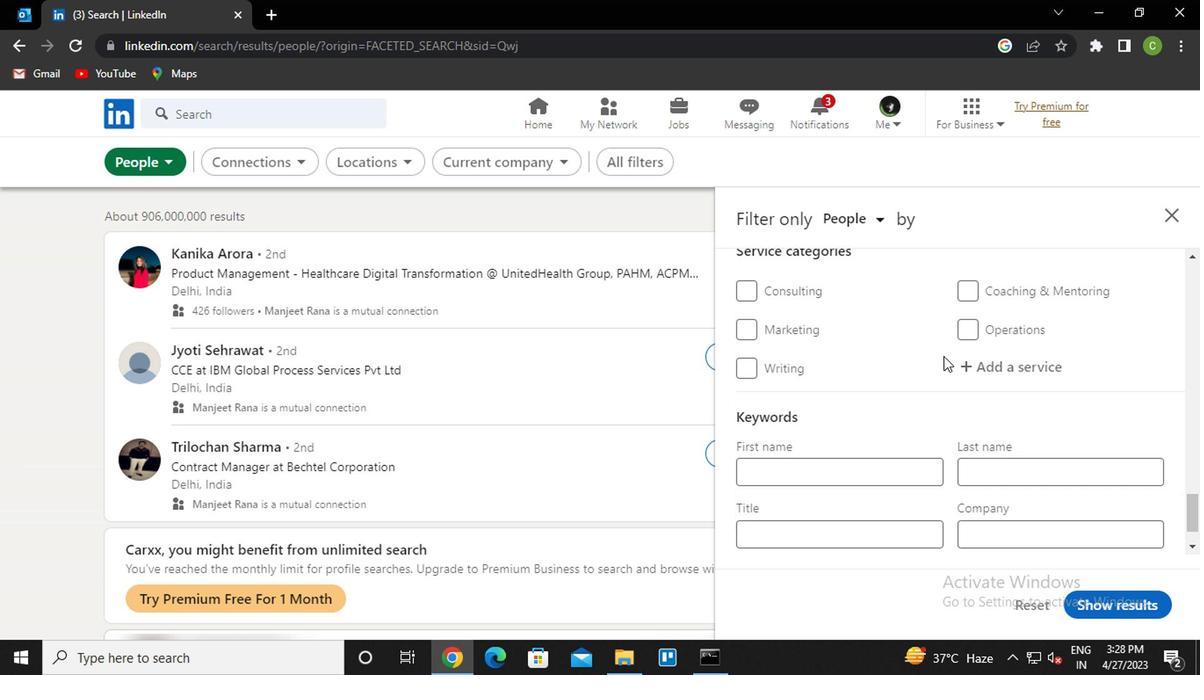 
Action: Mouse scrolled (799, 382) with delta (0, 0)
Screenshot: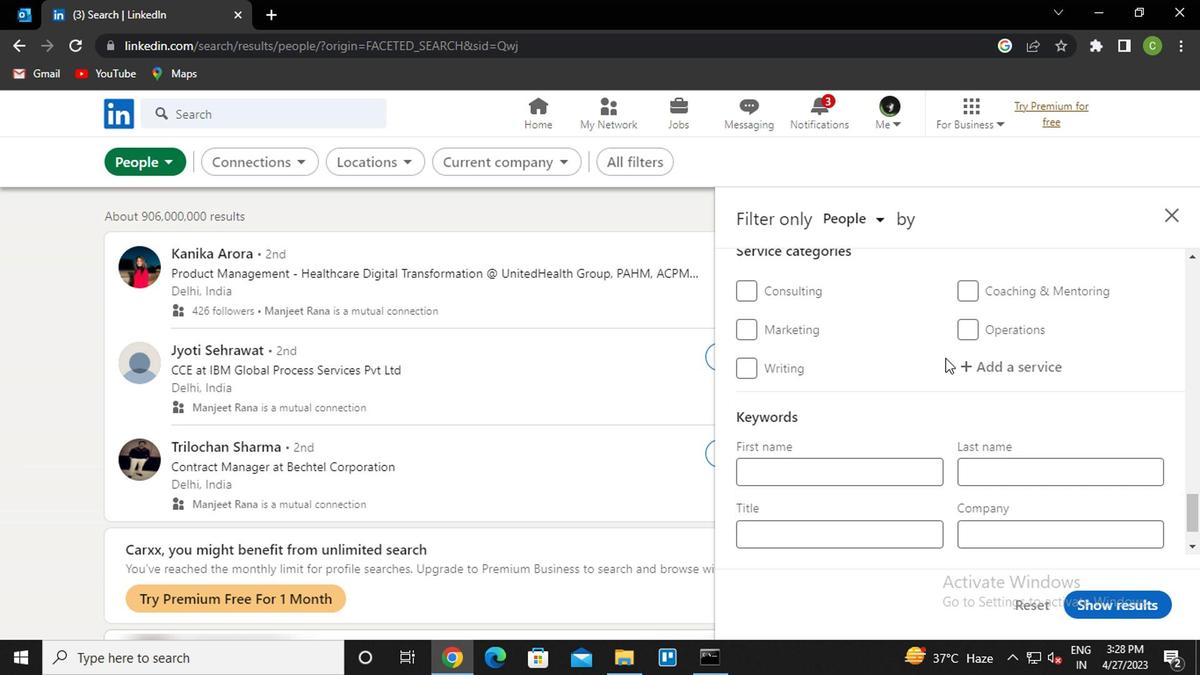 
Action: Mouse moved to (851, 453)
Screenshot: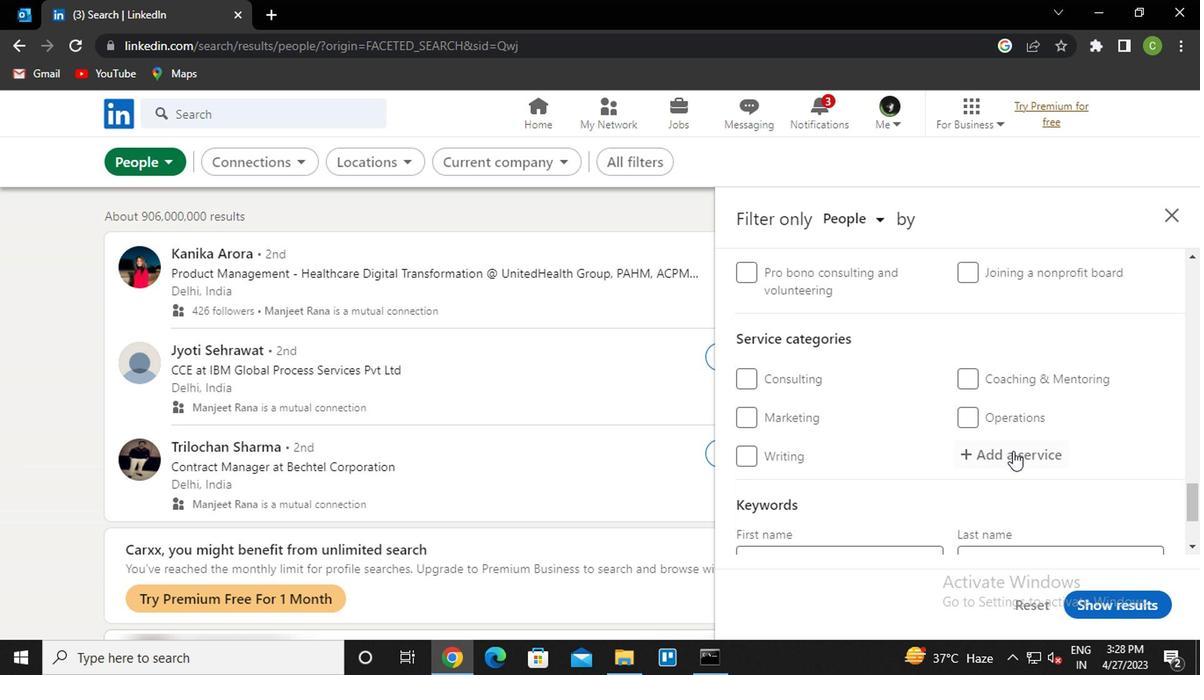
Action: Mouse pressed left at (851, 453)
Screenshot: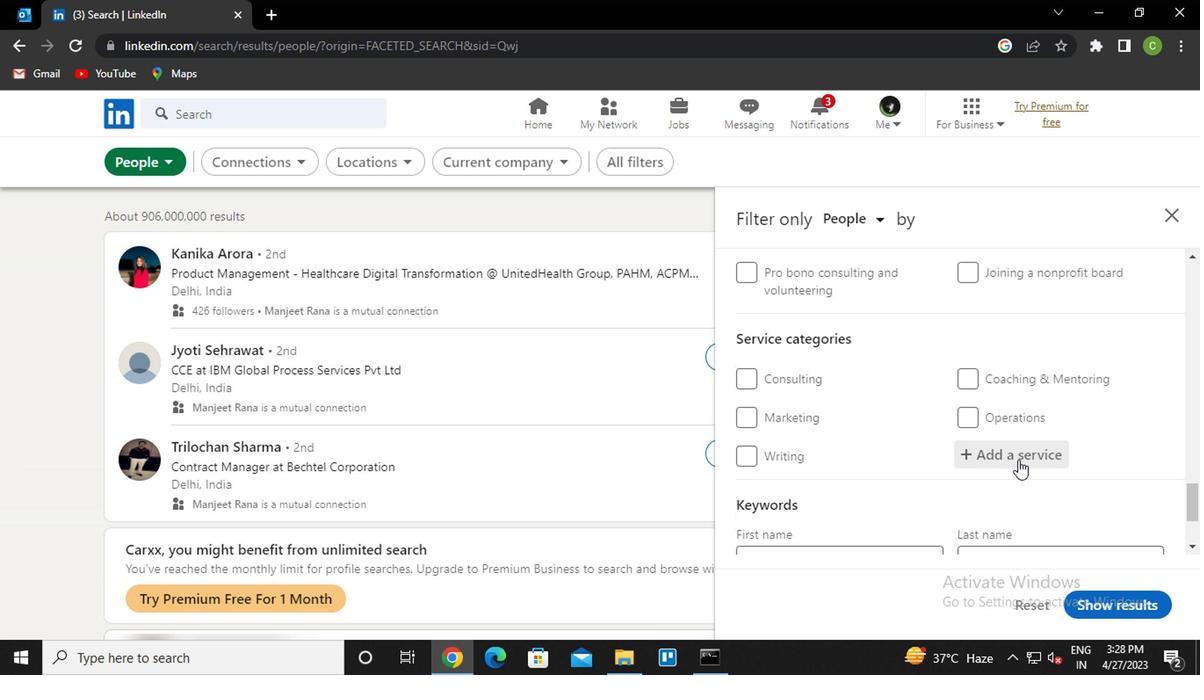 
Action: Key pressed <Key.caps_lock>u<Key.caps_lock>ser<Key.down><Key.down><Key.down><Key.down><Key.down><Key.down><Key.up><Key.enter>
Screenshot: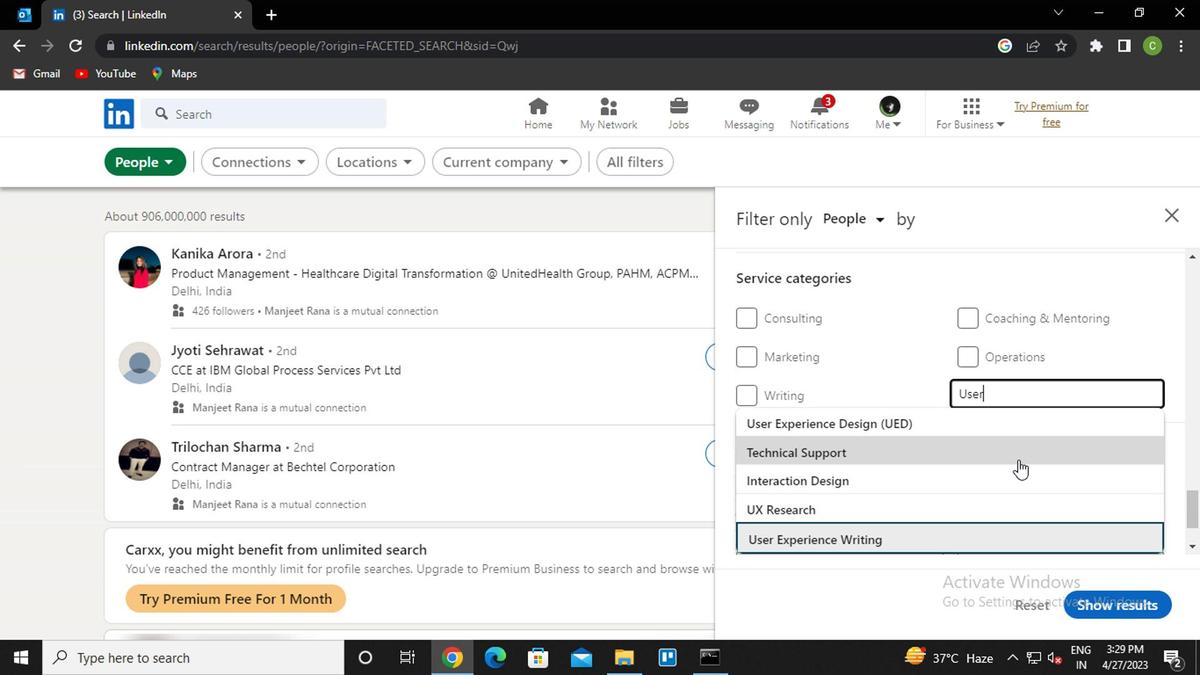 
Action: Mouse moved to (822, 477)
Screenshot: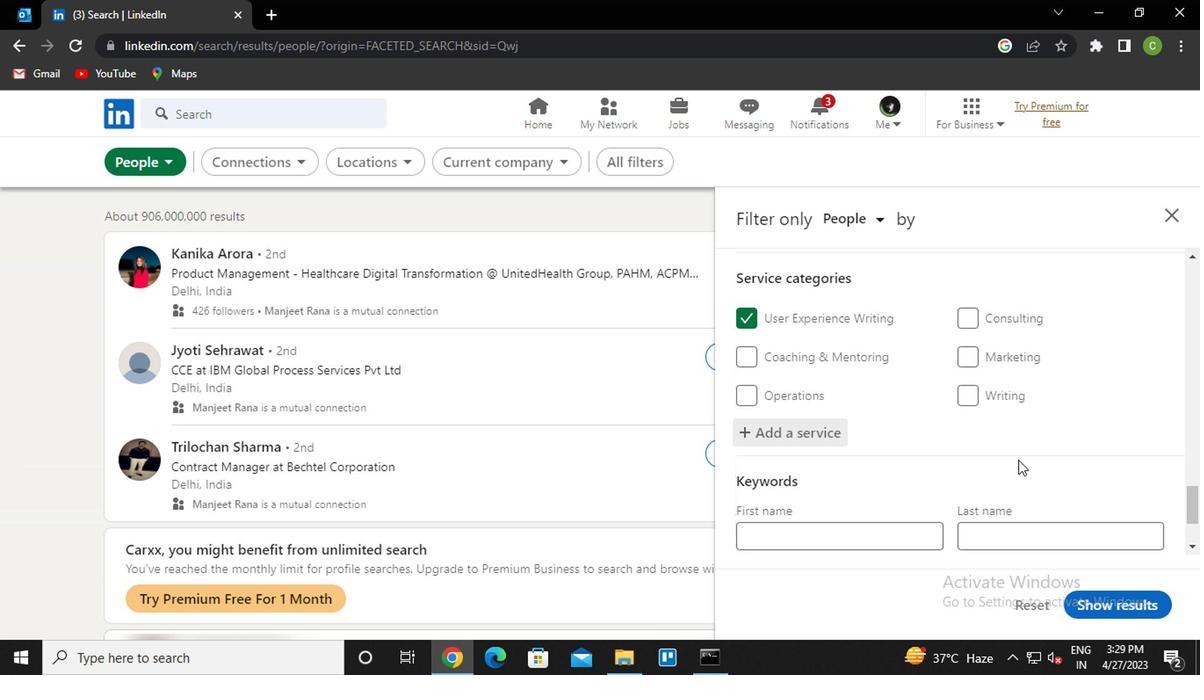 
Action: Mouse scrolled (822, 476) with delta (0, 0)
Screenshot: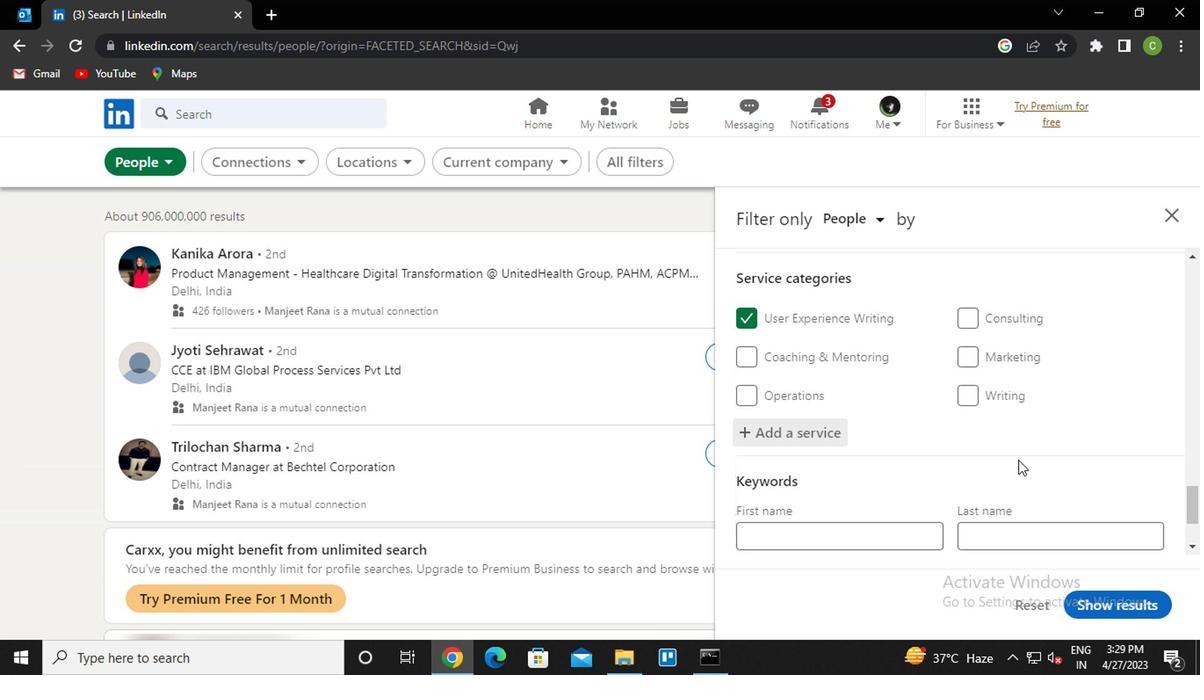 
Action: Mouse scrolled (822, 476) with delta (0, 0)
Screenshot: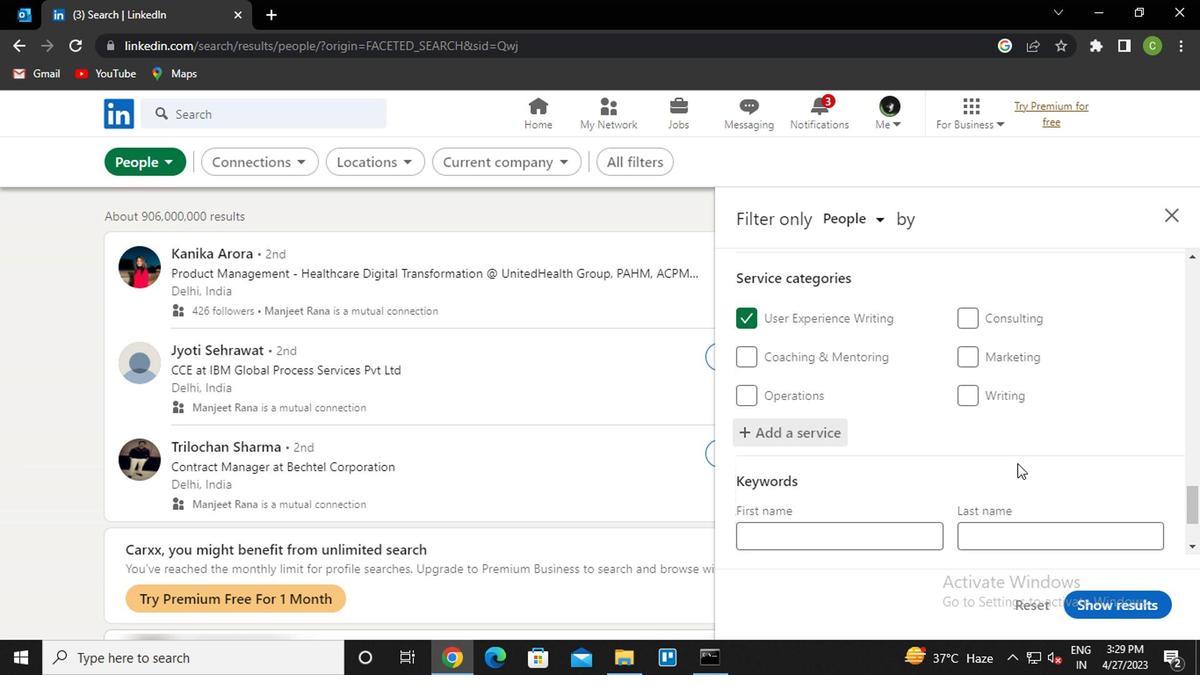 
Action: Mouse moved to (822, 477)
Screenshot: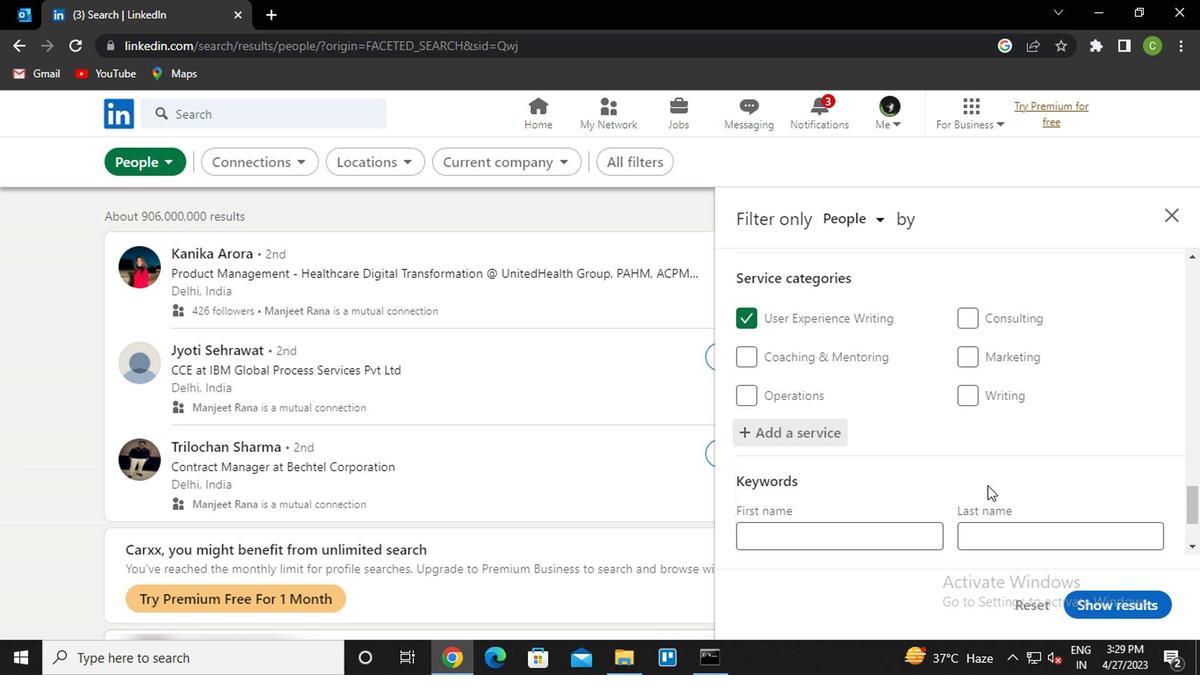 
Action: Mouse scrolled (822, 476) with delta (0, 0)
Screenshot: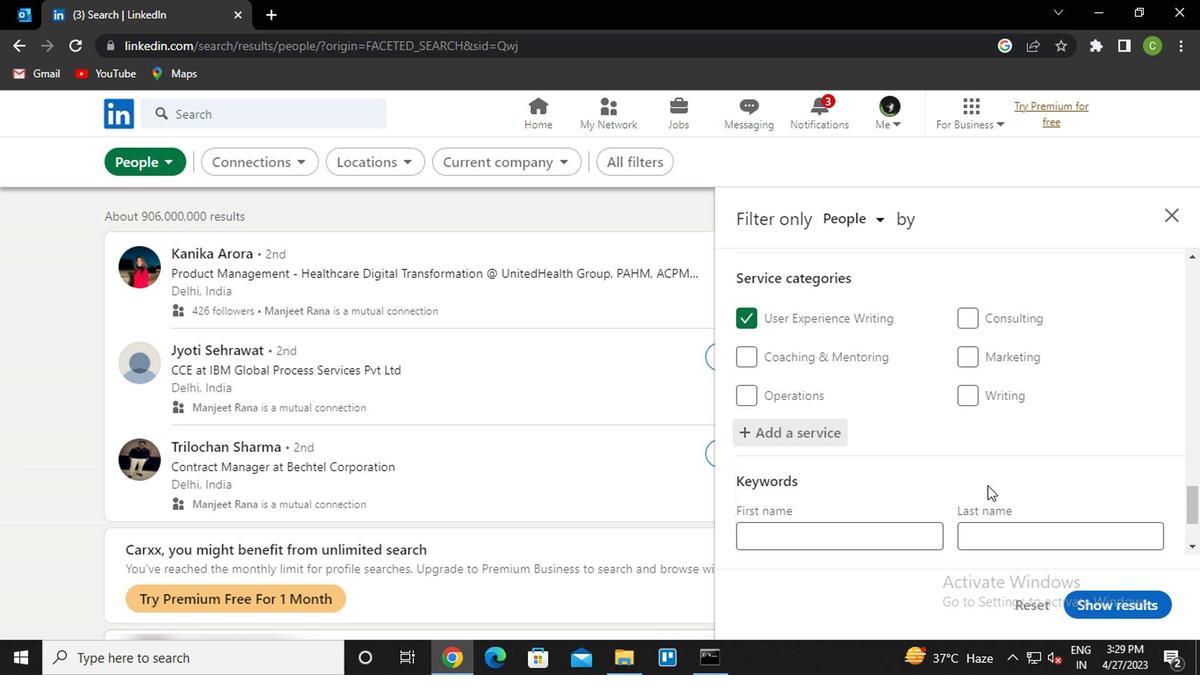 
Action: Mouse scrolled (822, 476) with delta (0, 0)
Screenshot: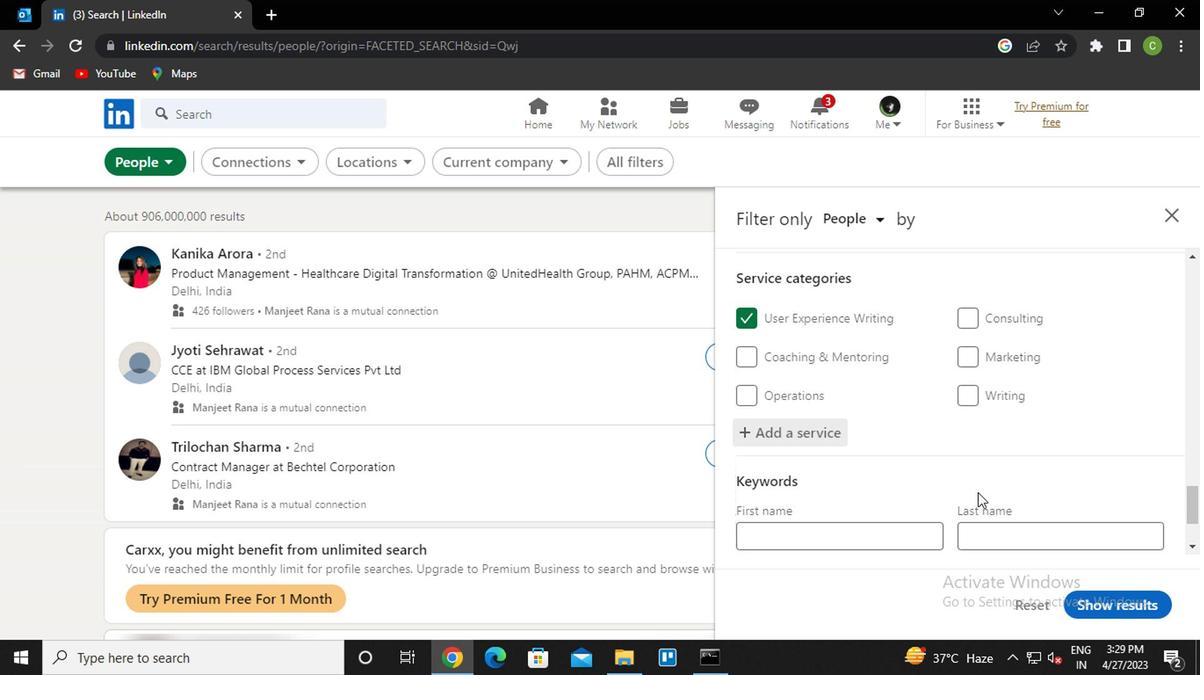 
Action: Mouse scrolled (822, 476) with delta (0, 0)
Screenshot: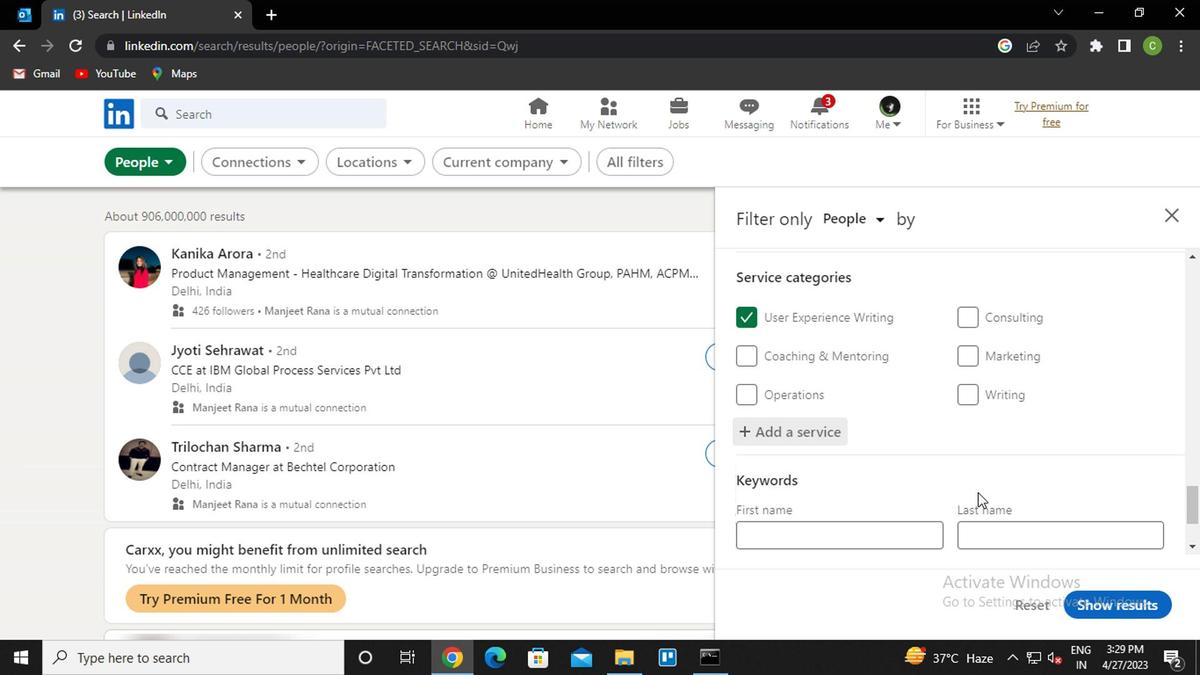 
Action: Mouse moved to (758, 466)
Screenshot: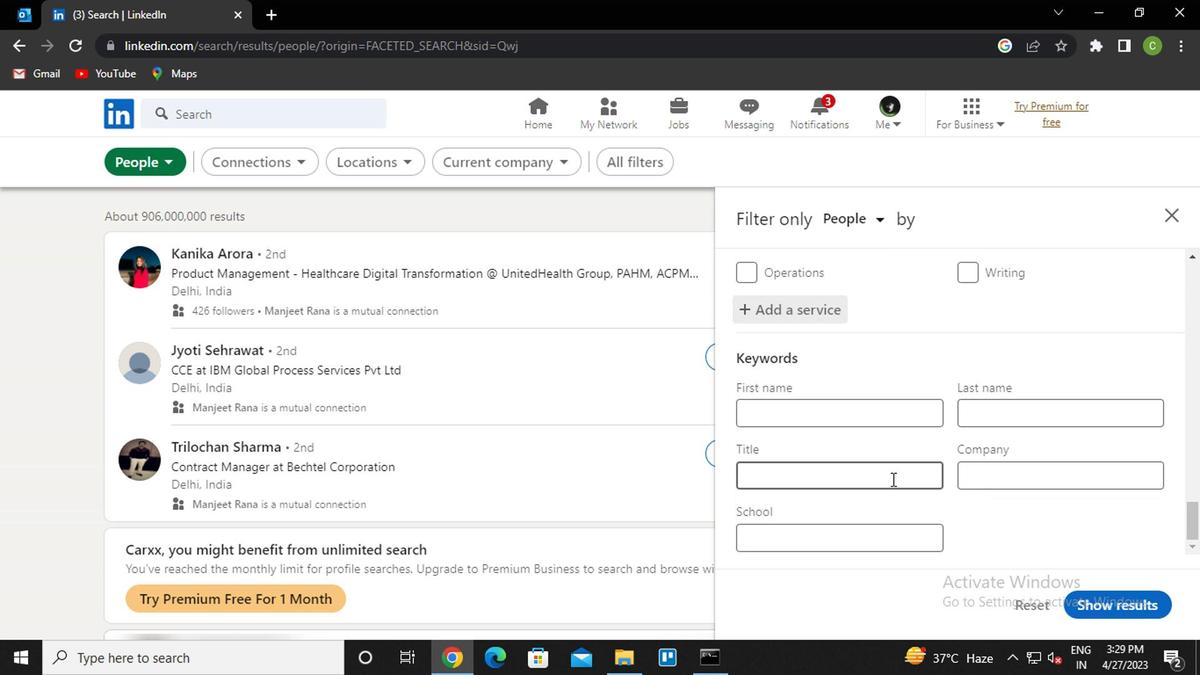 
Action: Mouse pressed left at (758, 466)
Screenshot: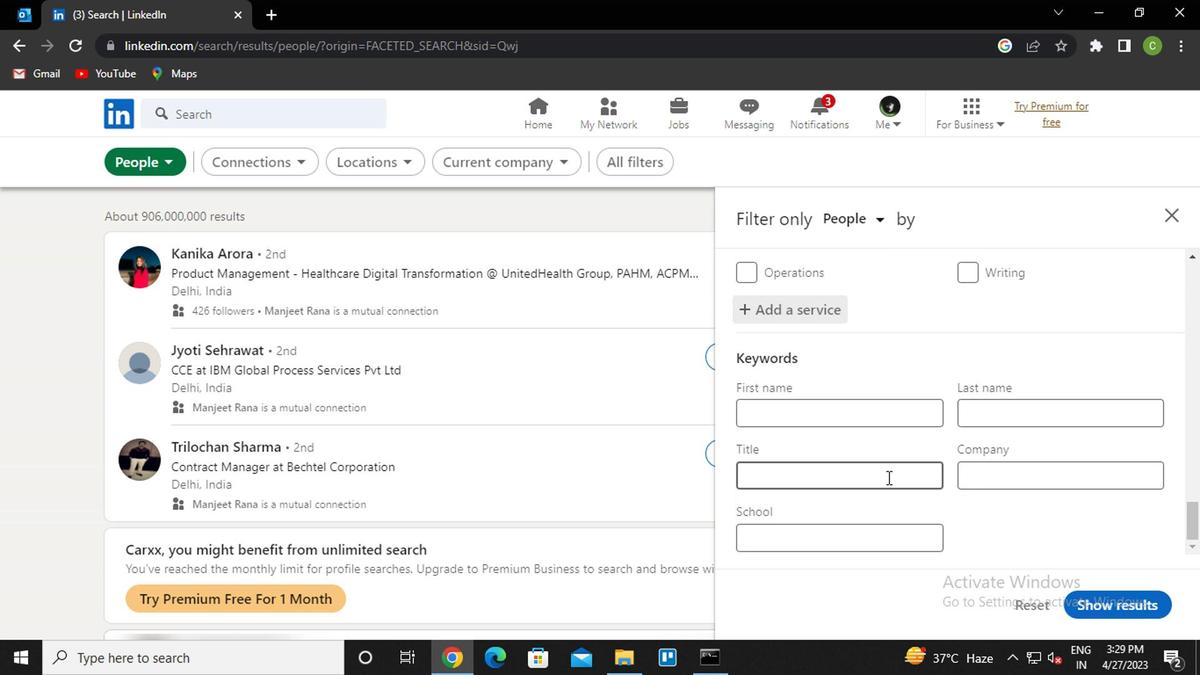 
Action: Key pressed <Key.caps_lock>s<Key.caps_lock>tore<Key.space><Key.caps_lock>m<Key.caps_lock>anager
Screenshot: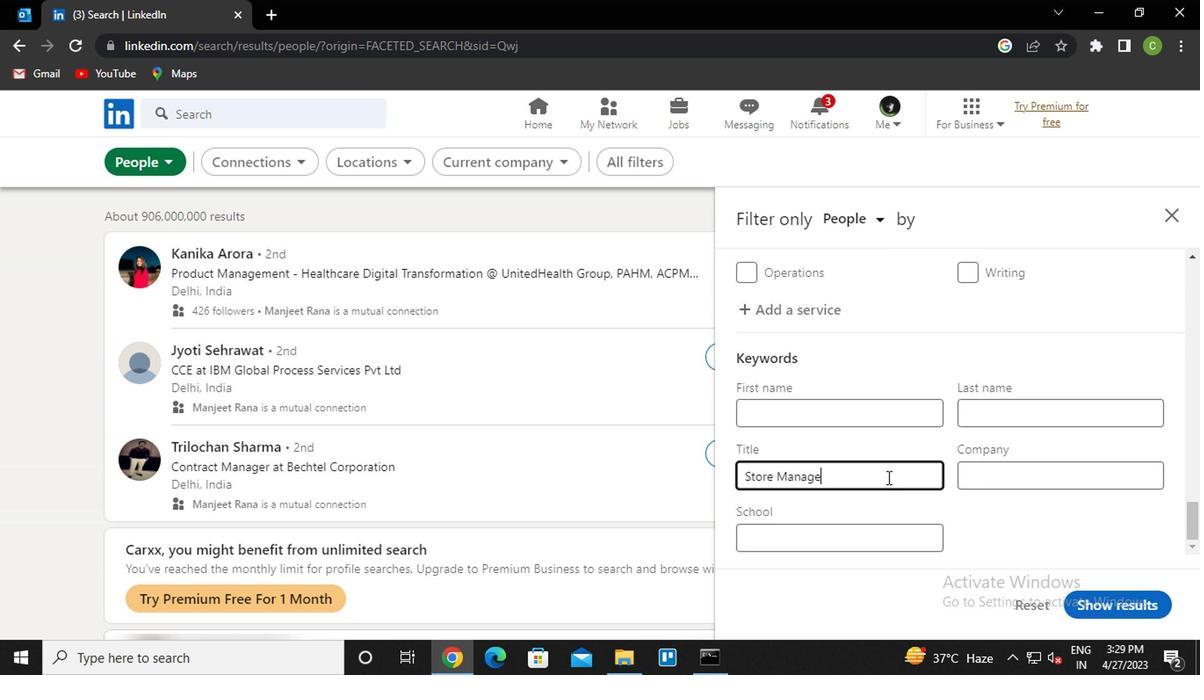 
Action: Mouse moved to (909, 562)
Screenshot: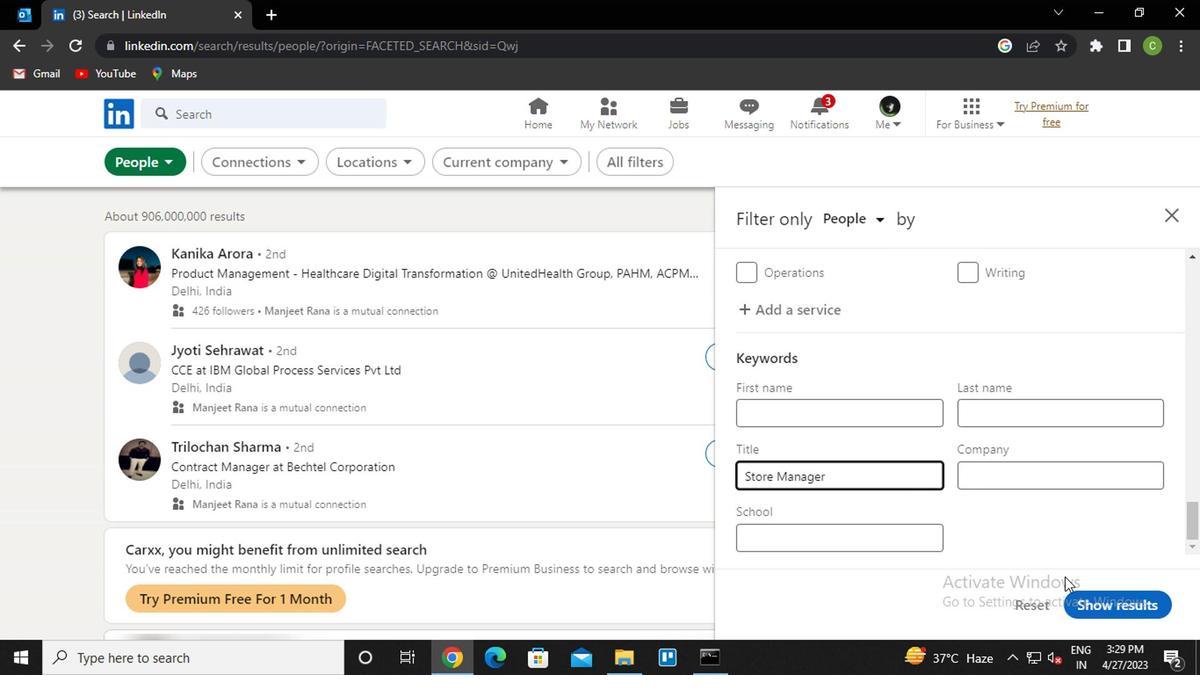 
Action: Mouse pressed left at (909, 562)
Screenshot: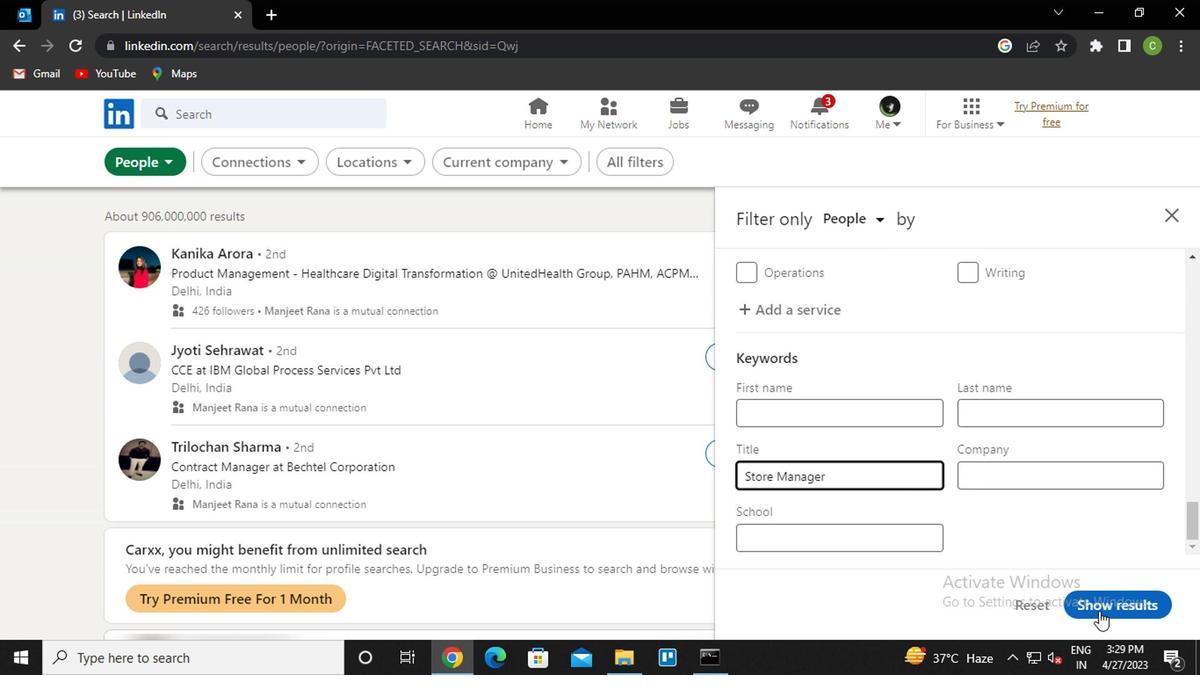
Action: Mouse moved to (524, 487)
Screenshot: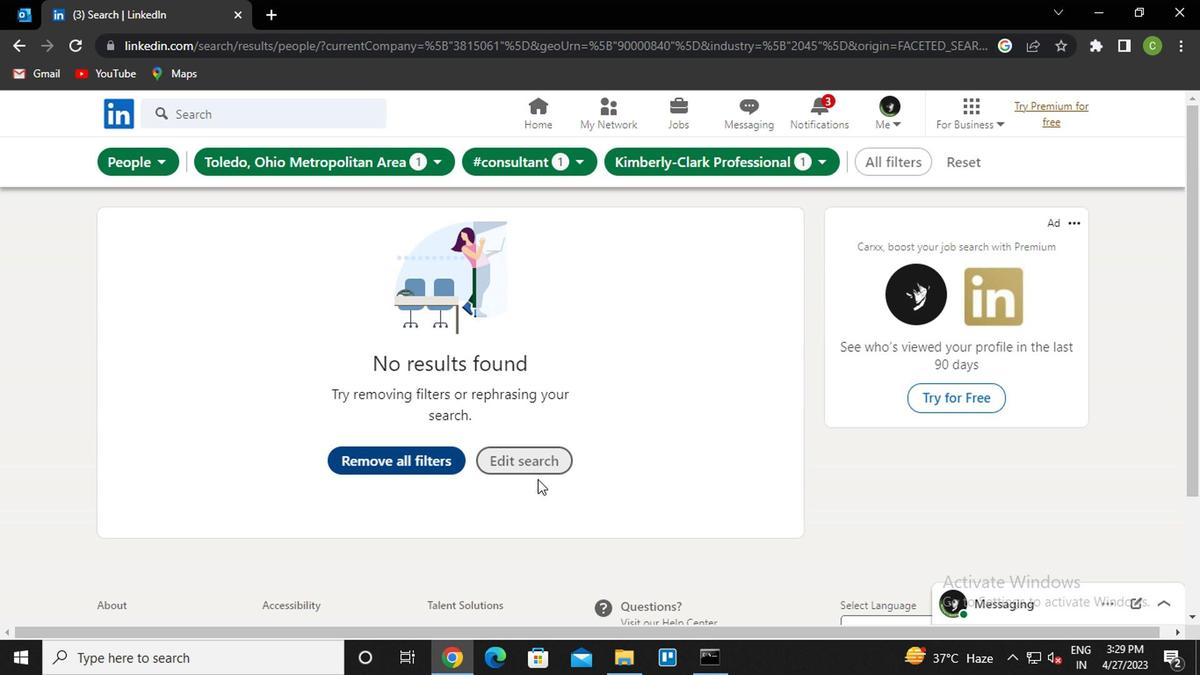 
Action: Key pressed <Key.f8>
Screenshot: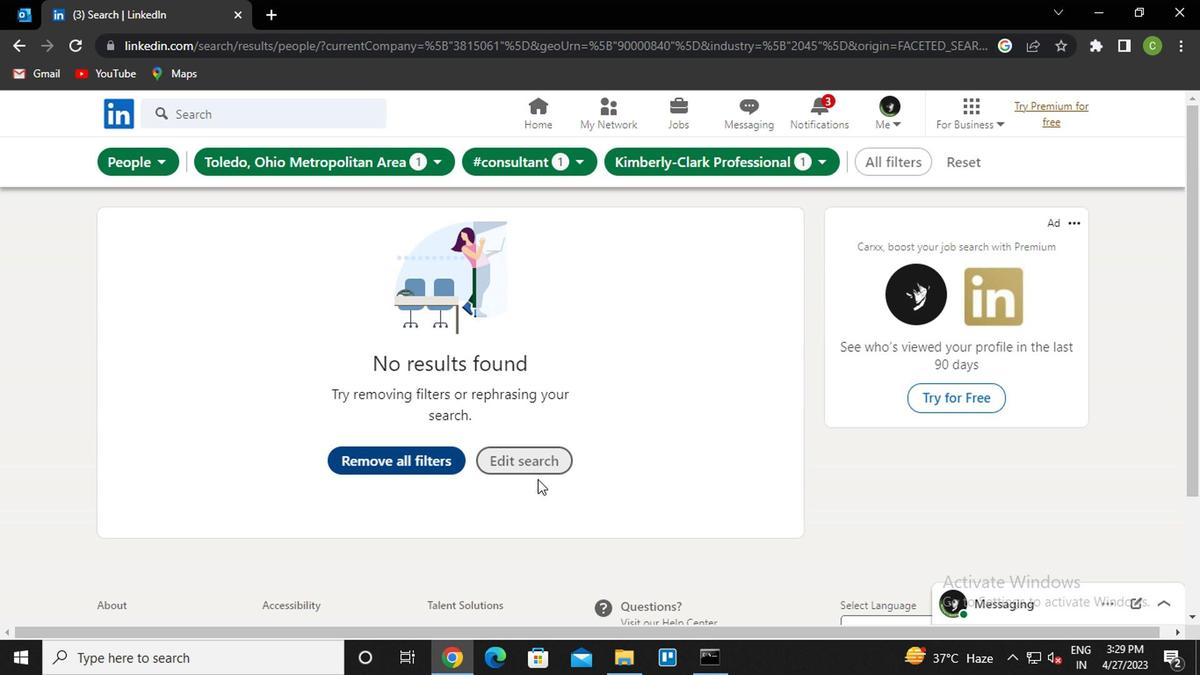 
